 Task: Find connections with filter location Alajuela with filter topic #family with filter profile language French with filter current company Ericsson with filter school St. Mary's College with filter industry Semiconductor Manufacturing with filter service category Loans with filter keywords title Marketing Director
Action: Mouse moved to (556, 98)
Screenshot: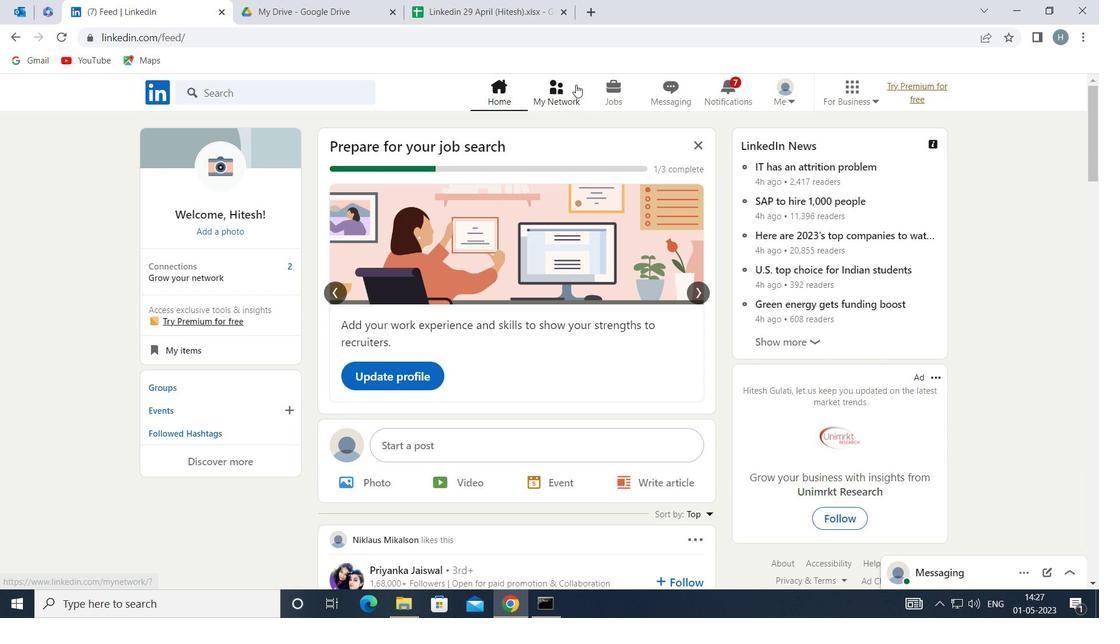 
Action: Mouse pressed left at (556, 98)
Screenshot: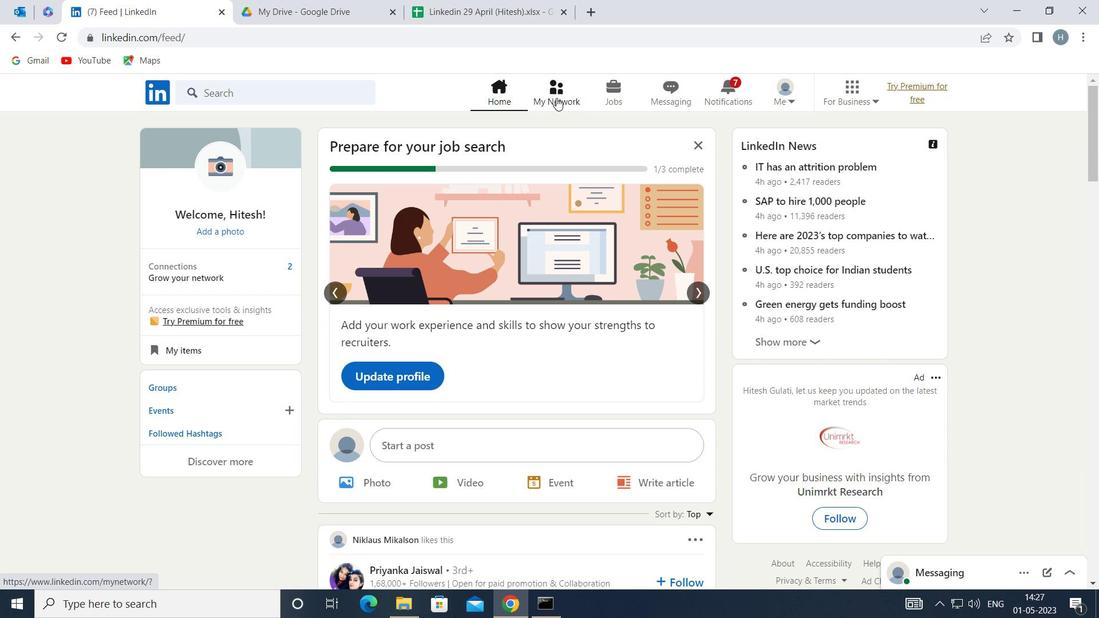 
Action: Mouse moved to (304, 171)
Screenshot: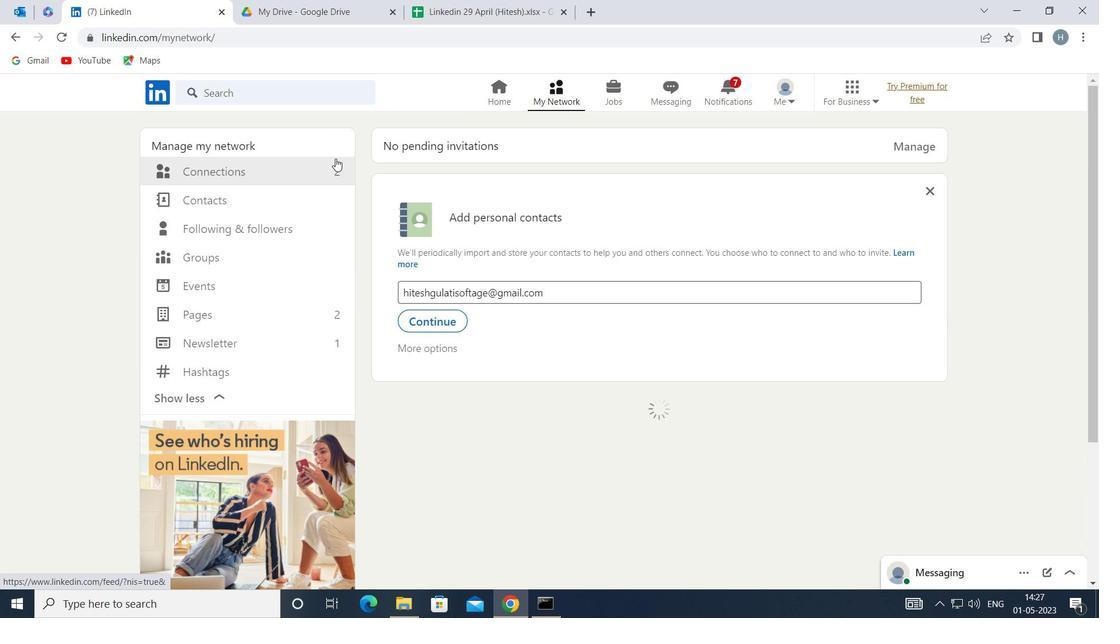 
Action: Mouse pressed left at (304, 171)
Screenshot: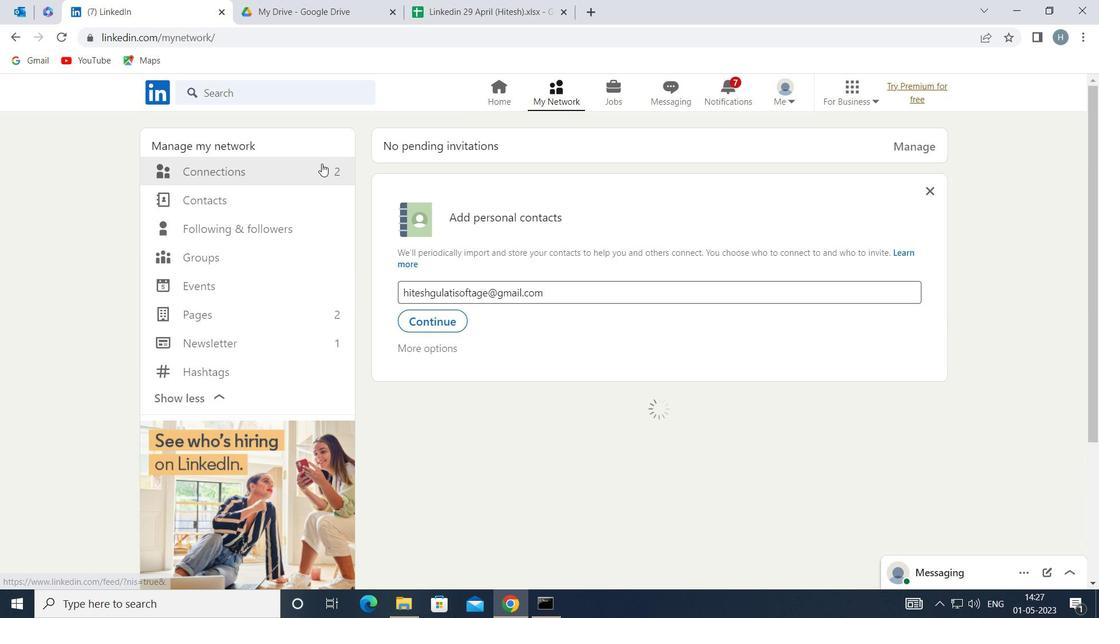 
Action: Mouse moved to (670, 170)
Screenshot: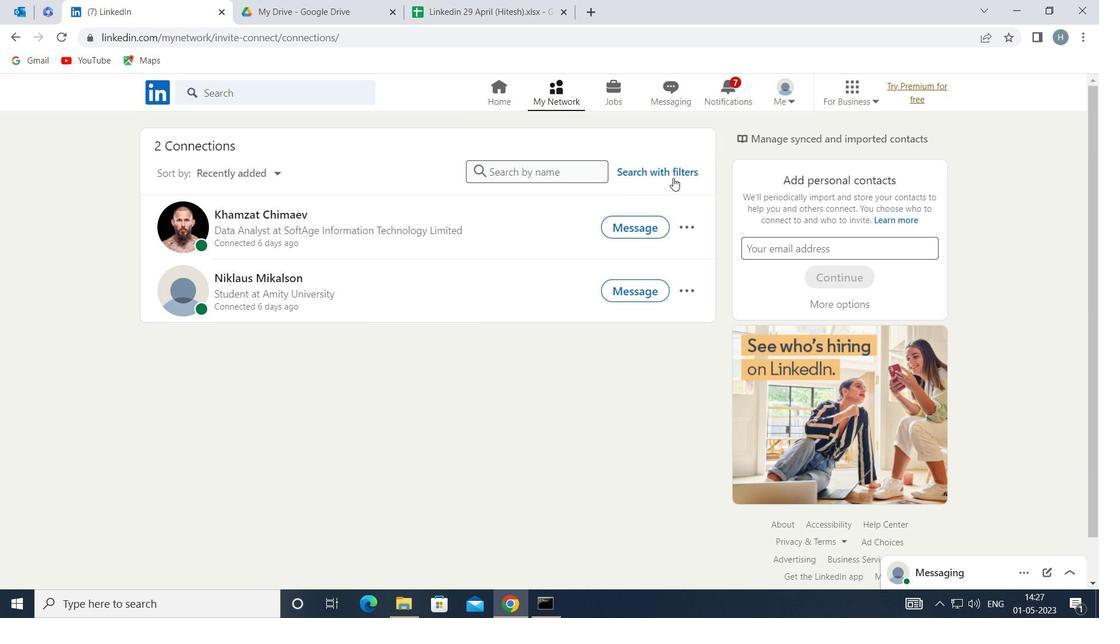 
Action: Mouse pressed left at (670, 170)
Screenshot: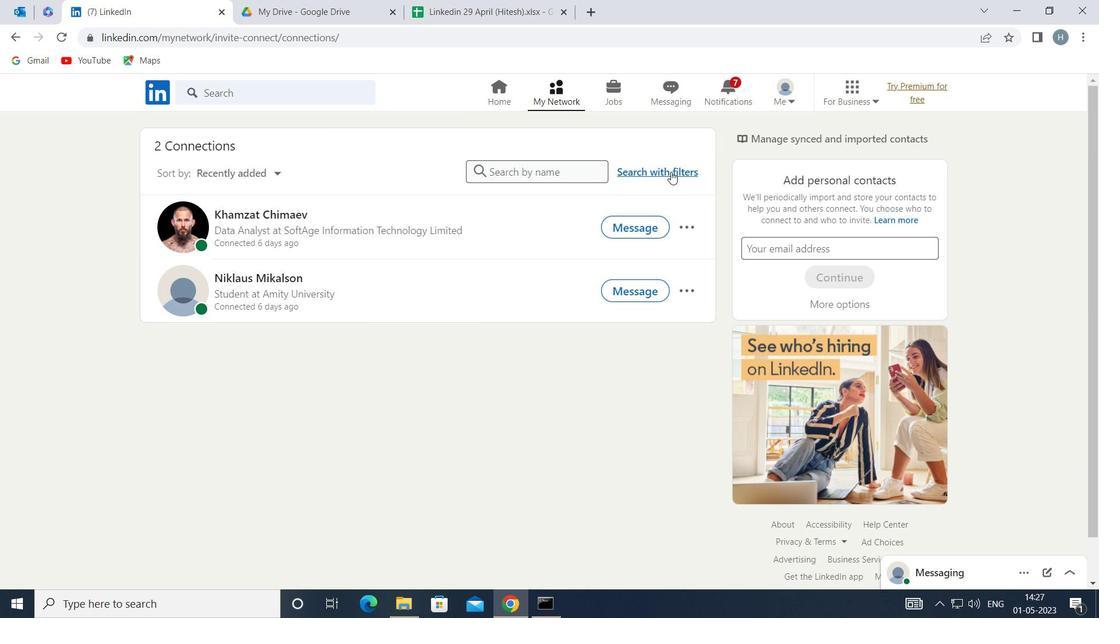 
Action: Mouse moved to (603, 133)
Screenshot: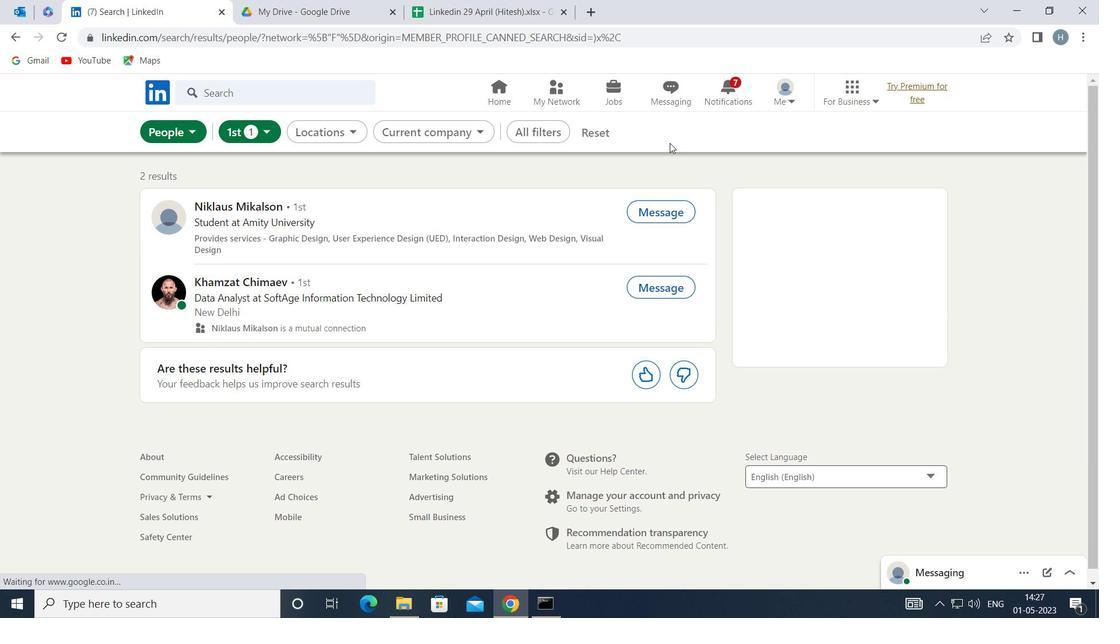 
Action: Mouse pressed left at (603, 133)
Screenshot: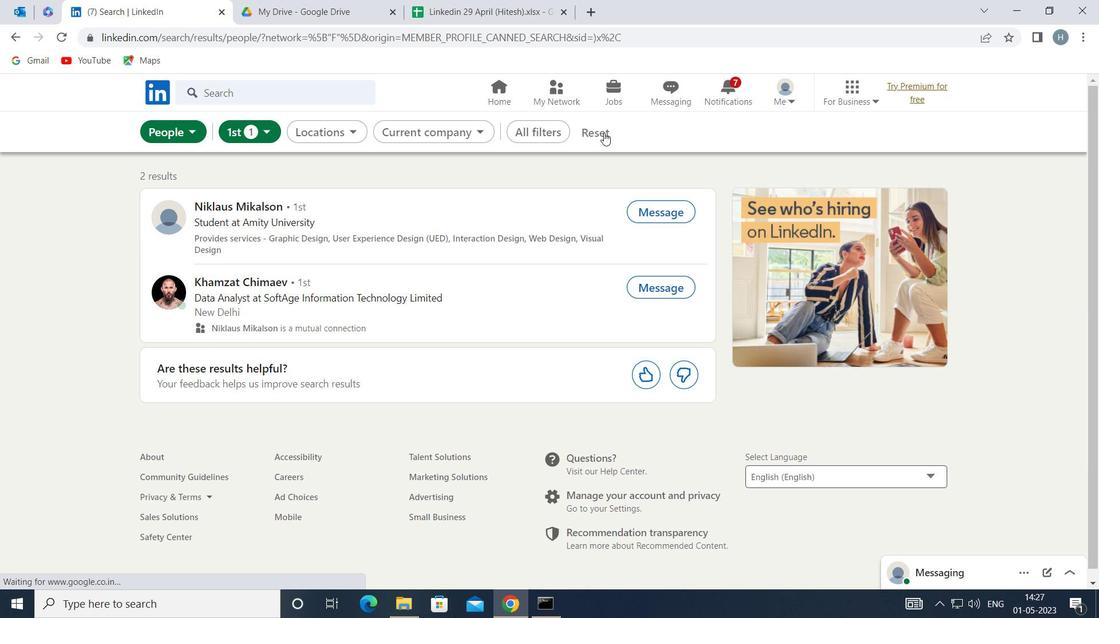
Action: Mouse moved to (570, 131)
Screenshot: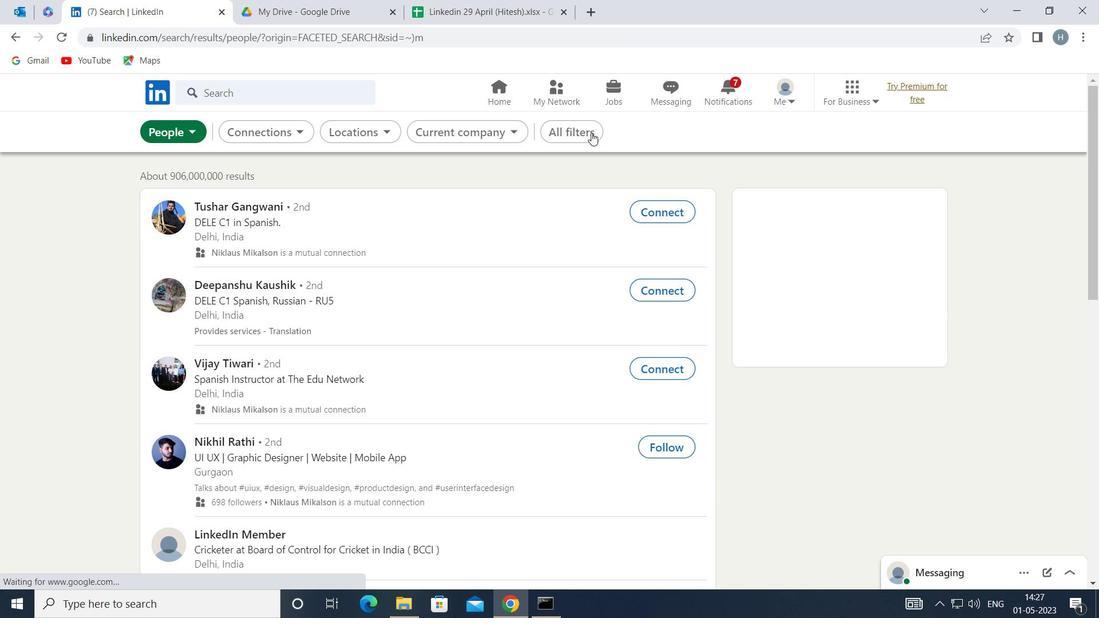 
Action: Mouse pressed left at (570, 131)
Screenshot: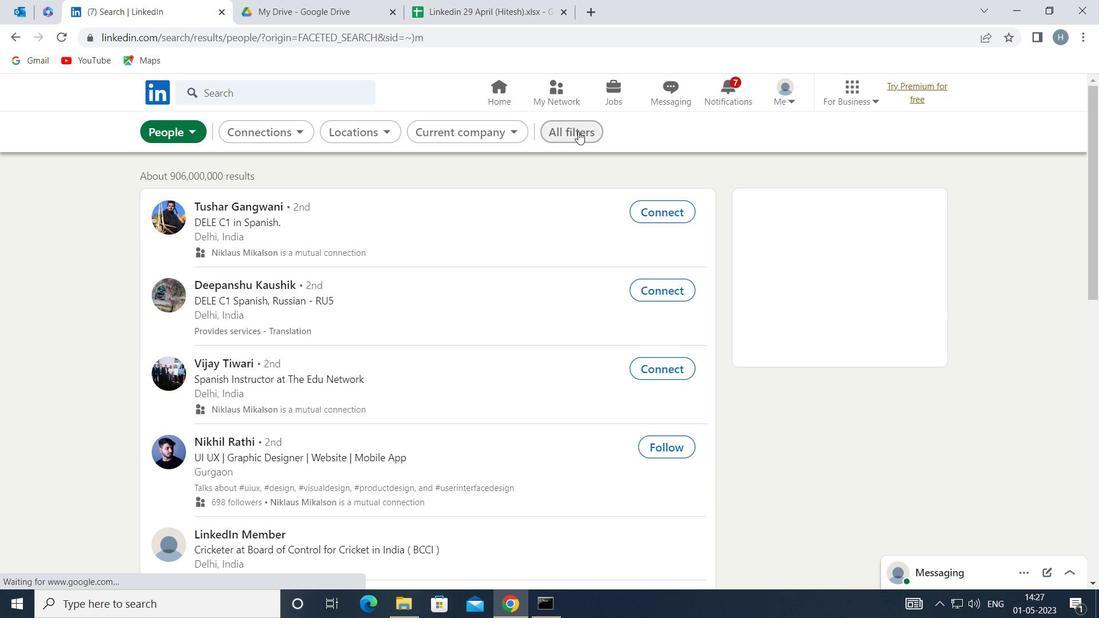 
Action: Mouse moved to (801, 324)
Screenshot: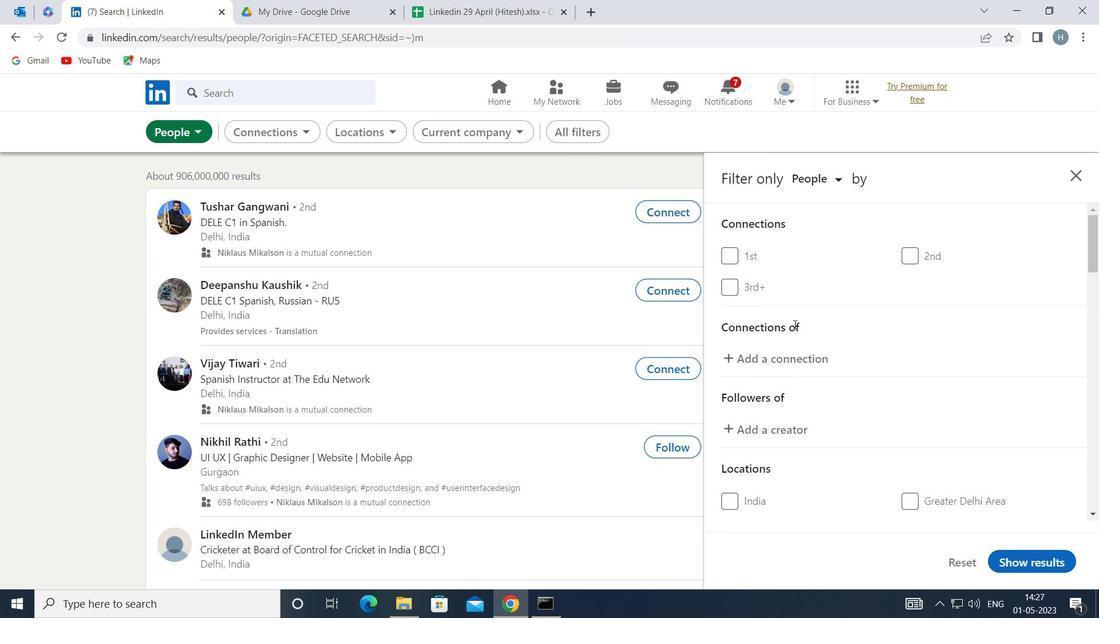 
Action: Mouse scrolled (801, 323) with delta (0, 0)
Screenshot: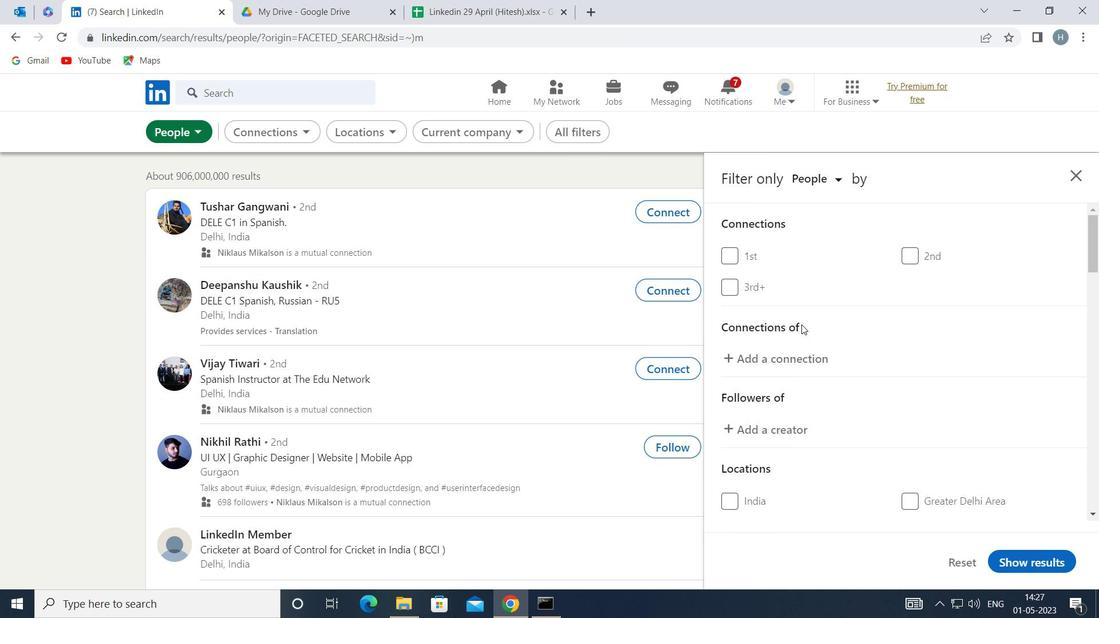
Action: Mouse scrolled (801, 323) with delta (0, 0)
Screenshot: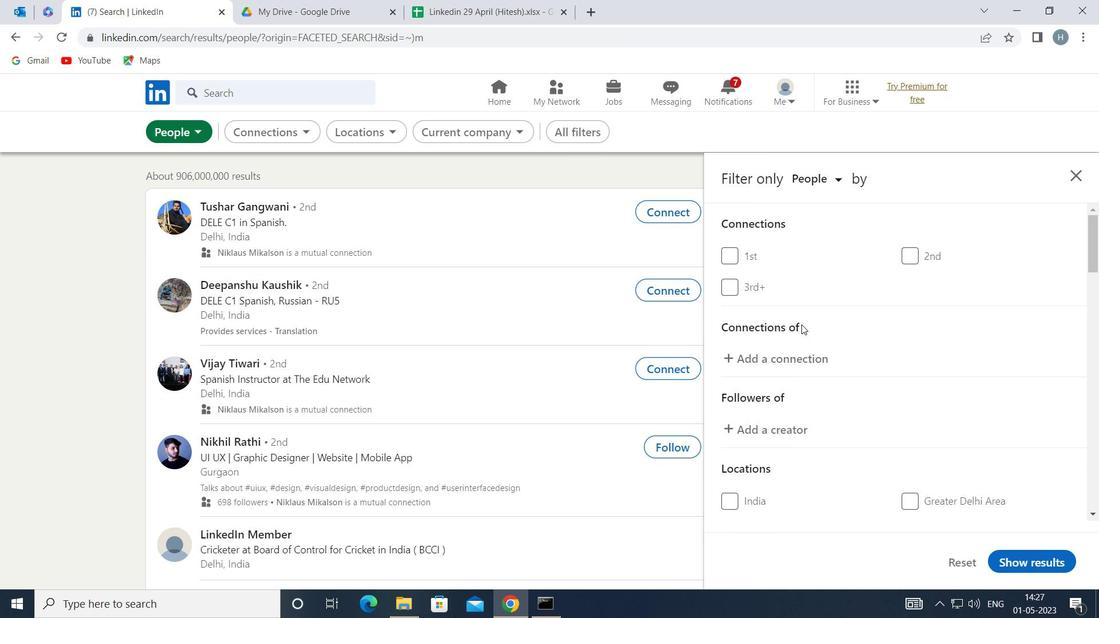 
Action: Mouse moved to (945, 420)
Screenshot: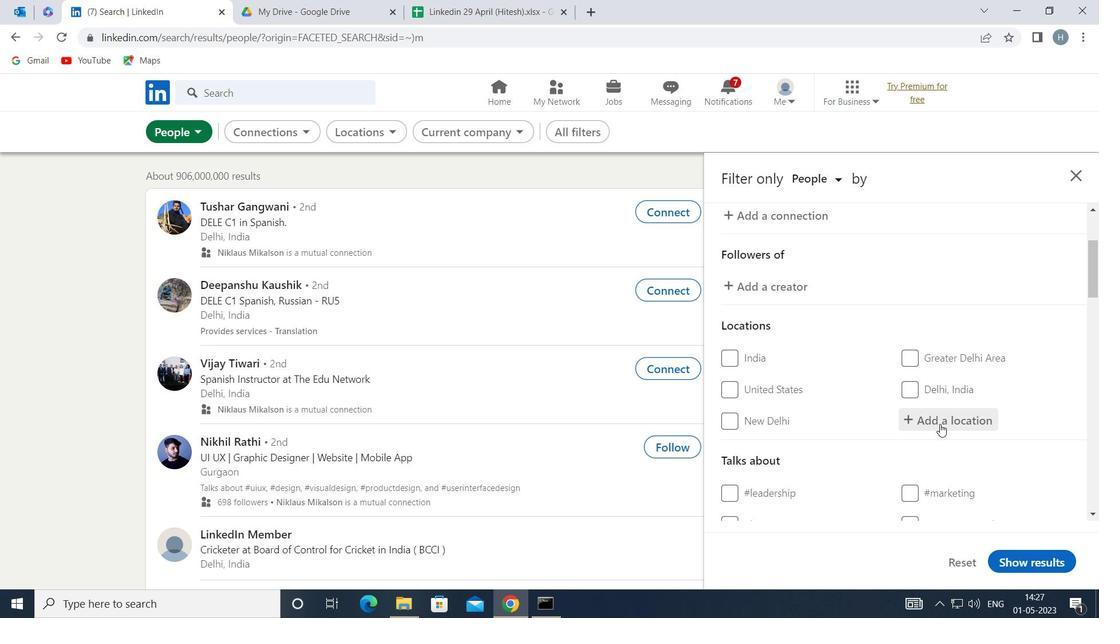 
Action: Mouse pressed left at (945, 420)
Screenshot: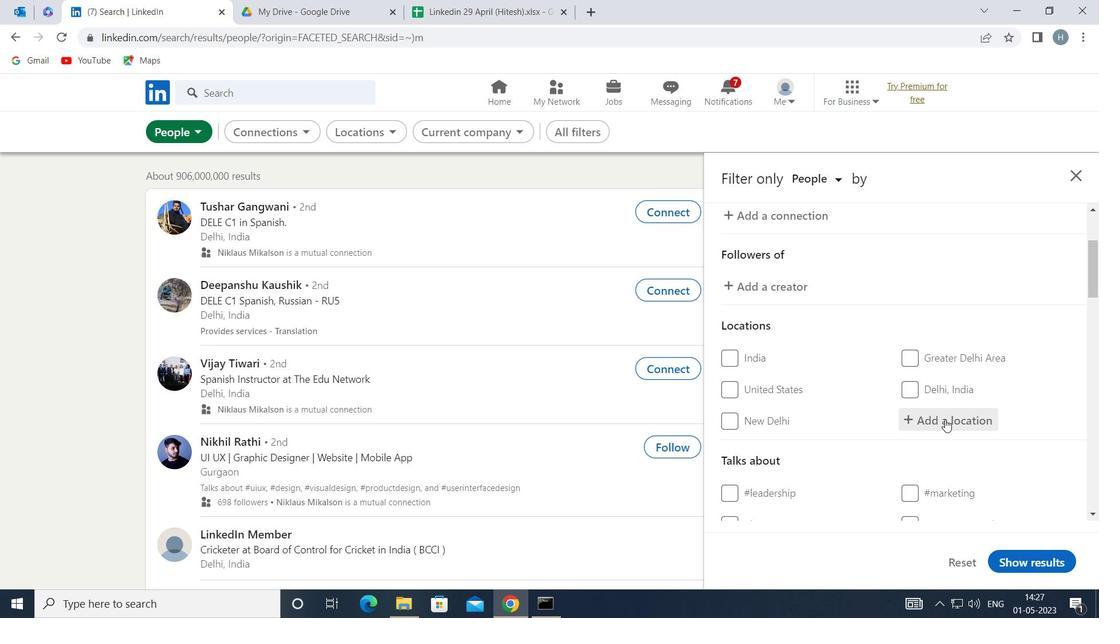 
Action: Key pressed <Key.shift>ALAJUELA
Screenshot: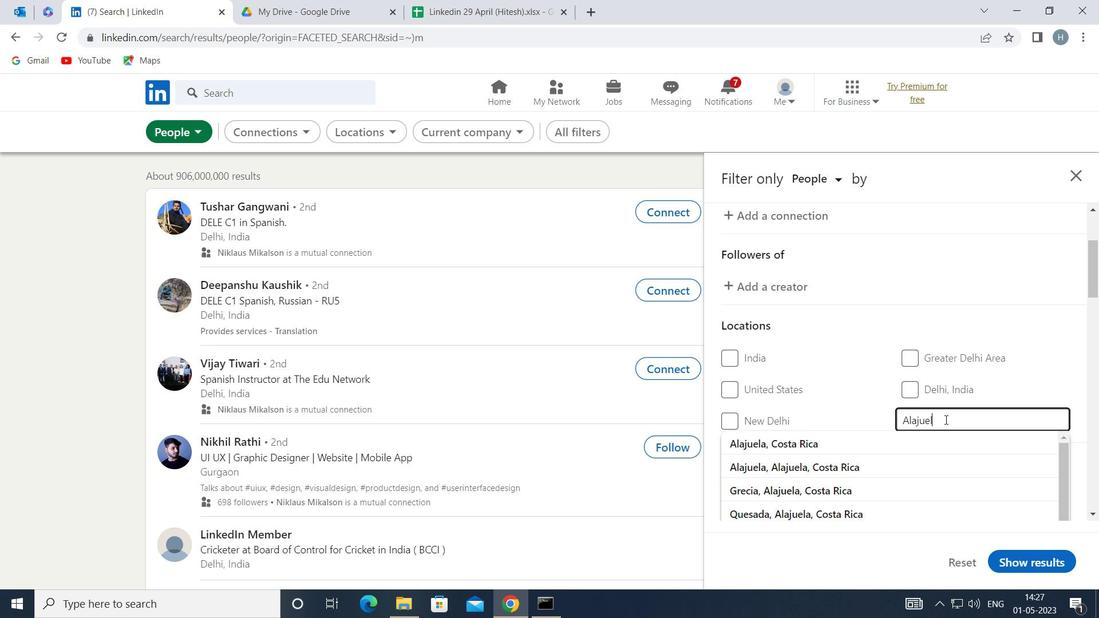
Action: Mouse moved to (904, 438)
Screenshot: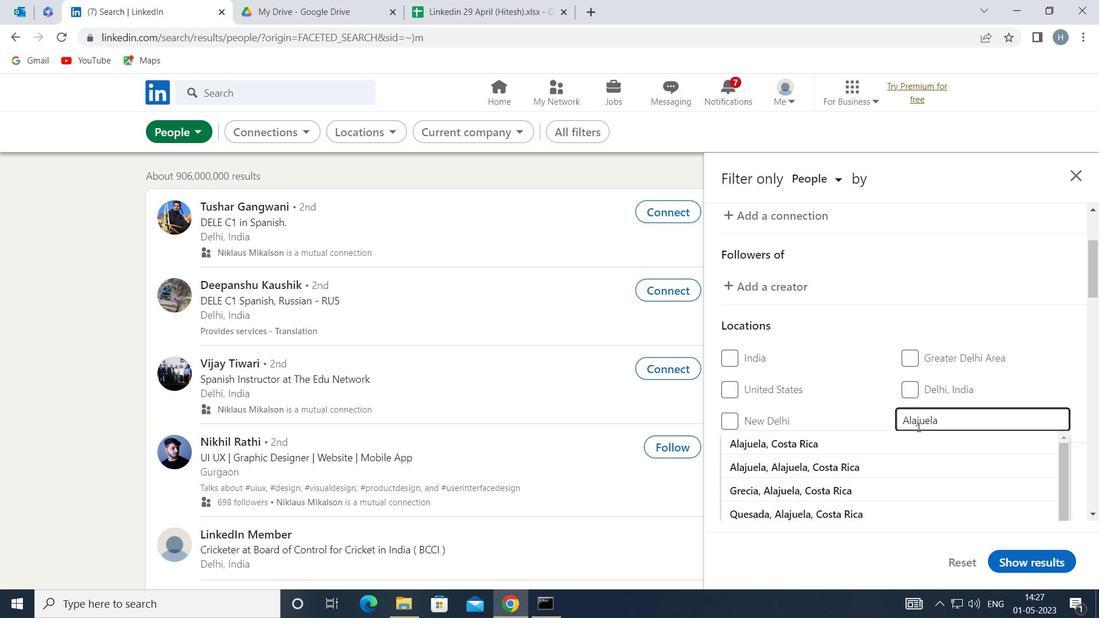 
Action: Mouse pressed left at (904, 438)
Screenshot: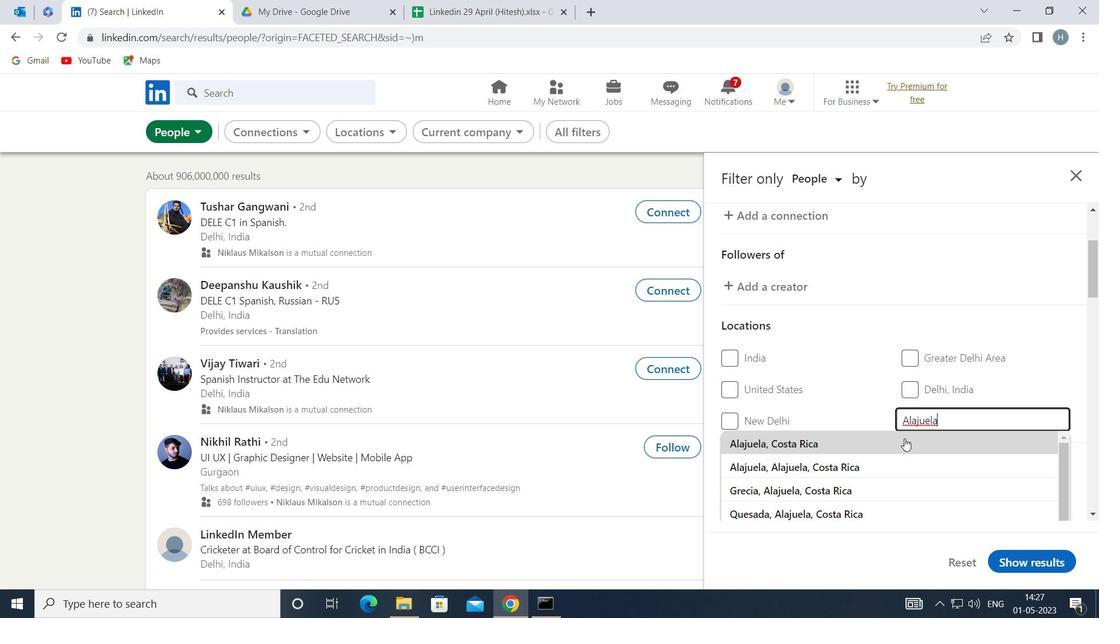 
Action: Mouse moved to (887, 392)
Screenshot: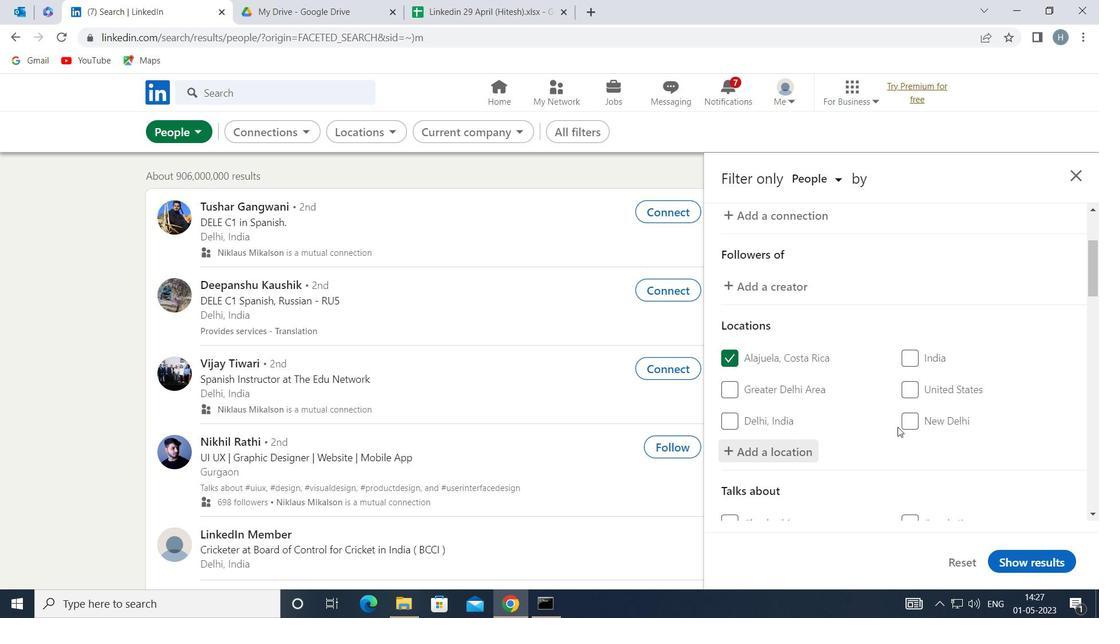 
Action: Mouse scrolled (887, 391) with delta (0, 0)
Screenshot: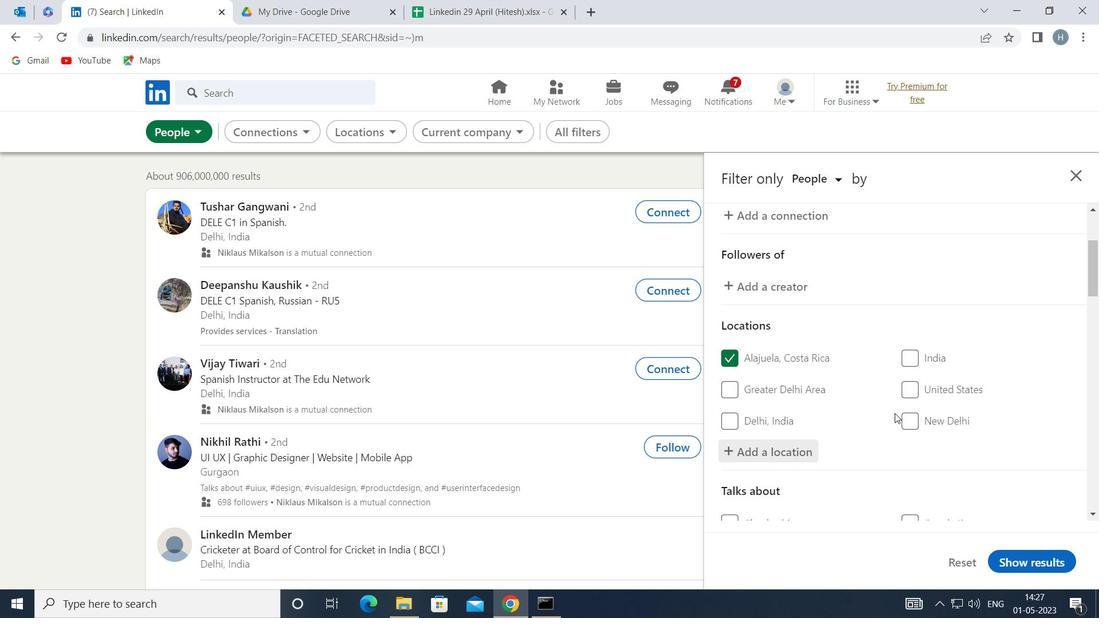 
Action: Mouse moved to (887, 391)
Screenshot: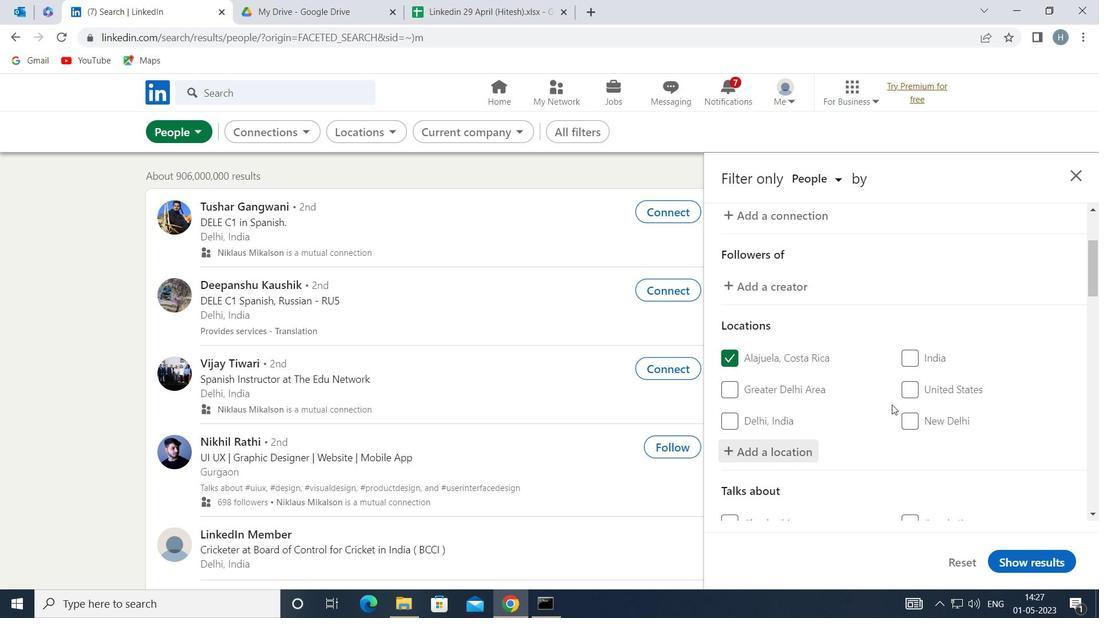 
Action: Mouse scrolled (887, 390) with delta (0, 0)
Screenshot: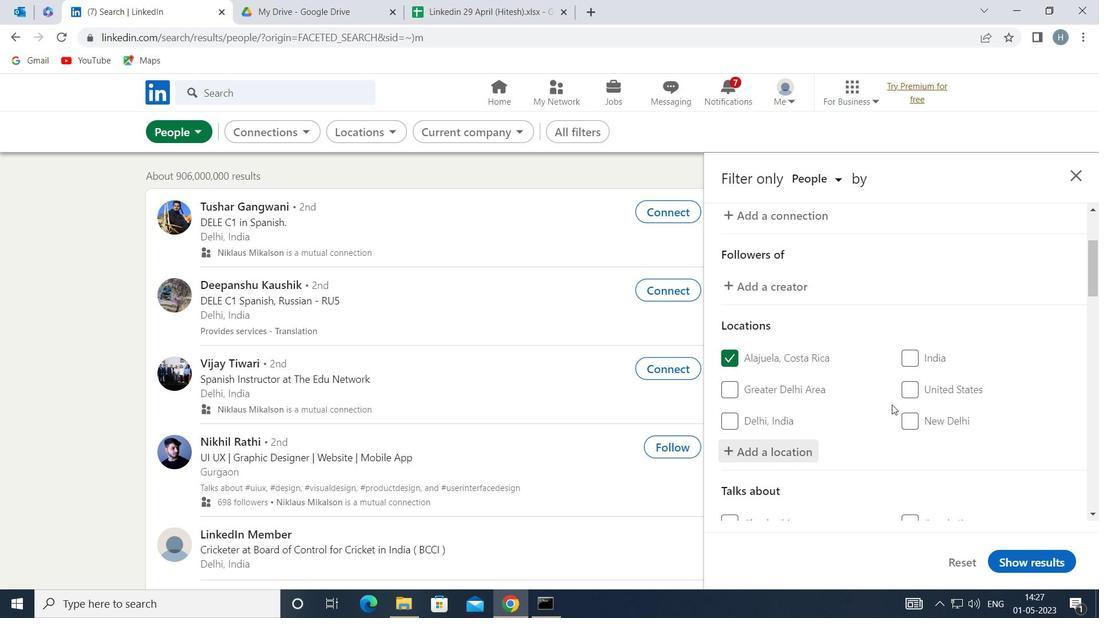 
Action: Mouse moved to (930, 440)
Screenshot: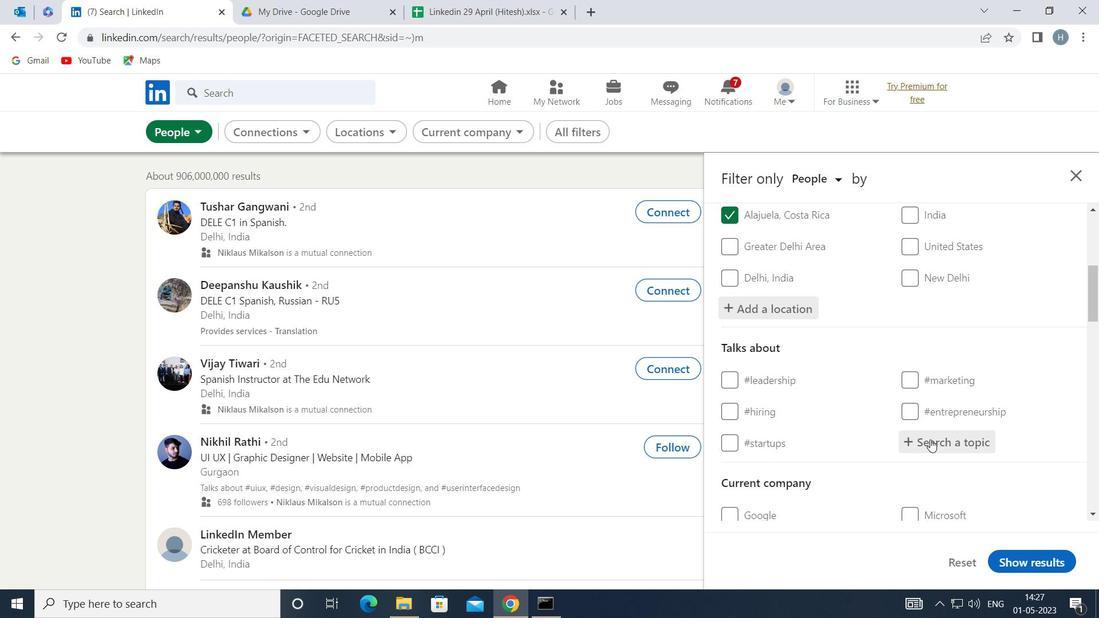 
Action: Mouse pressed left at (930, 440)
Screenshot: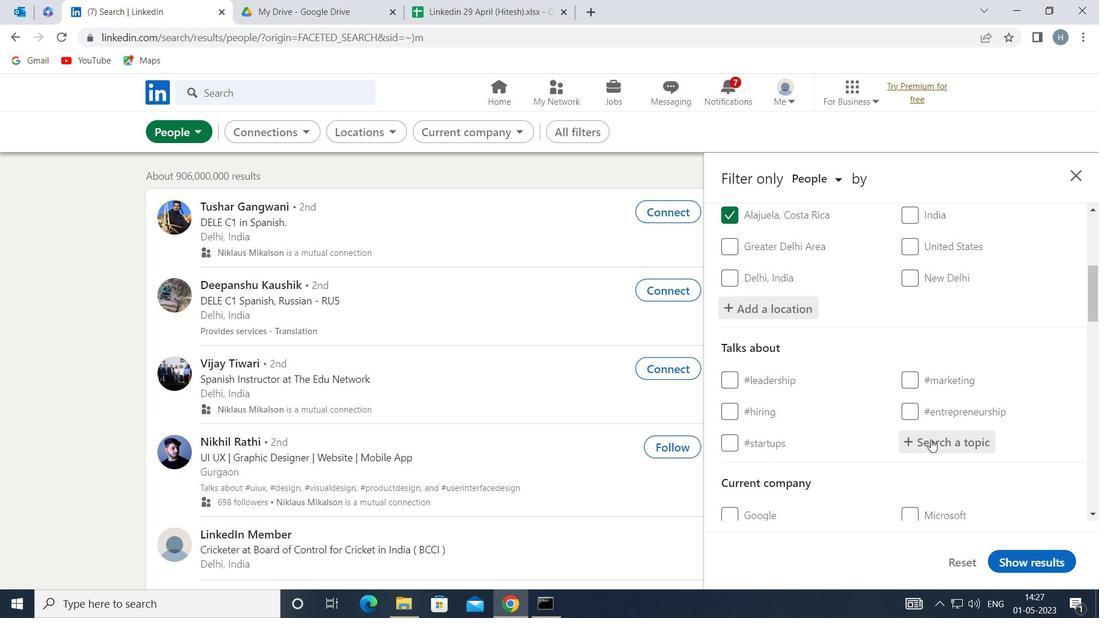 
Action: Key pressed <Key.shift><Key.shift><Key.shift><Key.shift><Key.shift><Key.shift><Key.shift><Key.shift><Key.shift><Key.shift><Key.shift><Key.shift><Key.shift>FAMILY
Screenshot: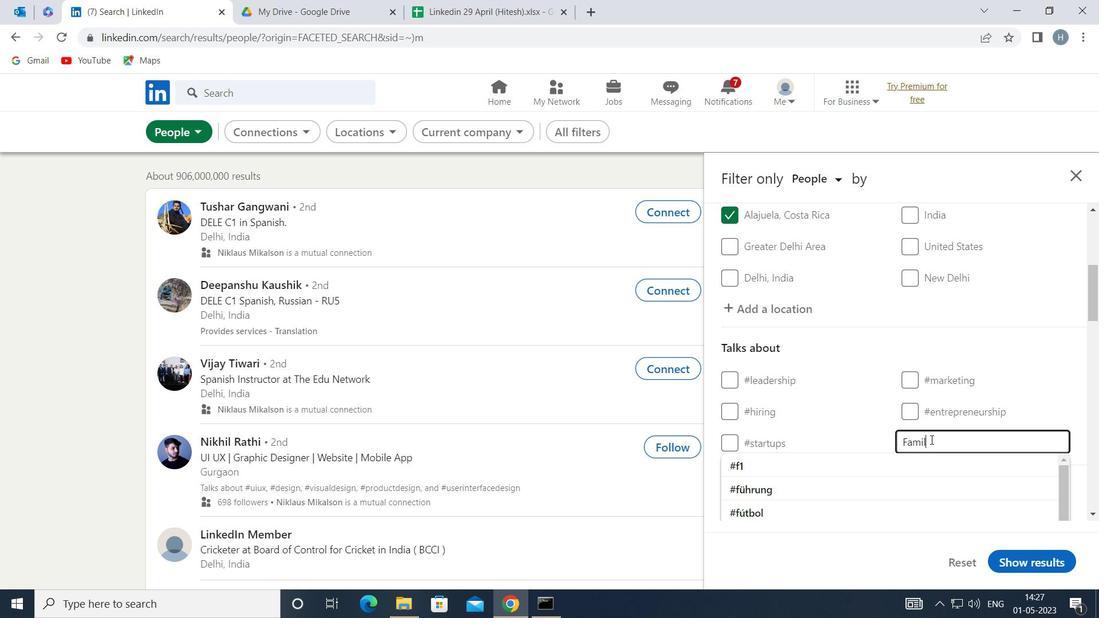 
Action: Mouse moved to (819, 467)
Screenshot: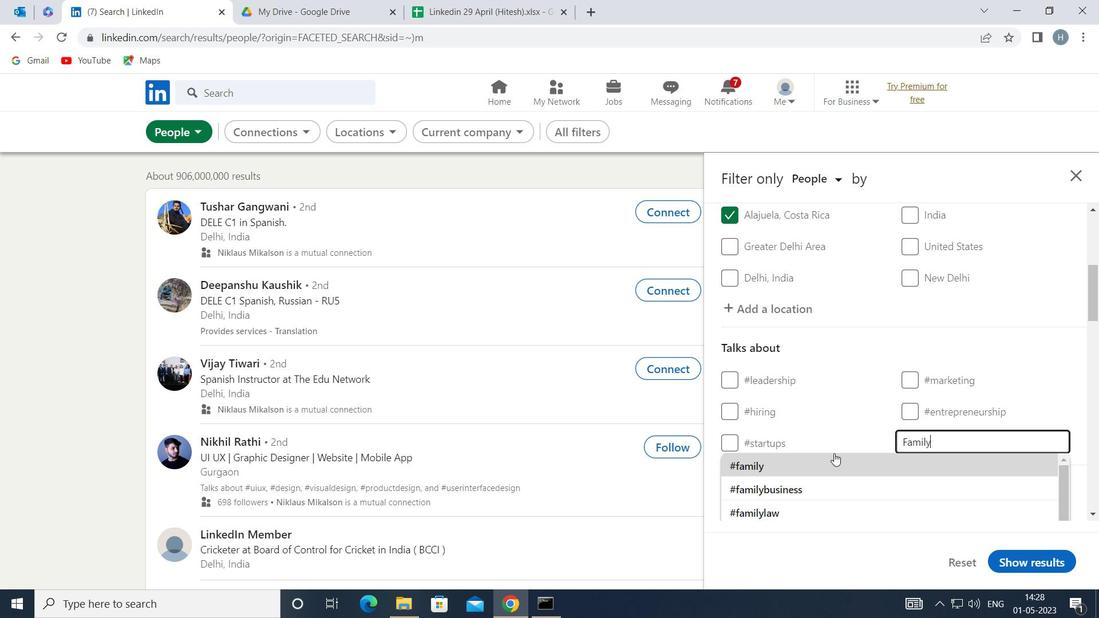 
Action: Mouse pressed left at (819, 467)
Screenshot: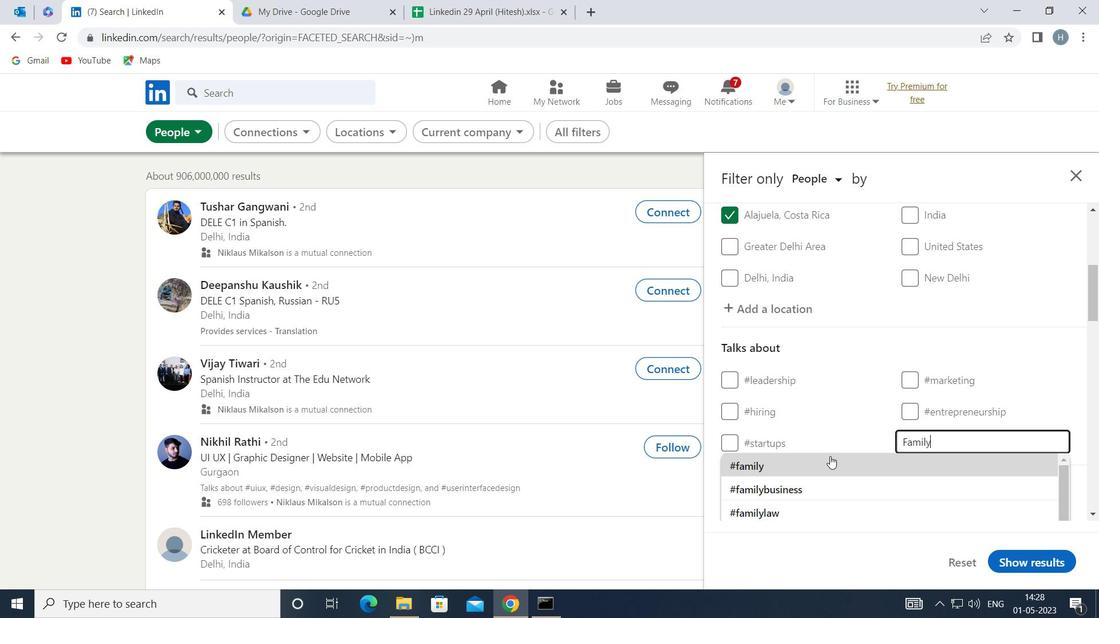 
Action: Mouse moved to (848, 405)
Screenshot: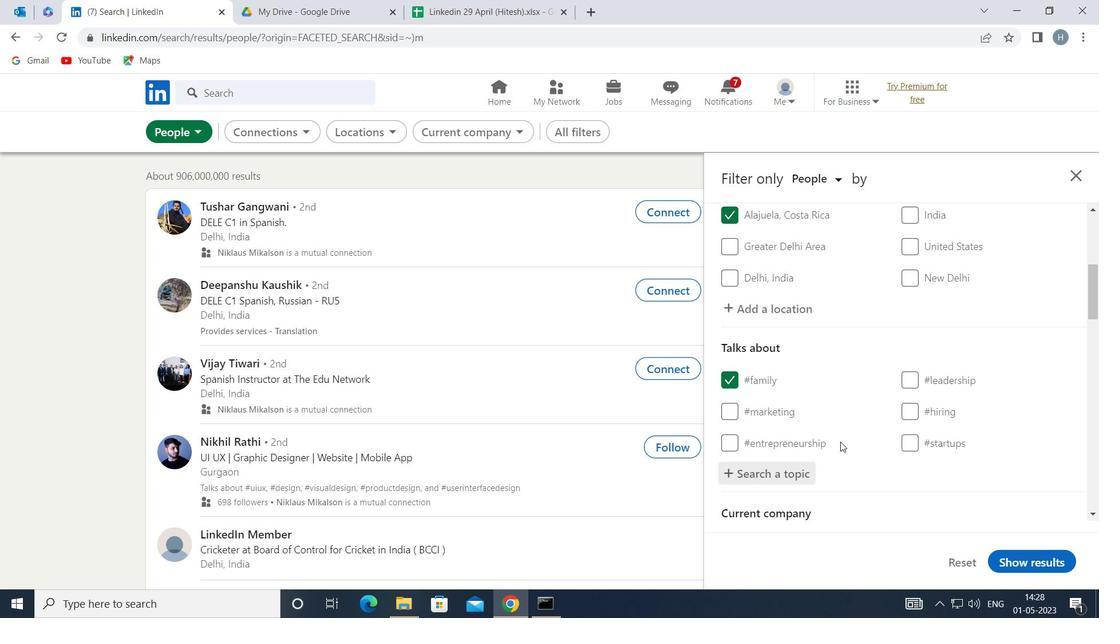 
Action: Mouse scrolled (848, 404) with delta (0, 0)
Screenshot: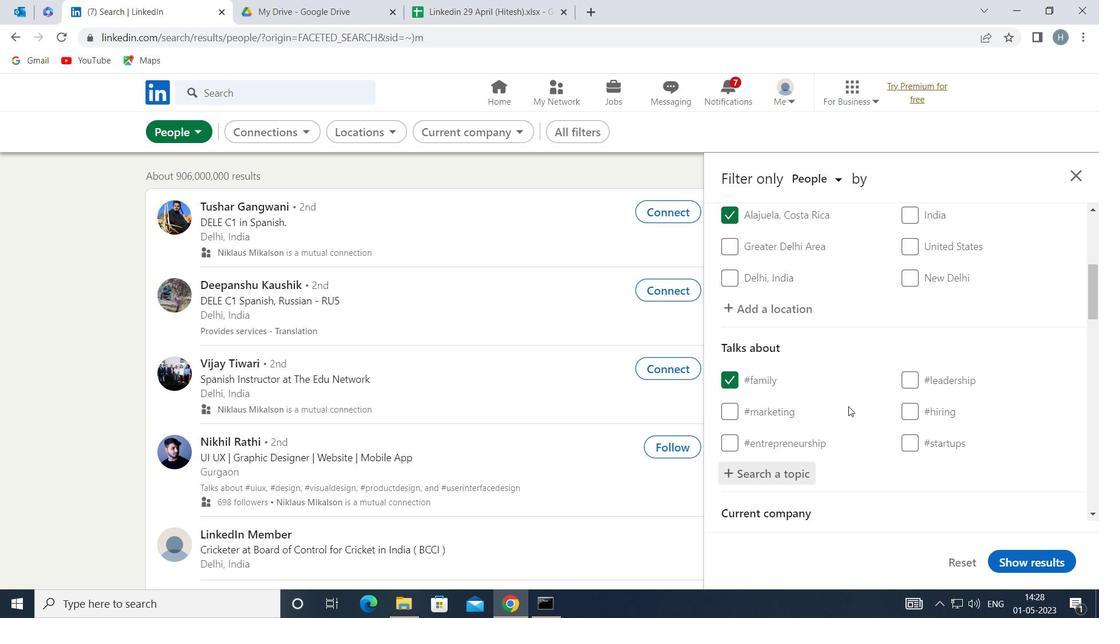 
Action: Mouse moved to (850, 403)
Screenshot: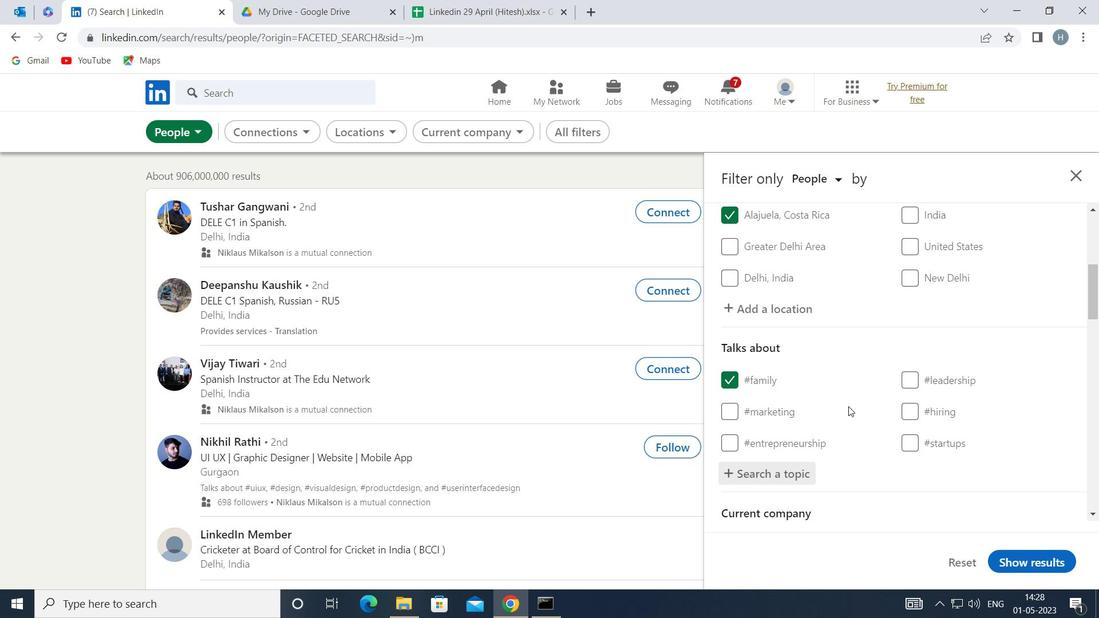 
Action: Mouse scrolled (850, 402) with delta (0, 0)
Screenshot: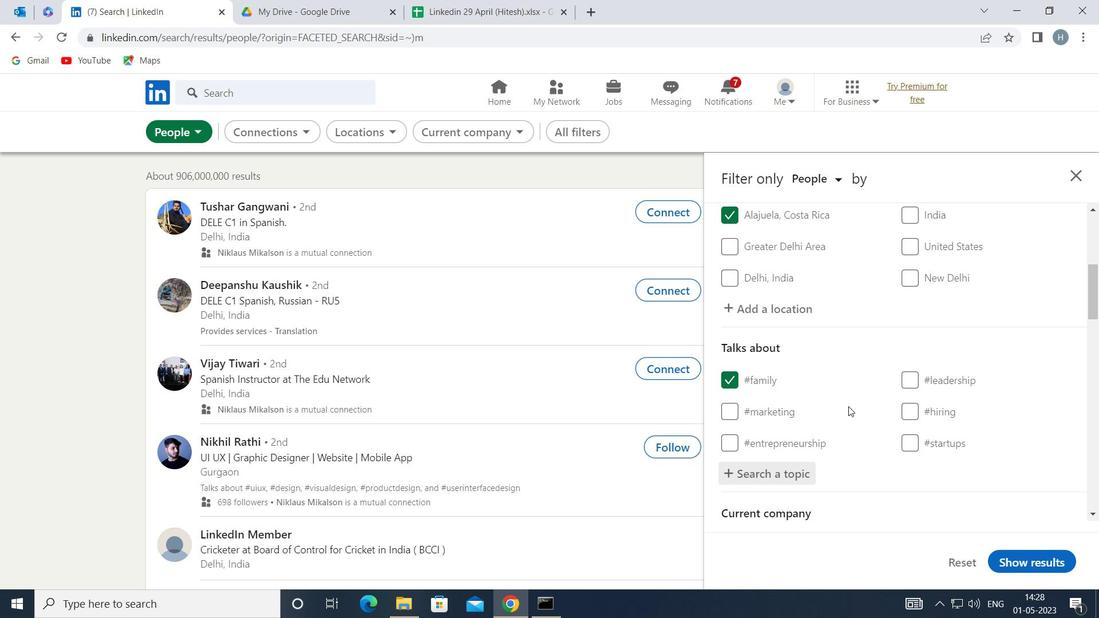 
Action: Mouse moved to (851, 393)
Screenshot: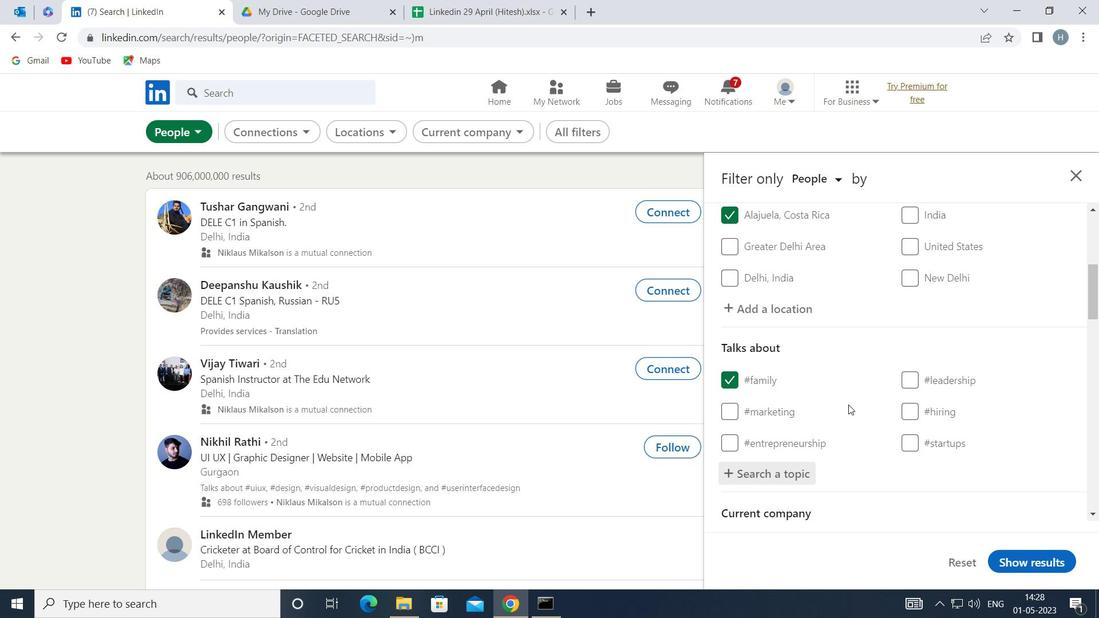 
Action: Mouse scrolled (851, 392) with delta (0, 0)
Screenshot: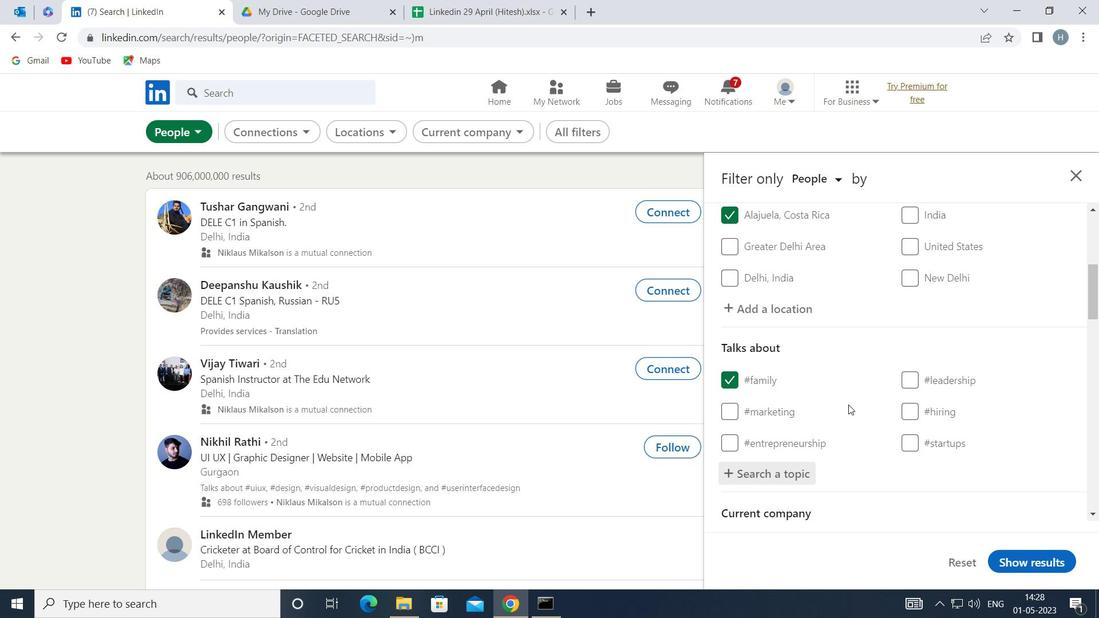 
Action: Mouse moved to (863, 337)
Screenshot: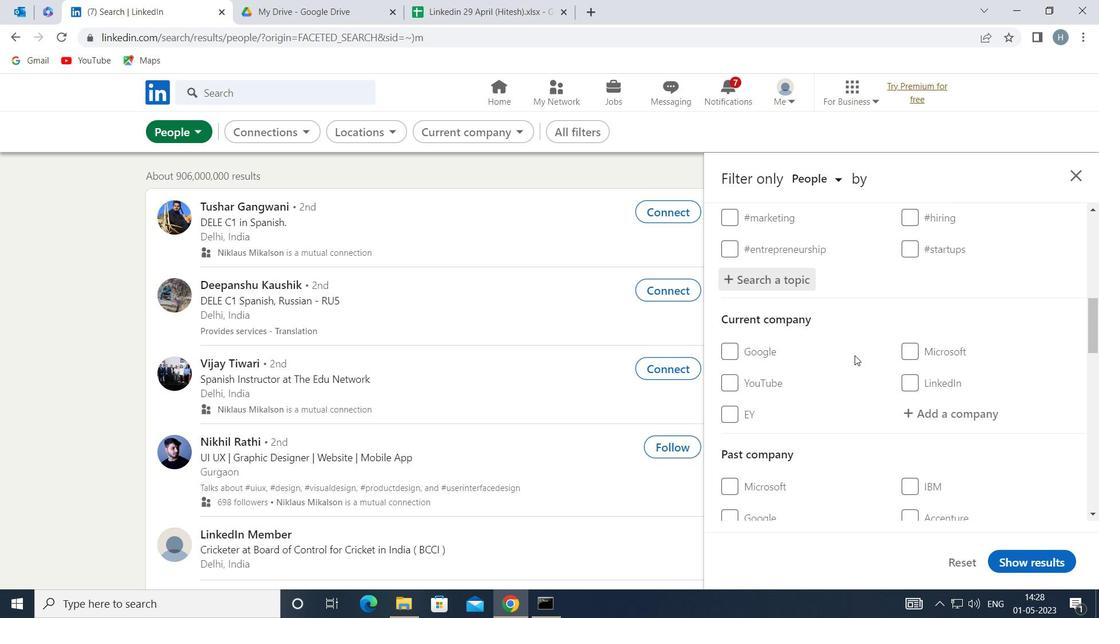 
Action: Mouse scrolled (863, 336) with delta (0, 0)
Screenshot: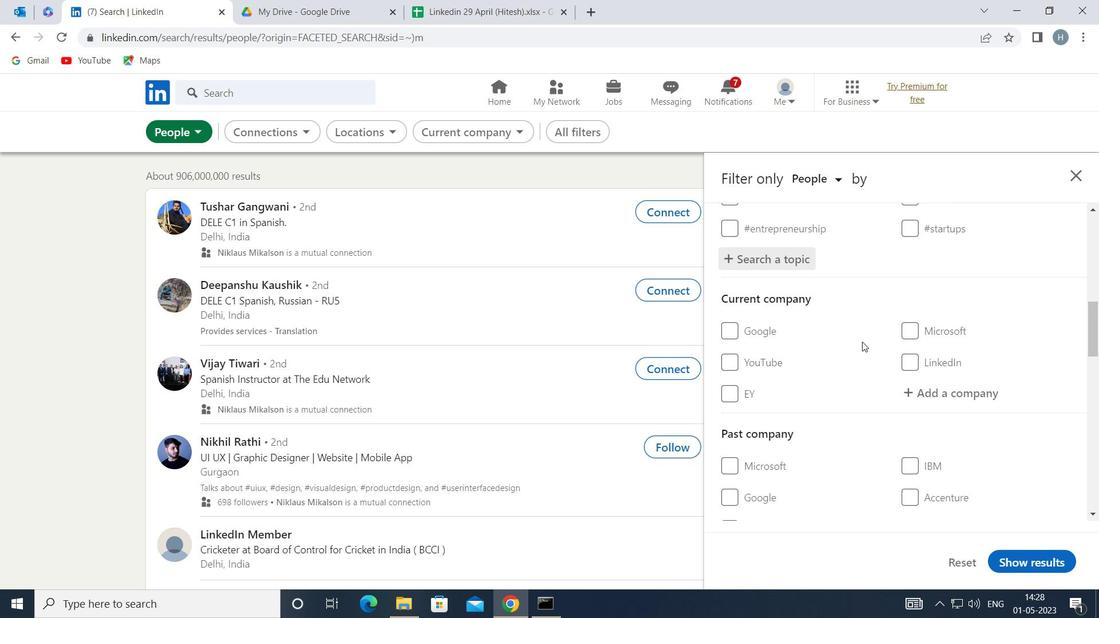
Action: Mouse scrolled (863, 336) with delta (0, 0)
Screenshot: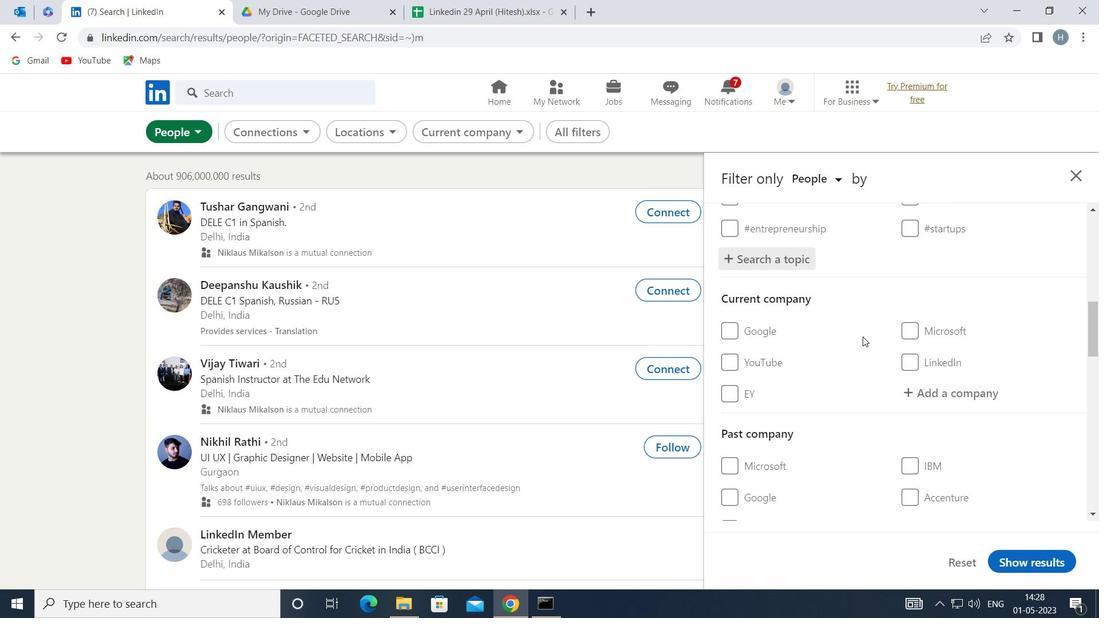 
Action: Mouse scrolled (863, 336) with delta (0, 0)
Screenshot: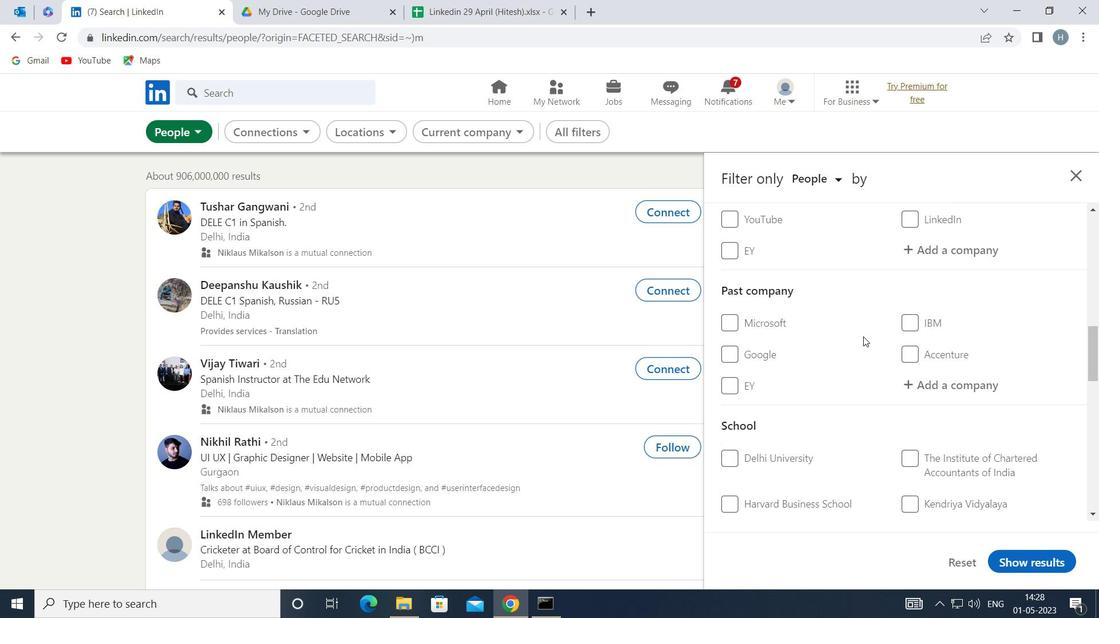 
Action: Mouse scrolled (863, 336) with delta (0, 0)
Screenshot: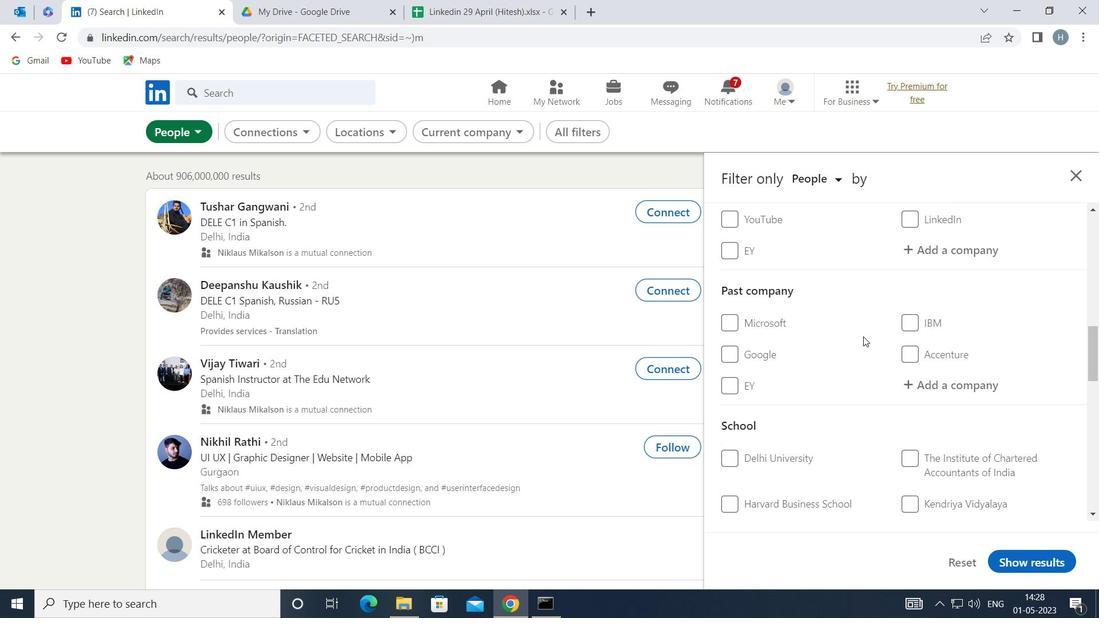 
Action: Mouse moved to (863, 335)
Screenshot: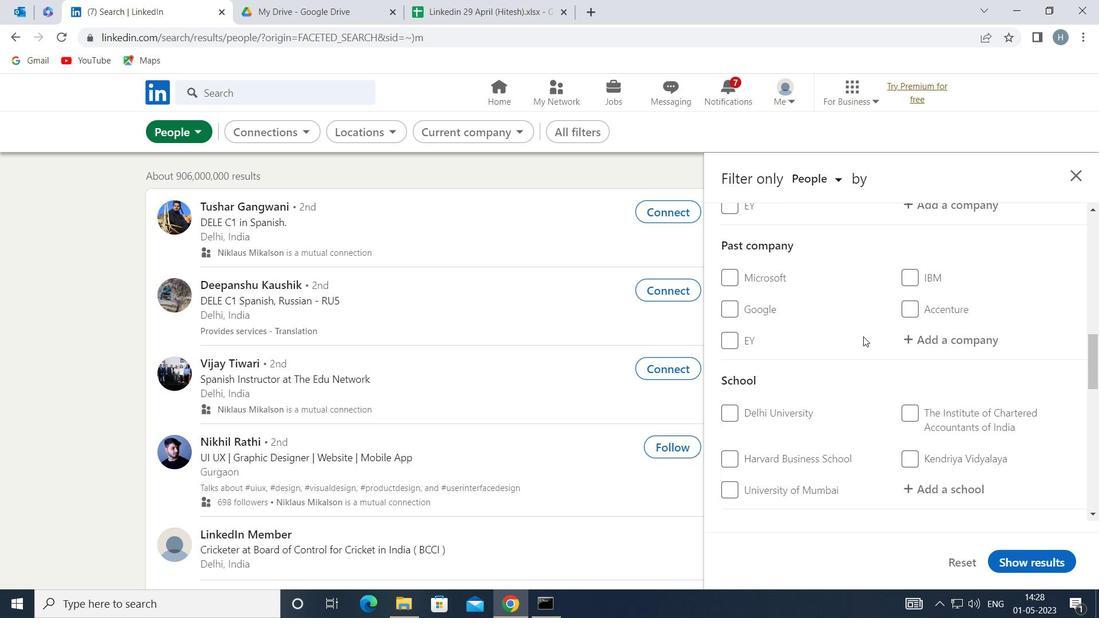 
Action: Mouse scrolled (863, 334) with delta (0, 0)
Screenshot: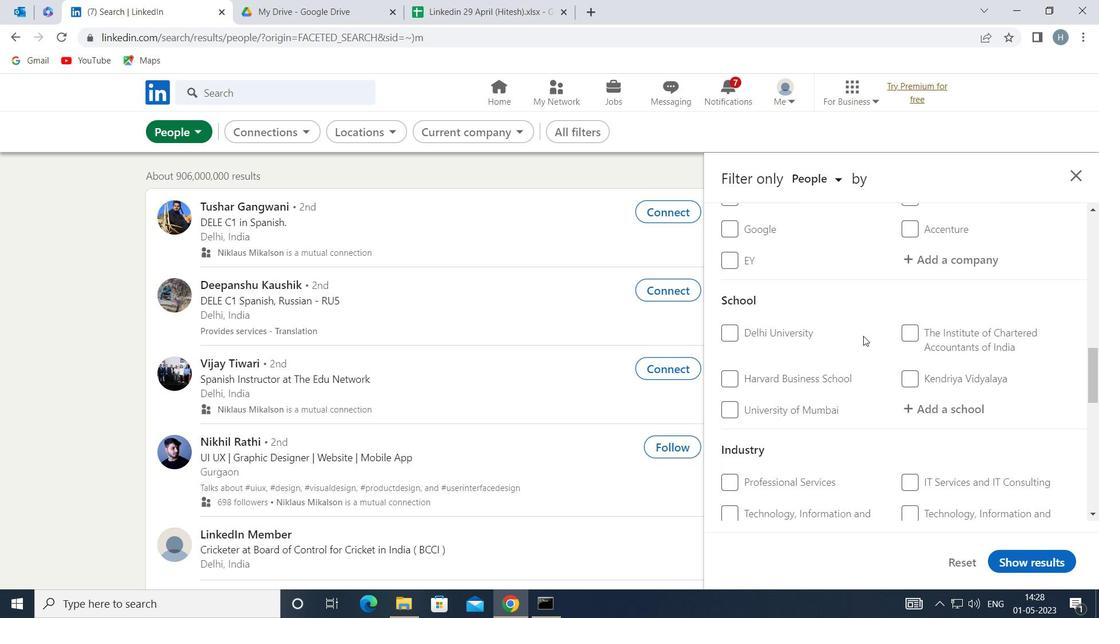 
Action: Mouse scrolled (863, 334) with delta (0, 0)
Screenshot: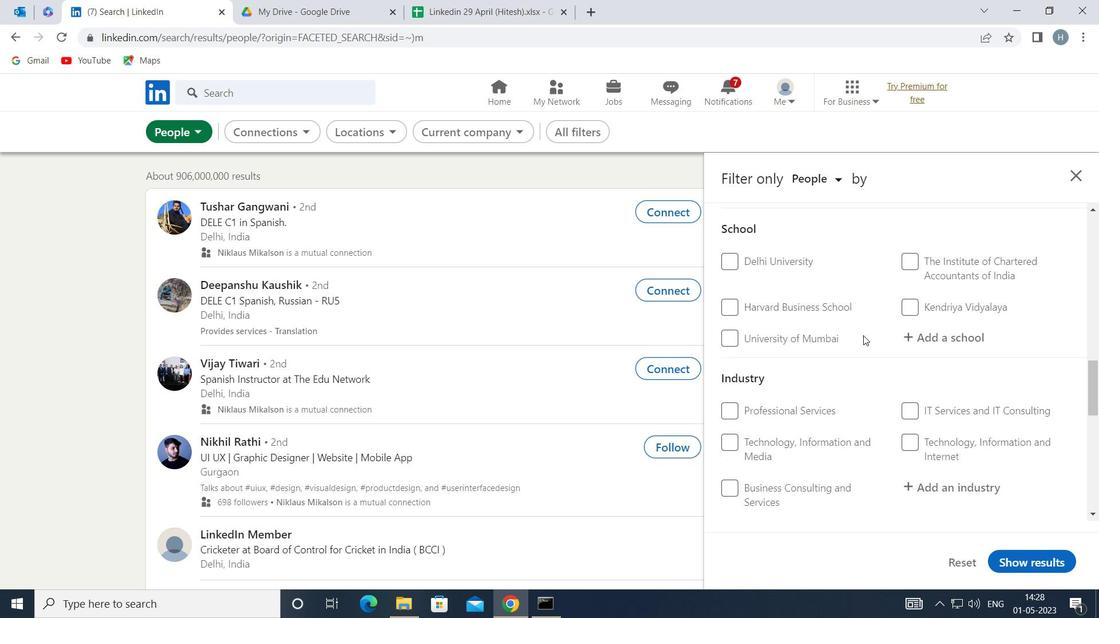 
Action: Mouse scrolled (863, 334) with delta (0, 0)
Screenshot: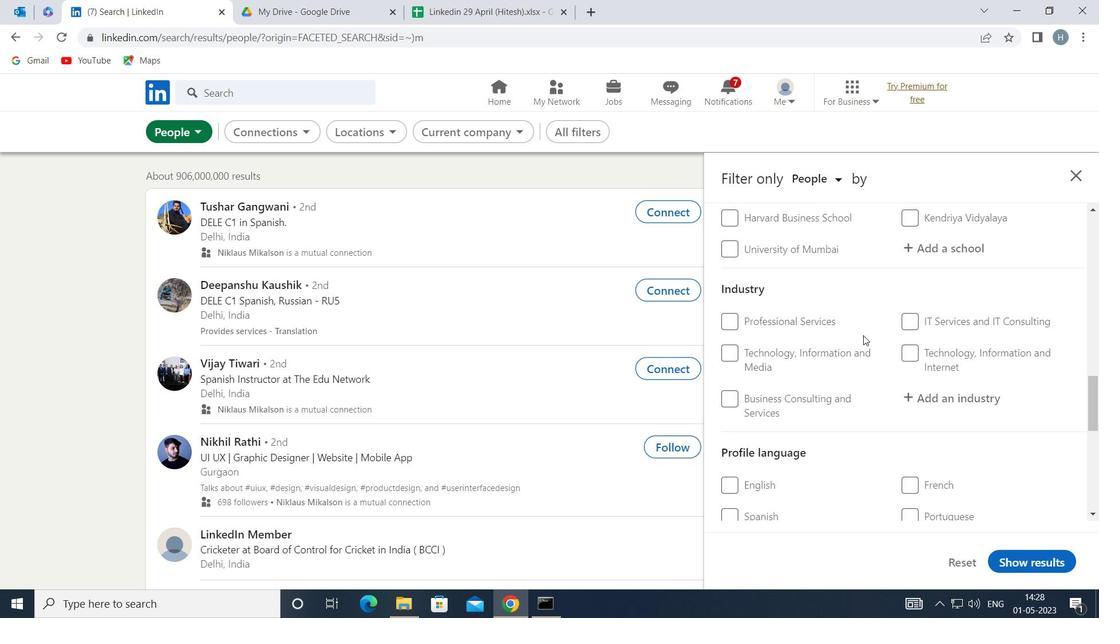 
Action: Mouse moved to (904, 424)
Screenshot: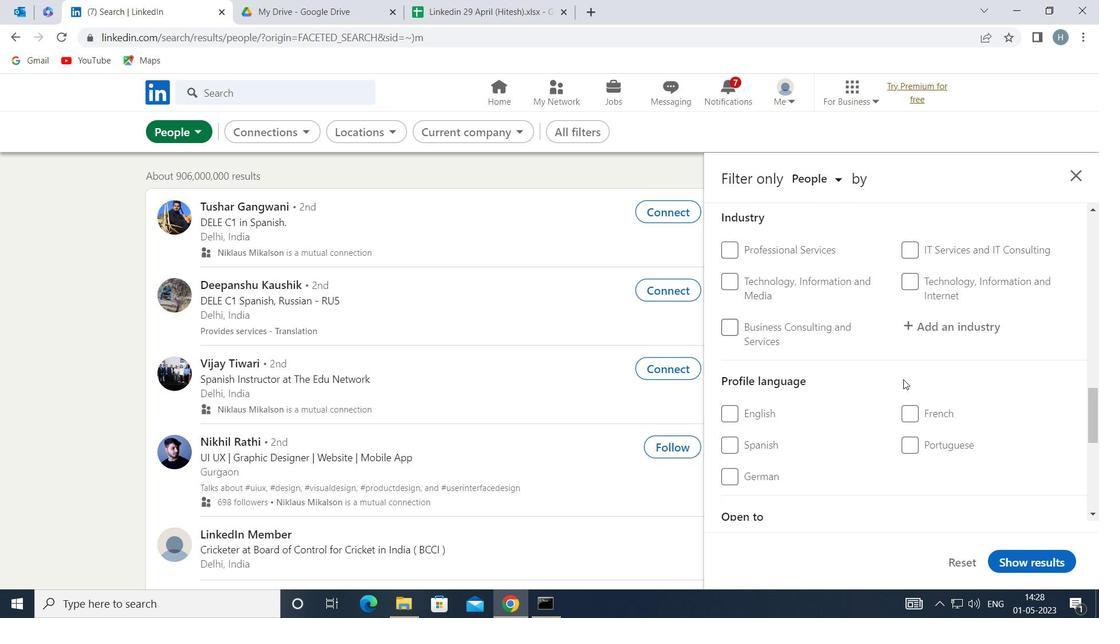 
Action: Mouse pressed left at (904, 424)
Screenshot: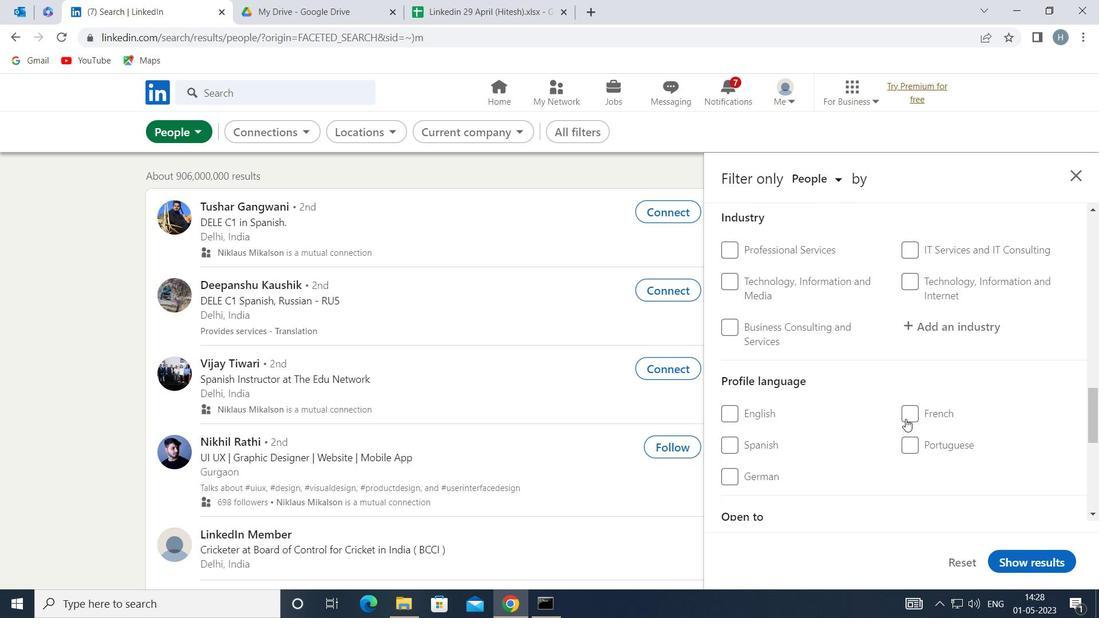 
Action: Mouse moved to (907, 413)
Screenshot: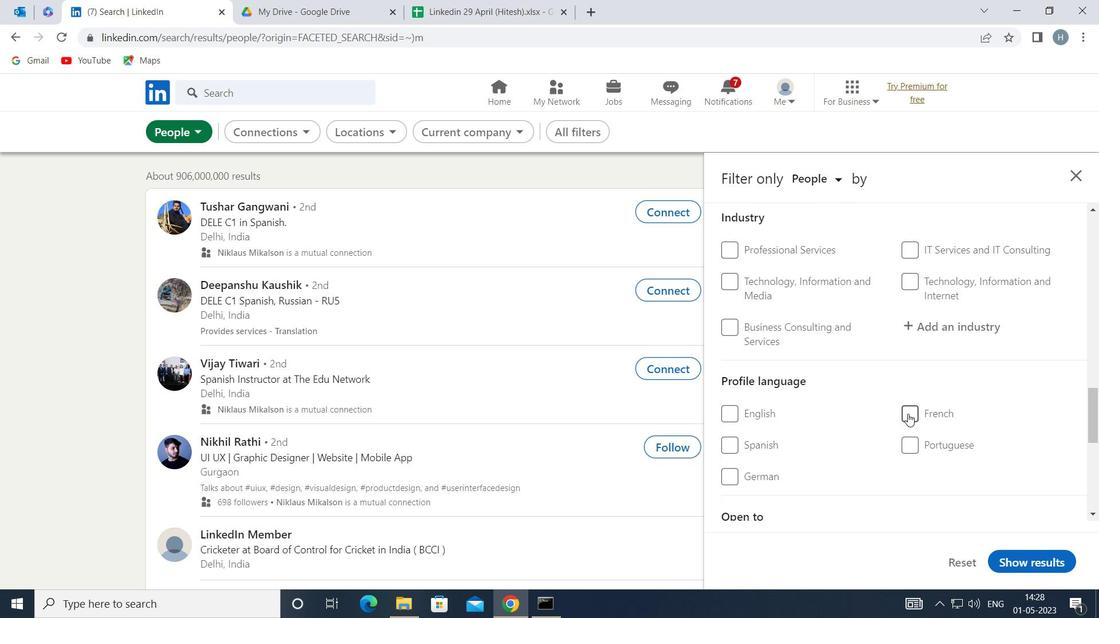 
Action: Mouse pressed left at (907, 413)
Screenshot: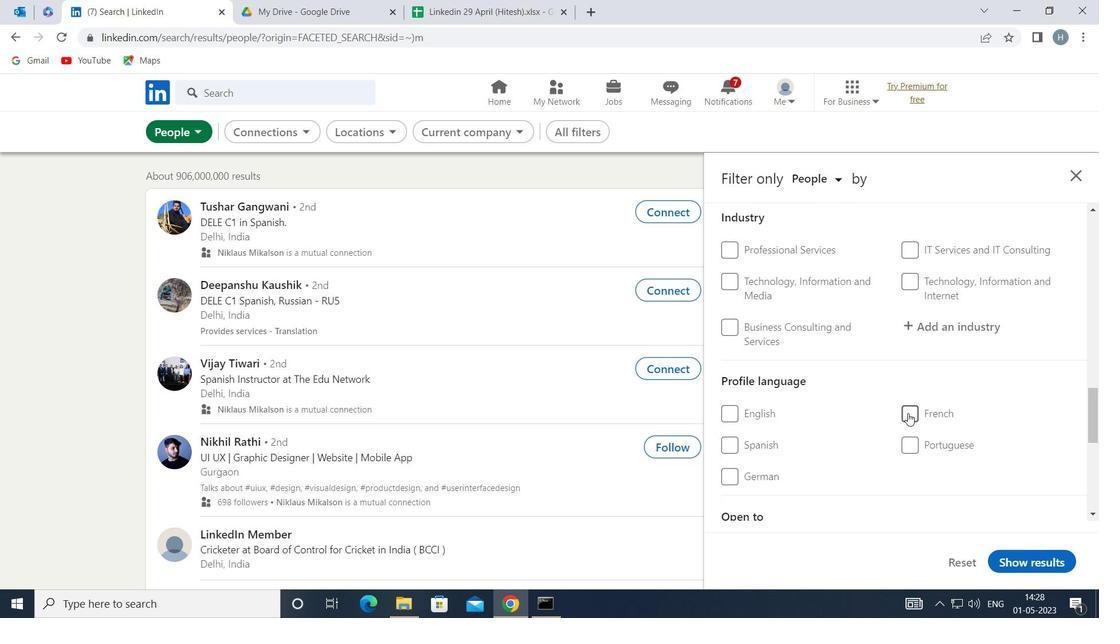 
Action: Mouse moved to (862, 376)
Screenshot: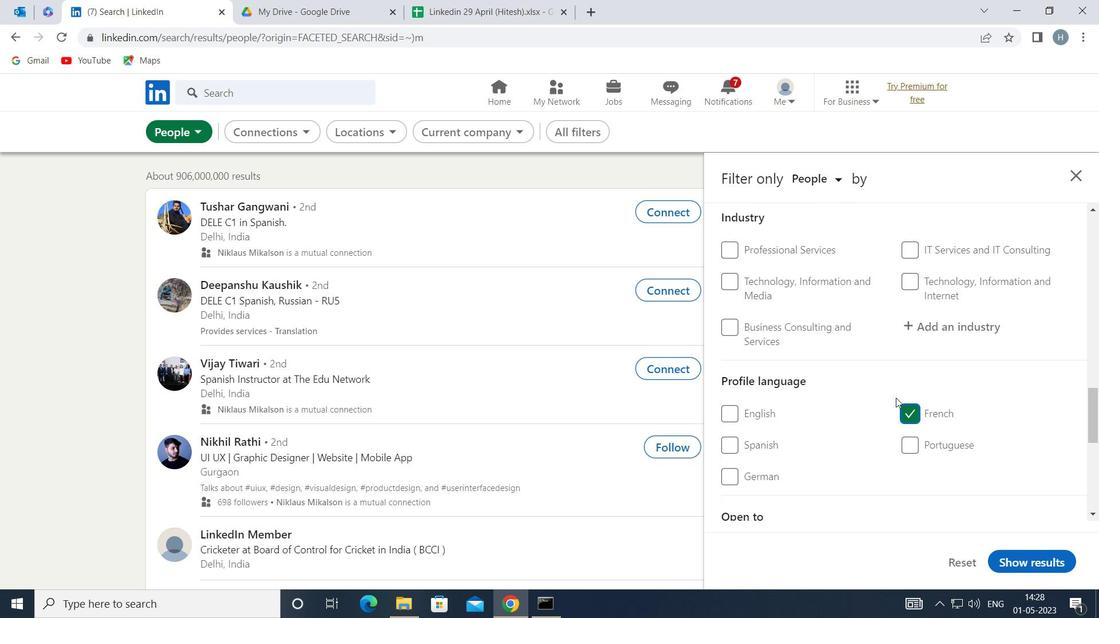 
Action: Mouse scrolled (862, 377) with delta (0, 0)
Screenshot: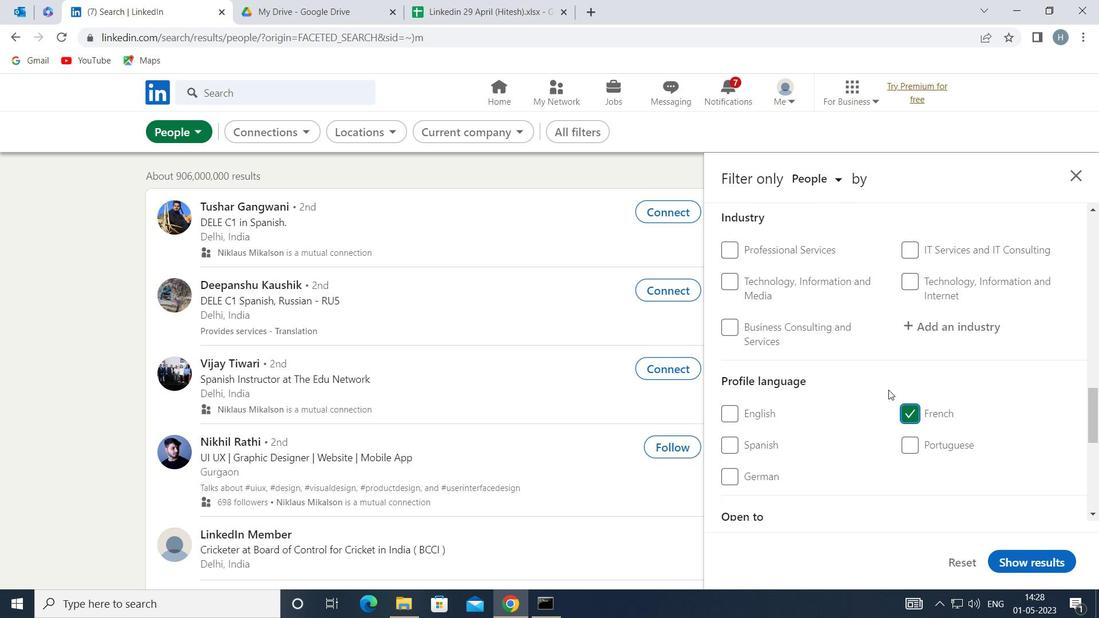 
Action: Mouse scrolled (862, 377) with delta (0, 0)
Screenshot: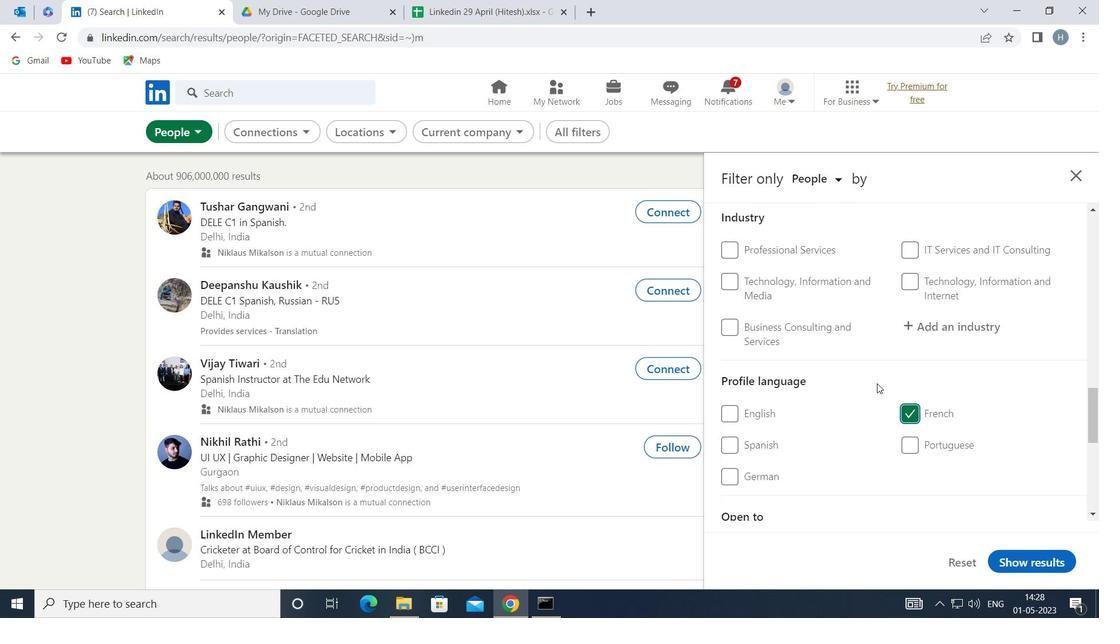 
Action: Mouse scrolled (862, 377) with delta (0, 0)
Screenshot: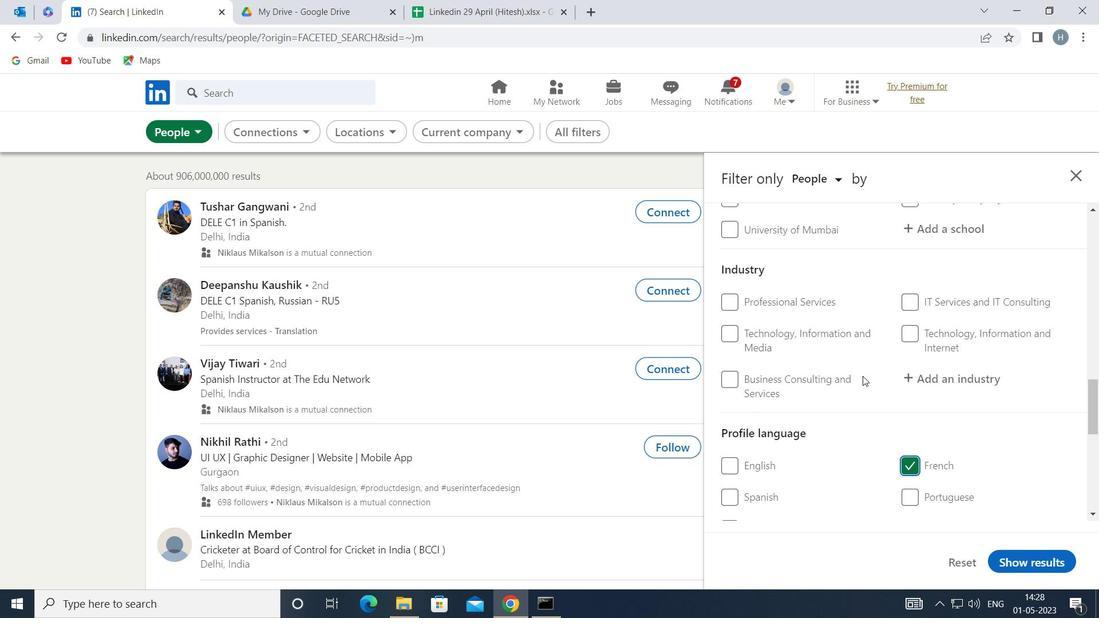 
Action: Mouse scrolled (862, 377) with delta (0, 0)
Screenshot: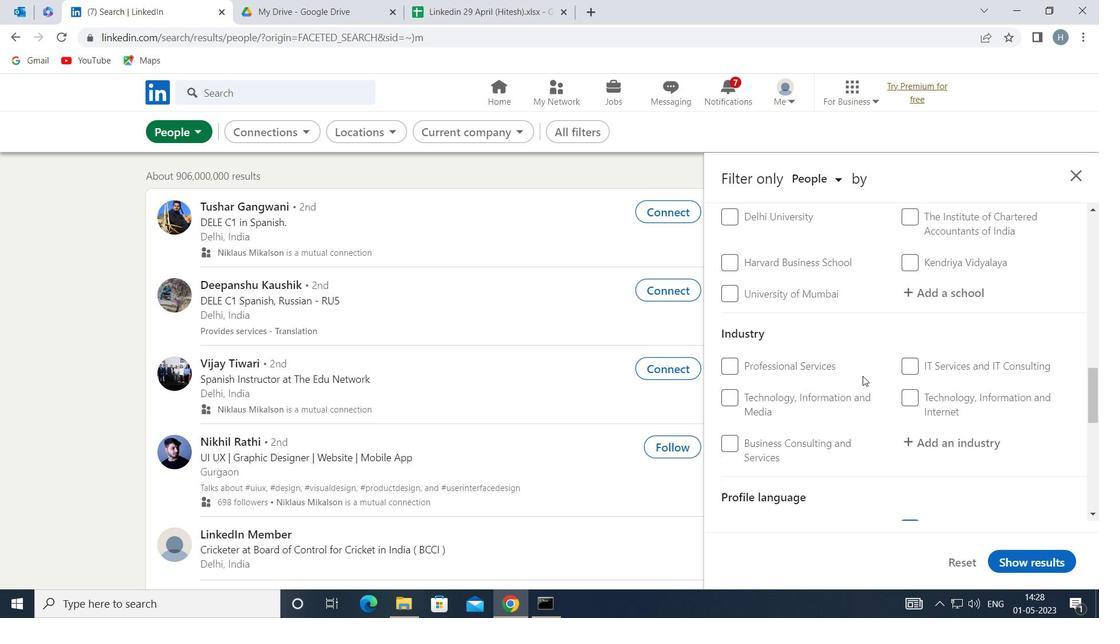 
Action: Mouse scrolled (862, 377) with delta (0, 0)
Screenshot: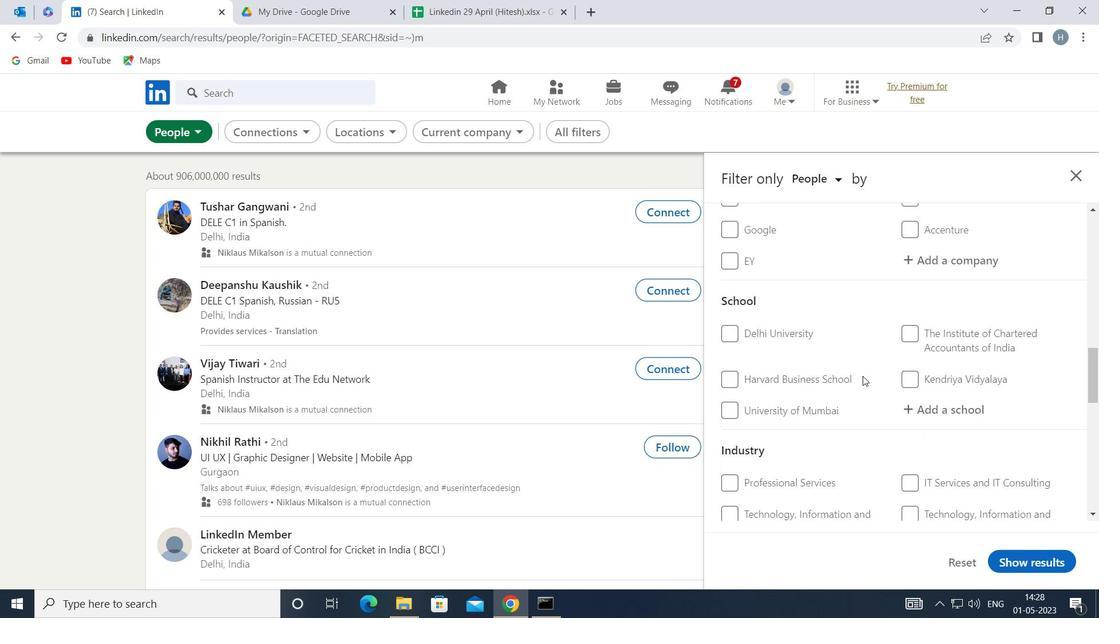 
Action: Mouse scrolled (862, 377) with delta (0, 0)
Screenshot: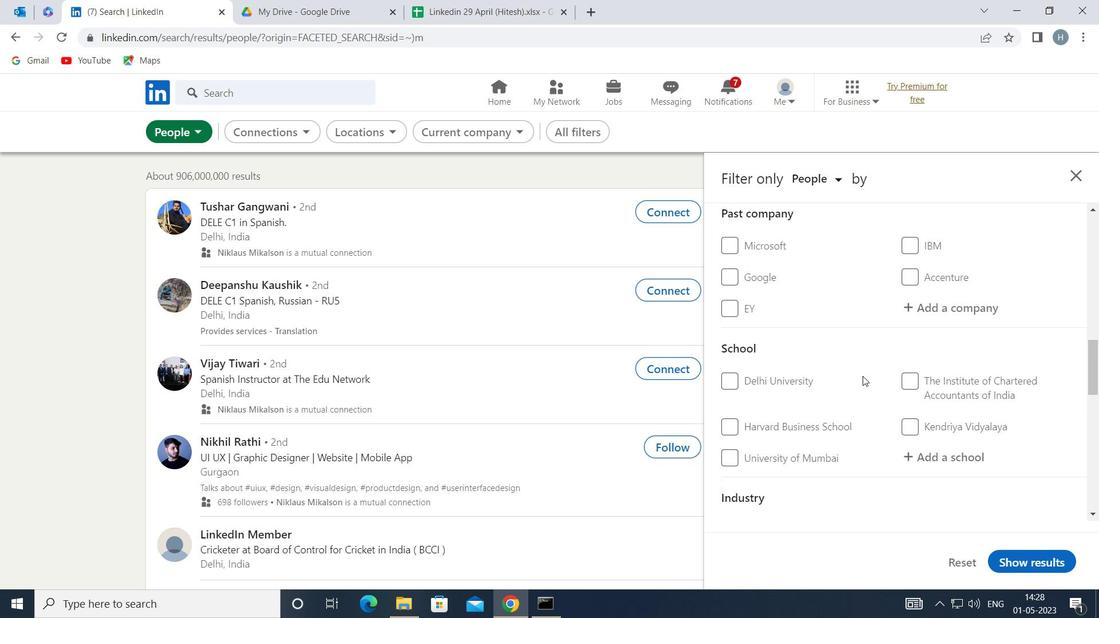 
Action: Mouse moved to (951, 320)
Screenshot: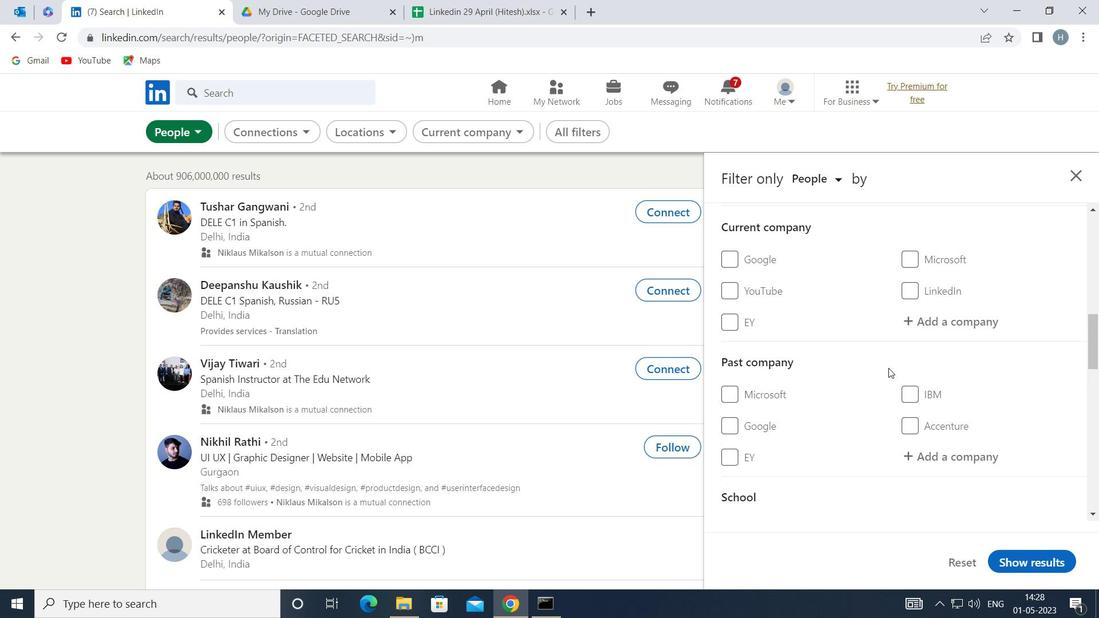 
Action: Mouse pressed left at (951, 320)
Screenshot: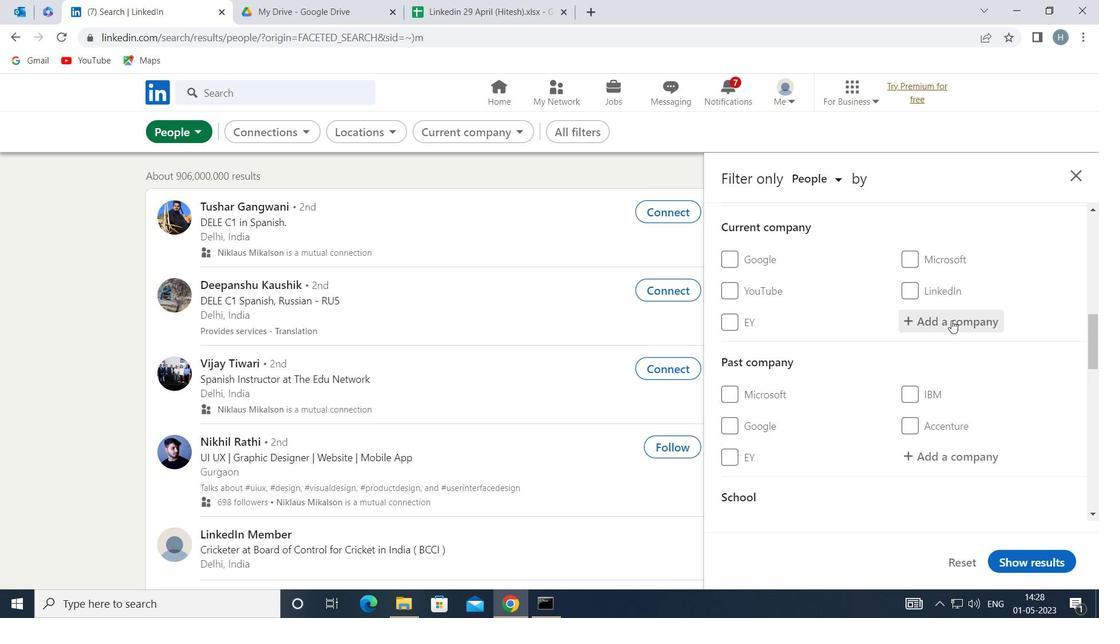 
Action: Key pressed <Key.shift>ERICSSON
Screenshot: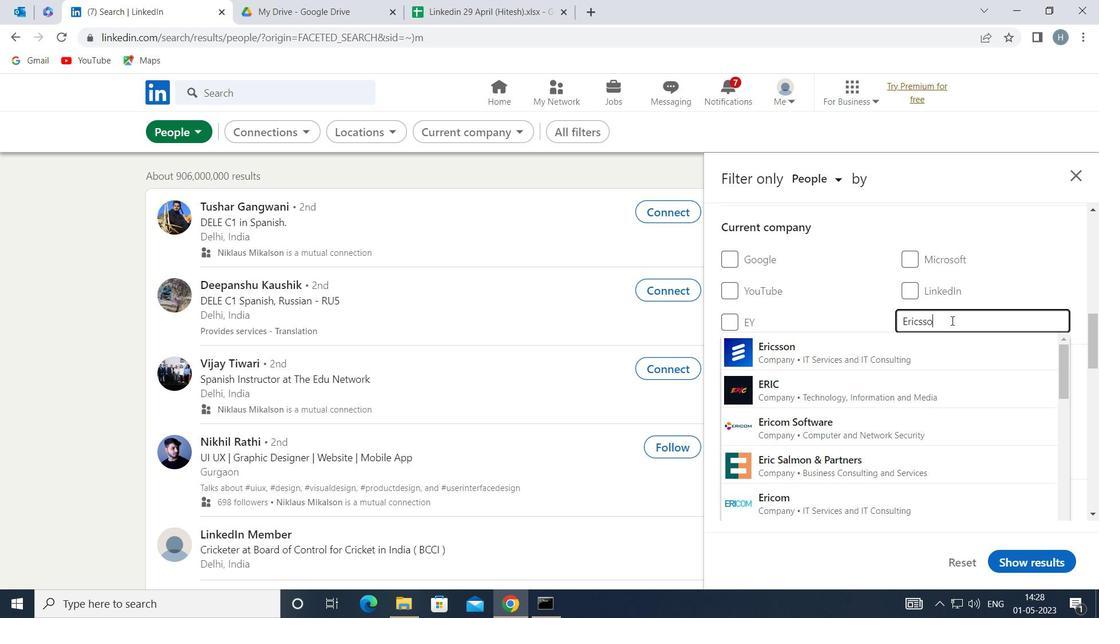 
Action: Mouse moved to (884, 344)
Screenshot: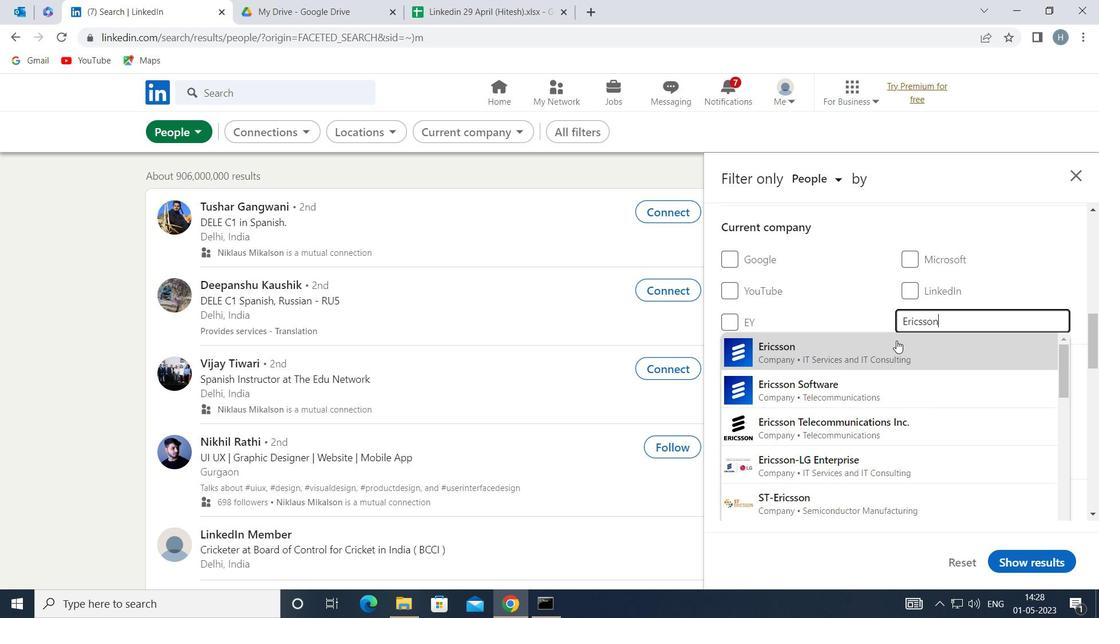 
Action: Mouse pressed left at (884, 344)
Screenshot: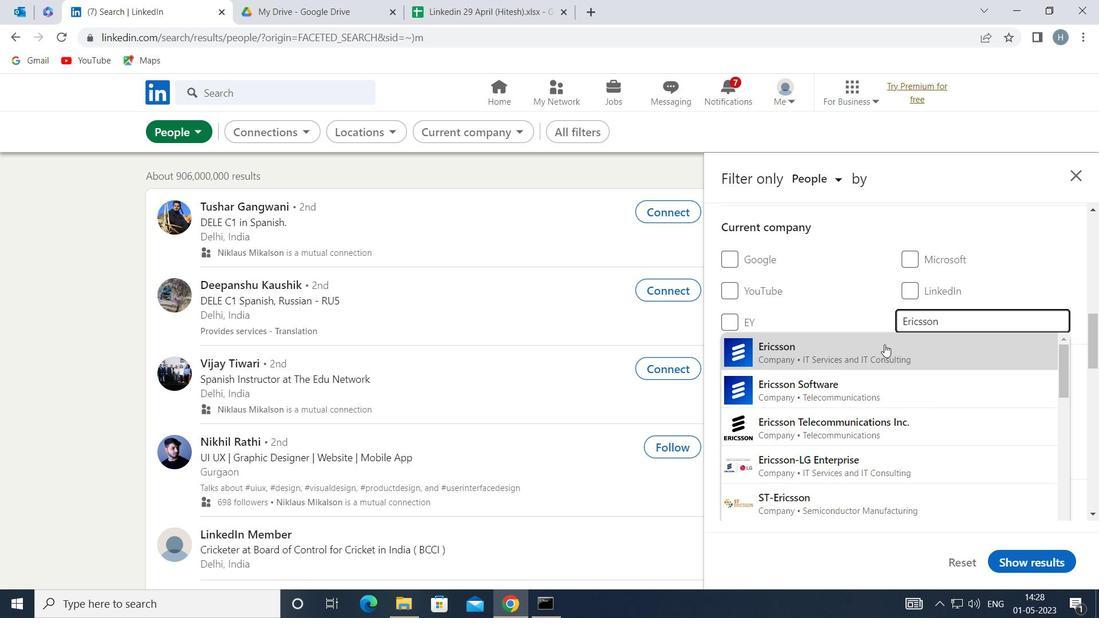 
Action: Mouse moved to (856, 345)
Screenshot: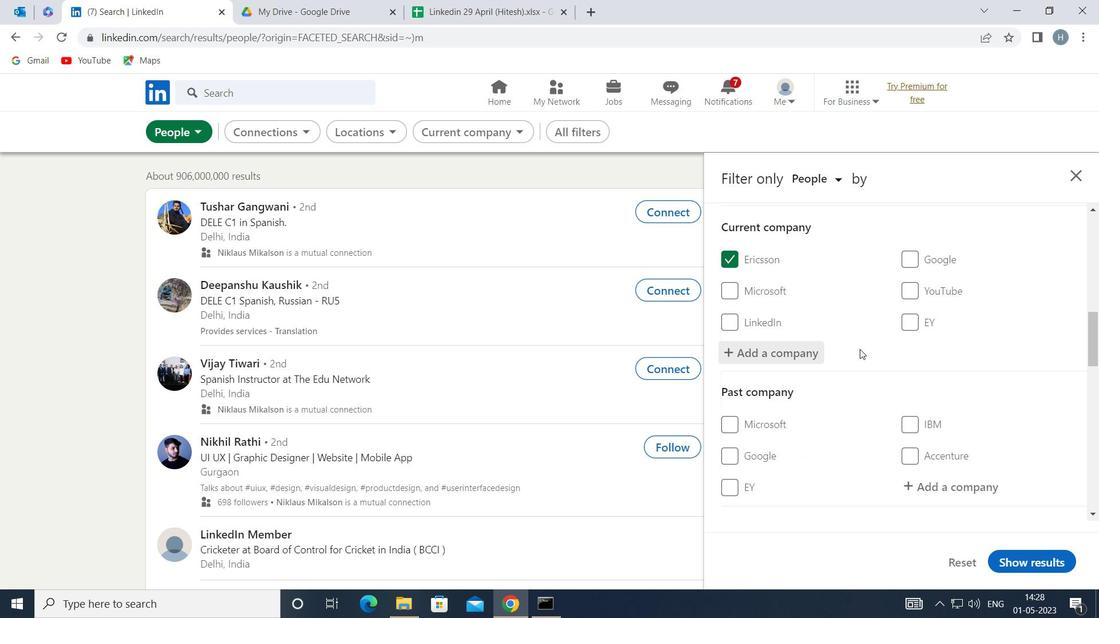 
Action: Mouse scrolled (856, 345) with delta (0, 0)
Screenshot: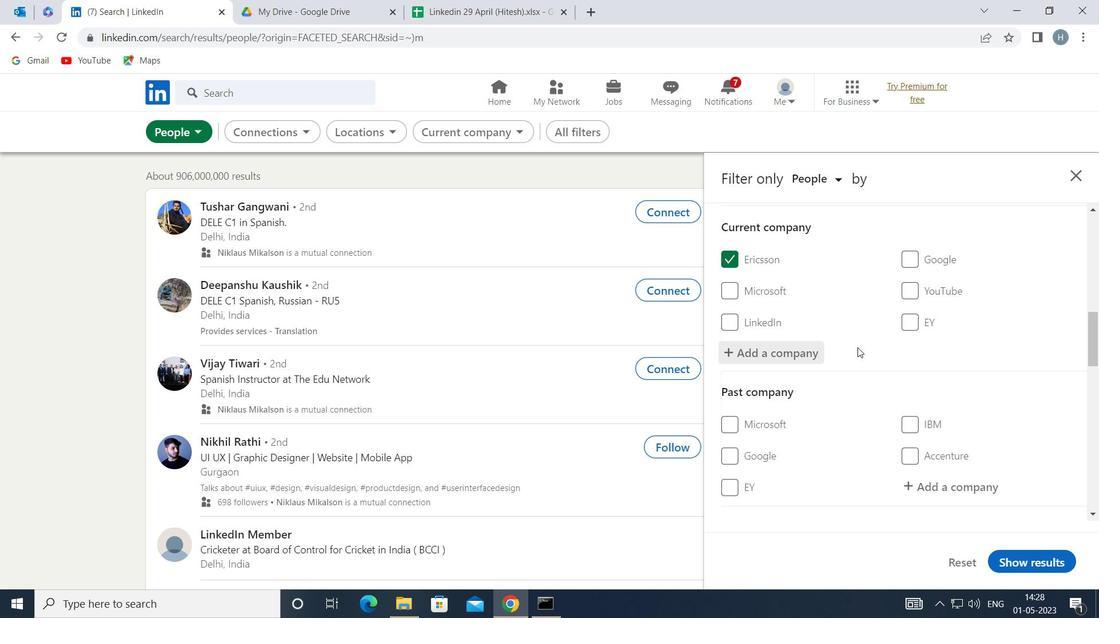 
Action: Mouse scrolled (856, 345) with delta (0, 0)
Screenshot: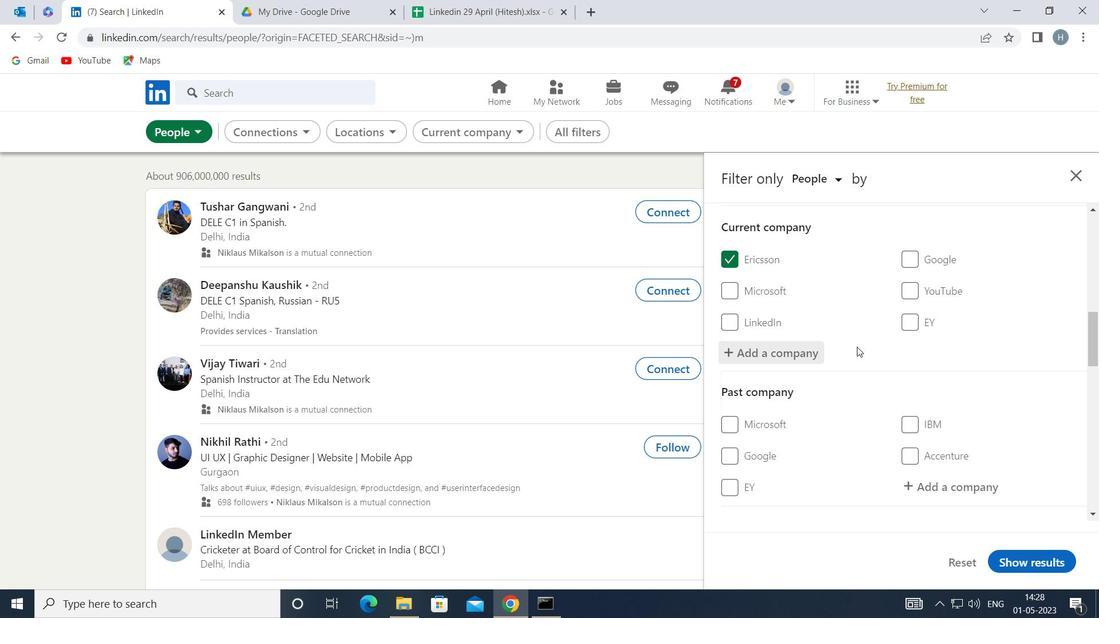 
Action: Mouse moved to (859, 336)
Screenshot: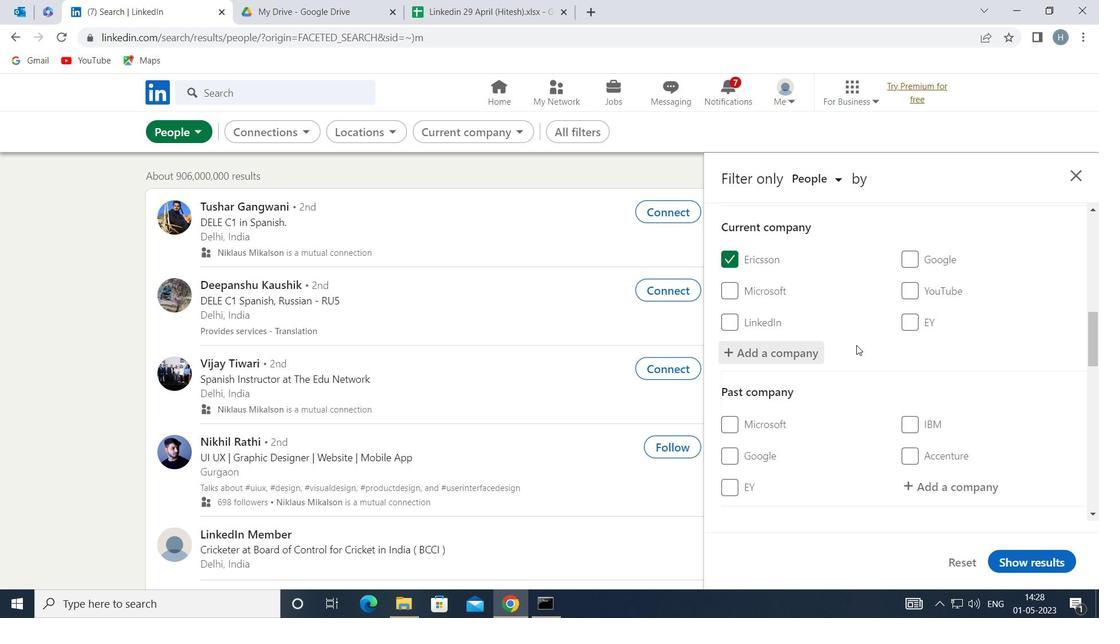 
Action: Mouse scrolled (859, 335) with delta (0, 0)
Screenshot: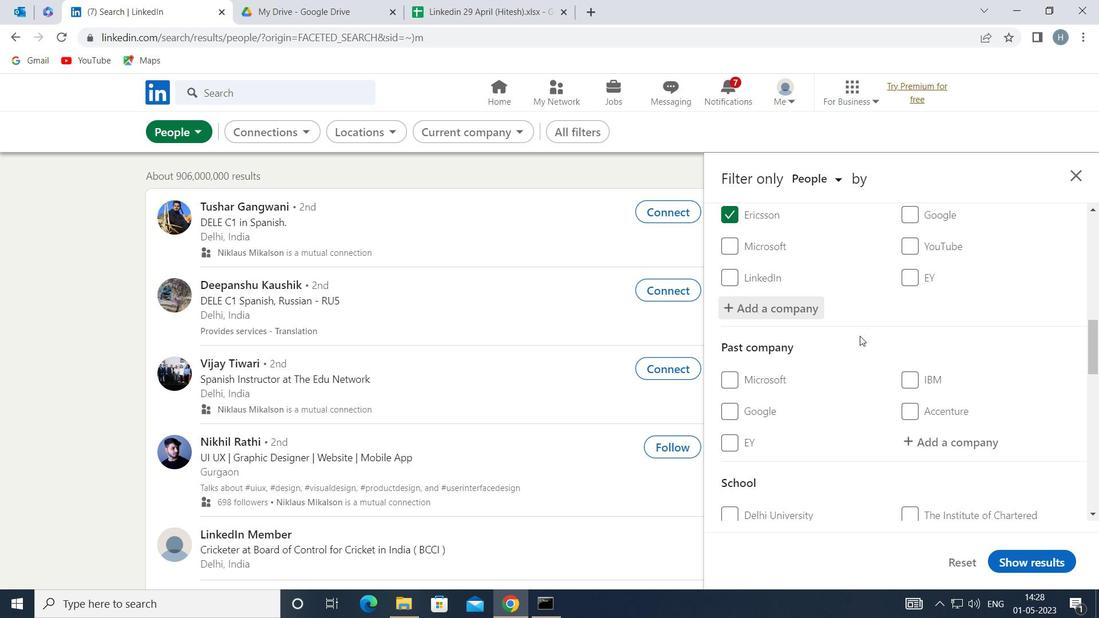 
Action: Mouse moved to (861, 334)
Screenshot: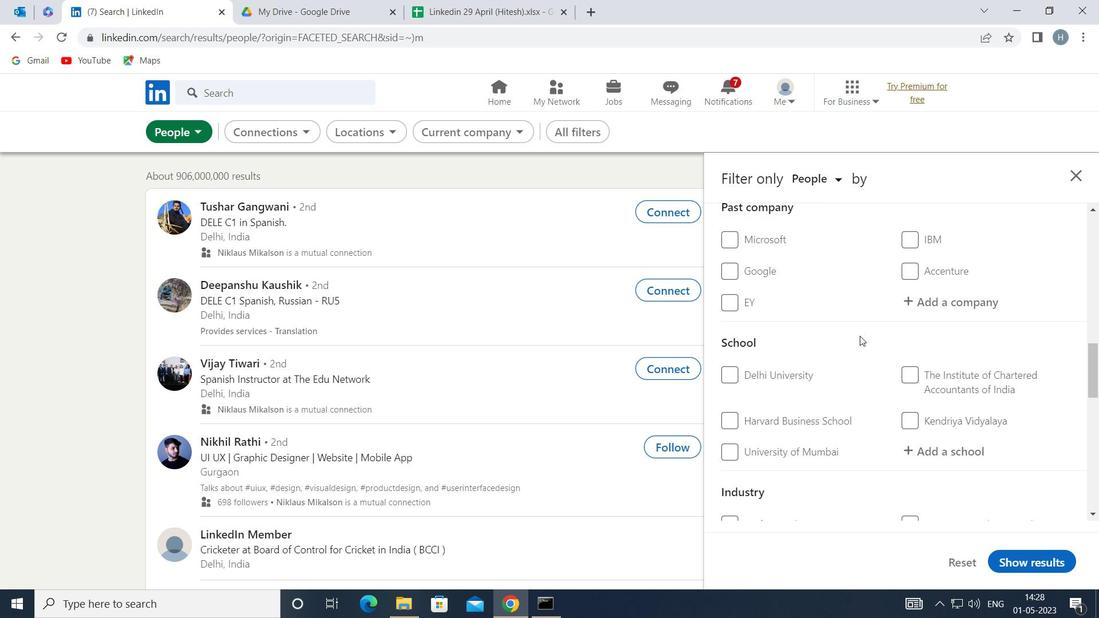 
Action: Mouse scrolled (861, 334) with delta (0, 0)
Screenshot: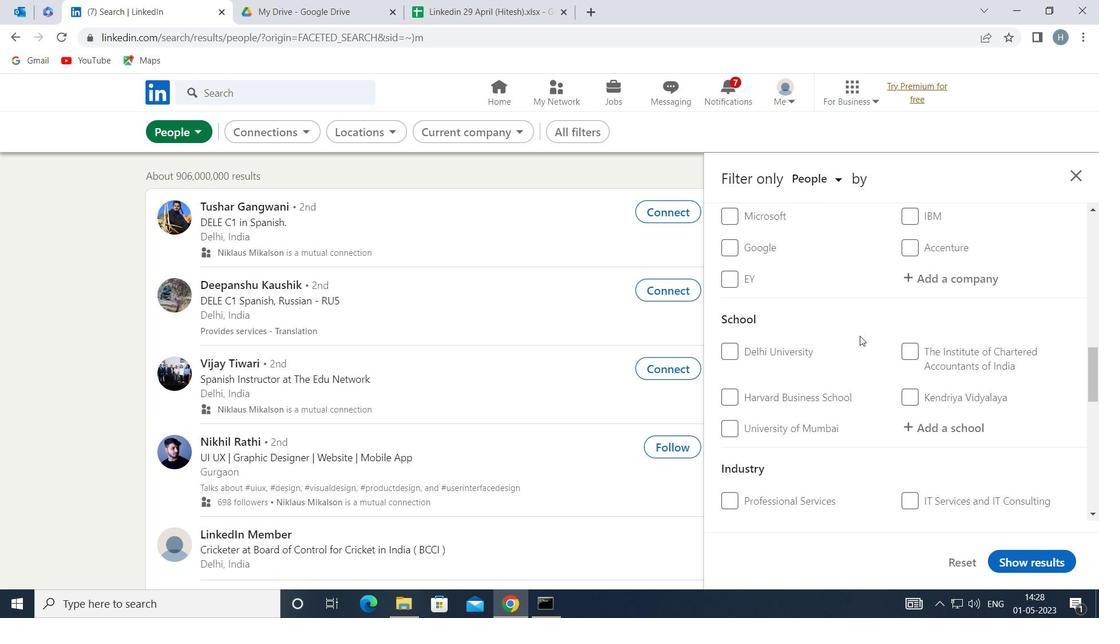 
Action: Mouse scrolled (861, 334) with delta (0, 0)
Screenshot: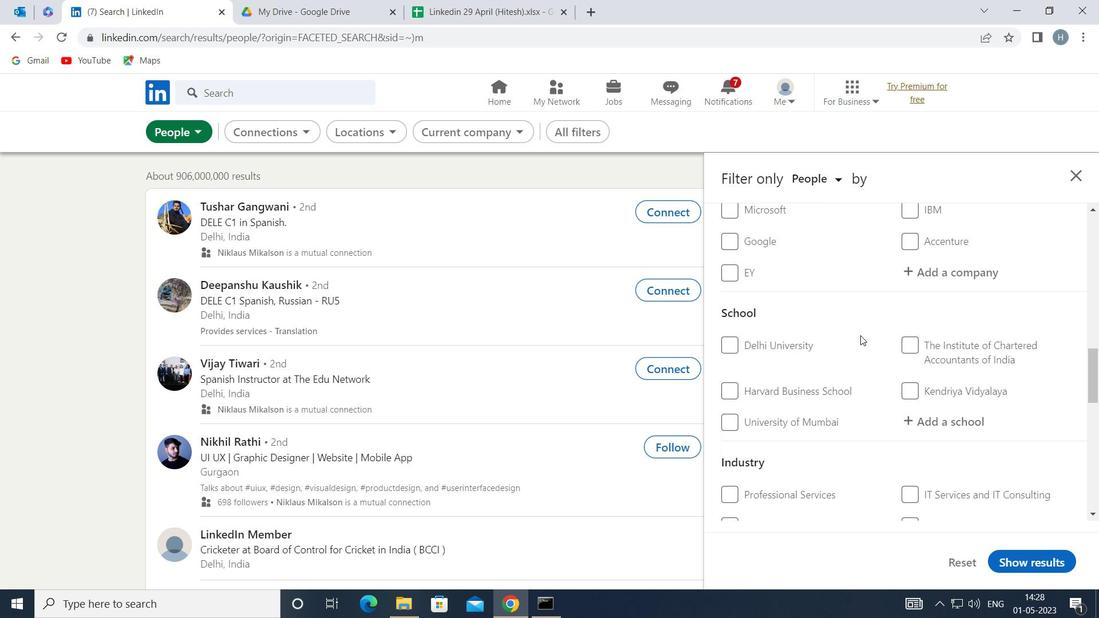
Action: Mouse moved to (862, 335)
Screenshot: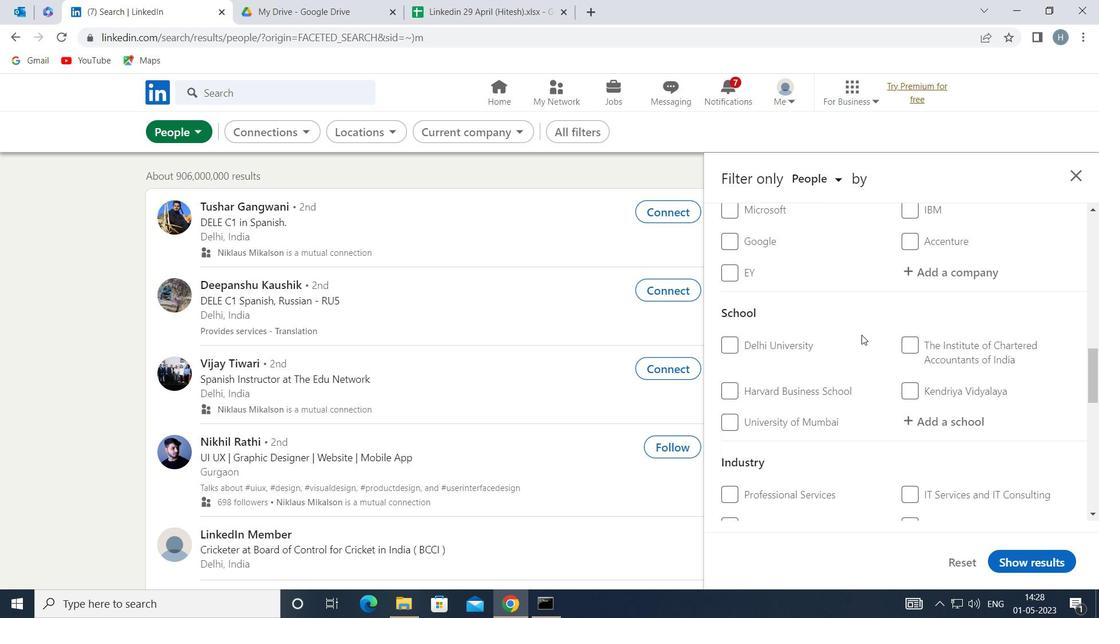 
Action: Mouse scrolled (862, 336) with delta (0, 0)
Screenshot: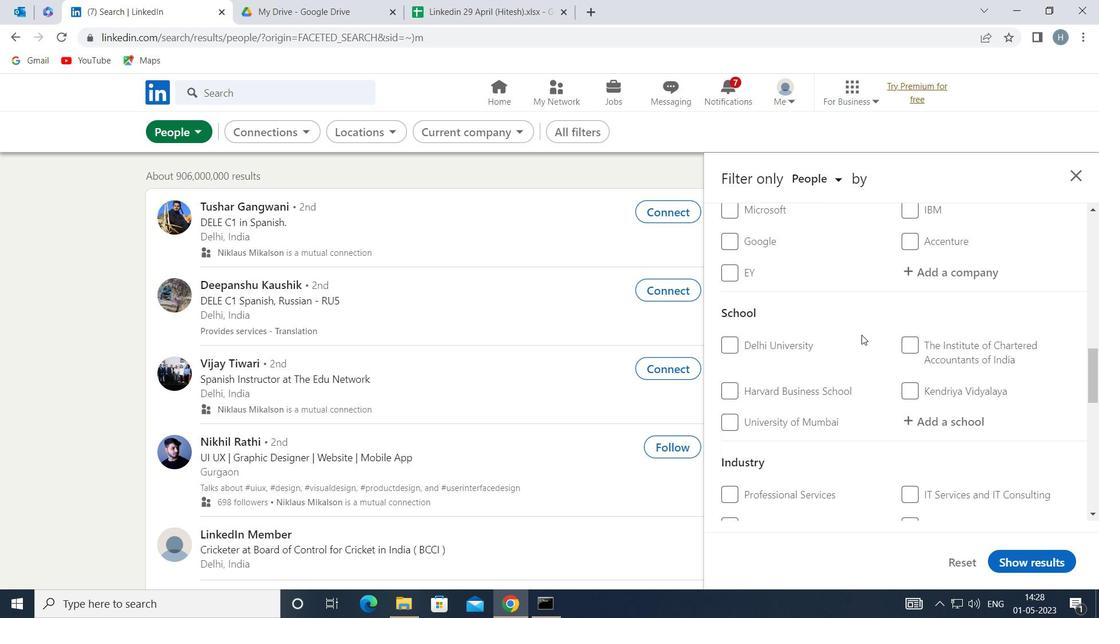 
Action: Mouse moved to (892, 367)
Screenshot: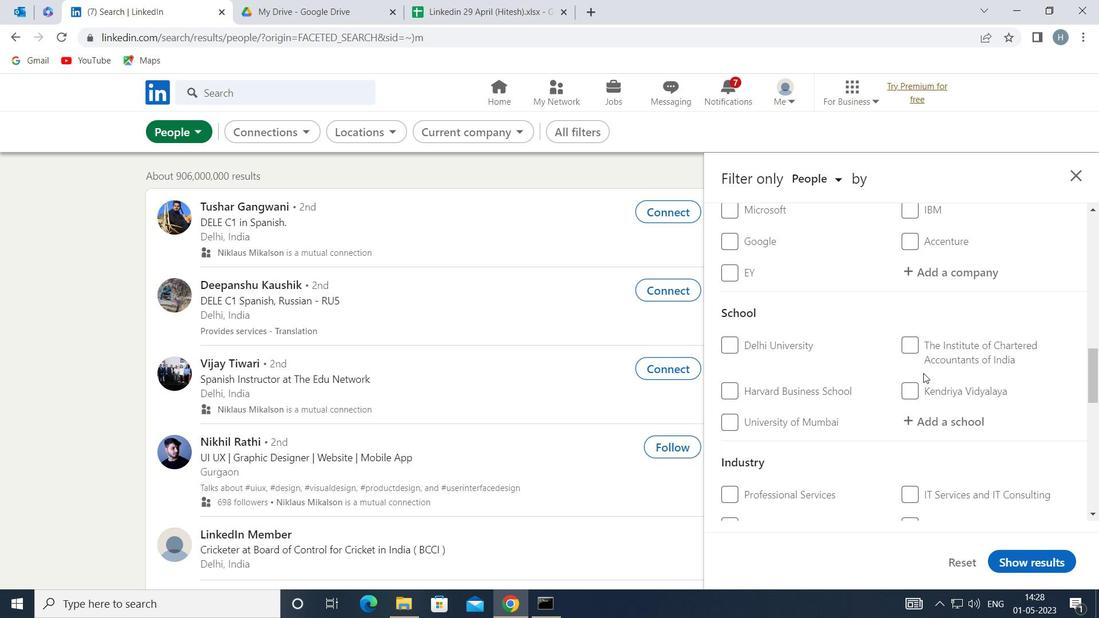 
Action: Mouse scrolled (892, 366) with delta (0, 0)
Screenshot: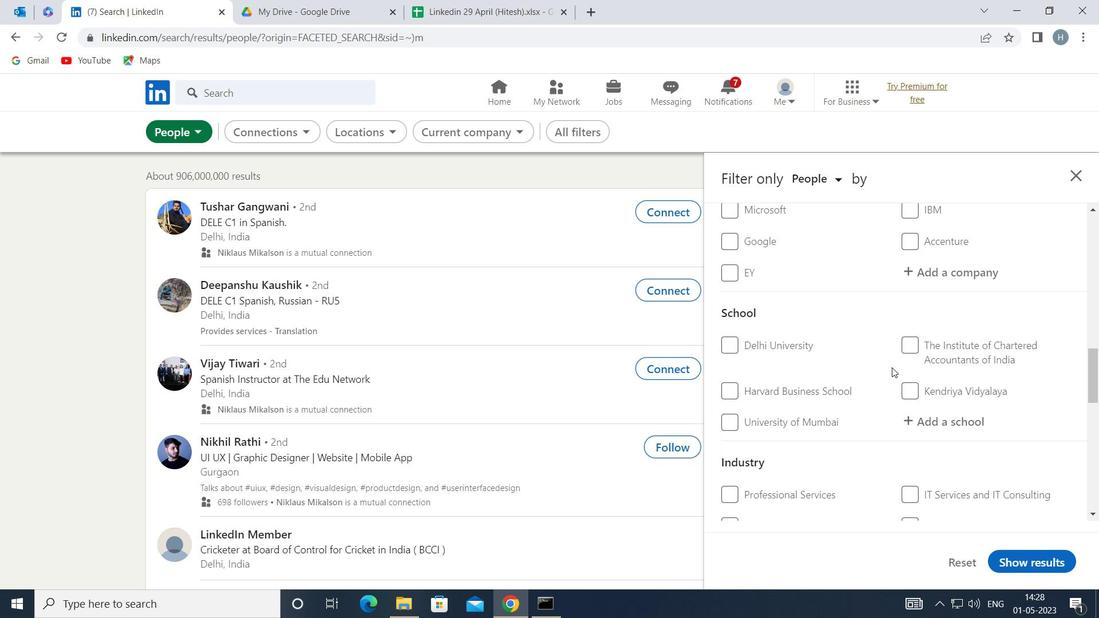 
Action: Mouse moved to (941, 278)
Screenshot: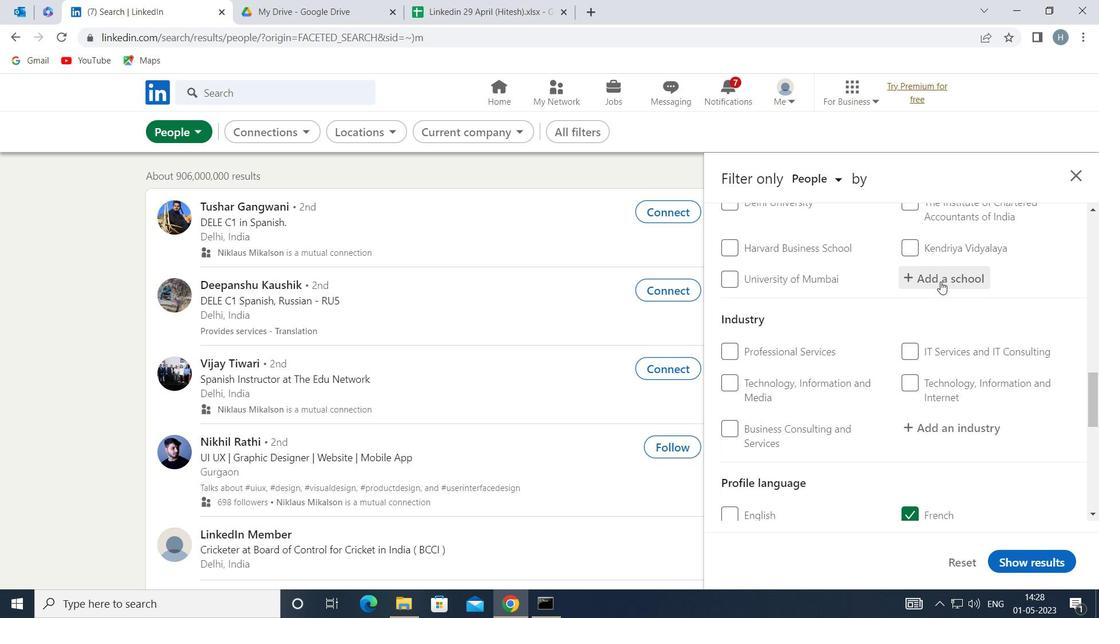 
Action: Mouse pressed left at (941, 278)
Screenshot: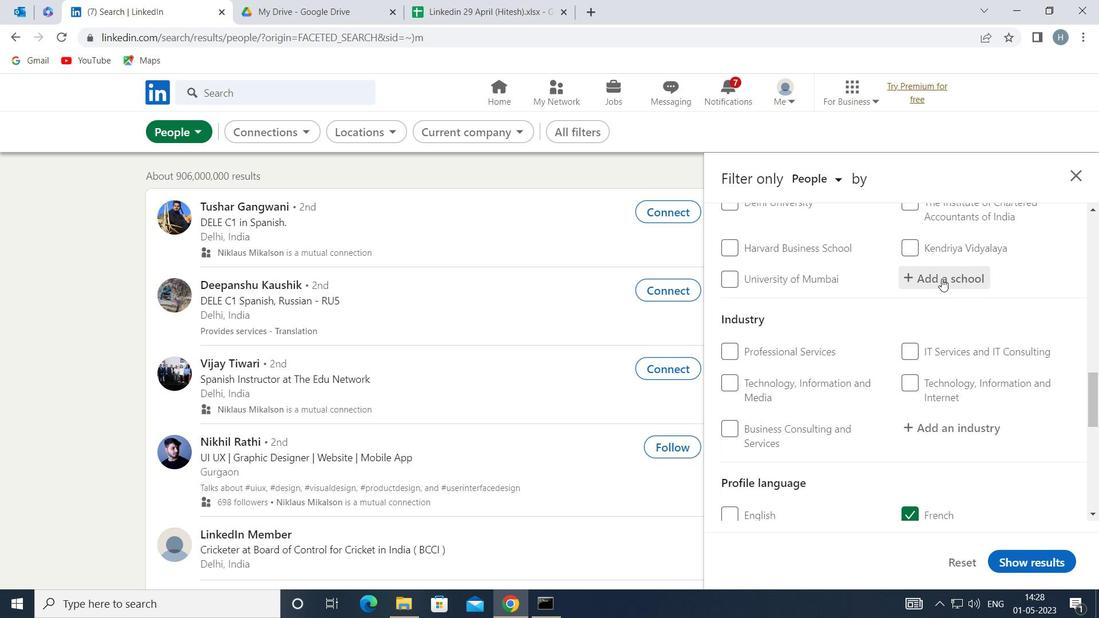 
Action: Key pressed <Key.shift>ST<Key.space><Key.shift>MARY<Key.space><Key.shift>CO
Screenshot: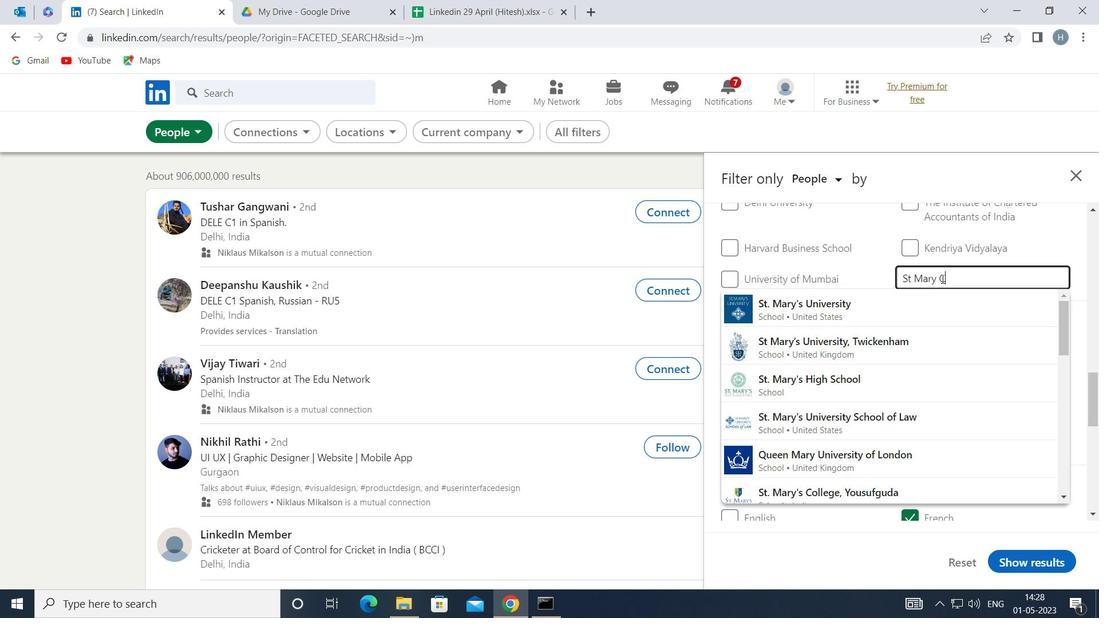 
Action: Mouse moved to (902, 323)
Screenshot: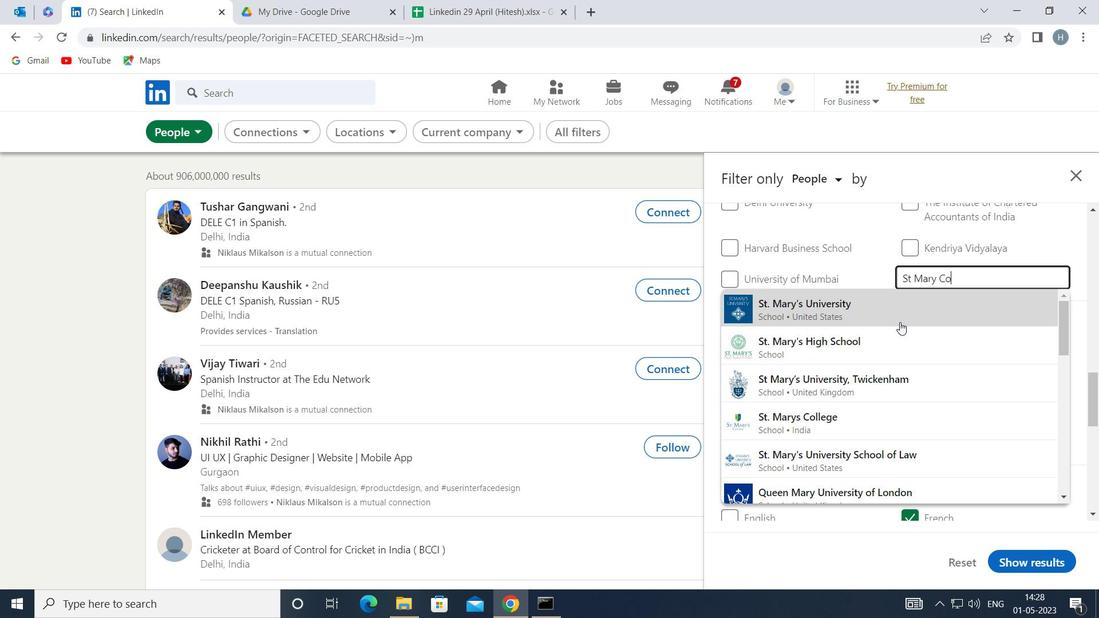 
Action: Key pressed LL
Screenshot: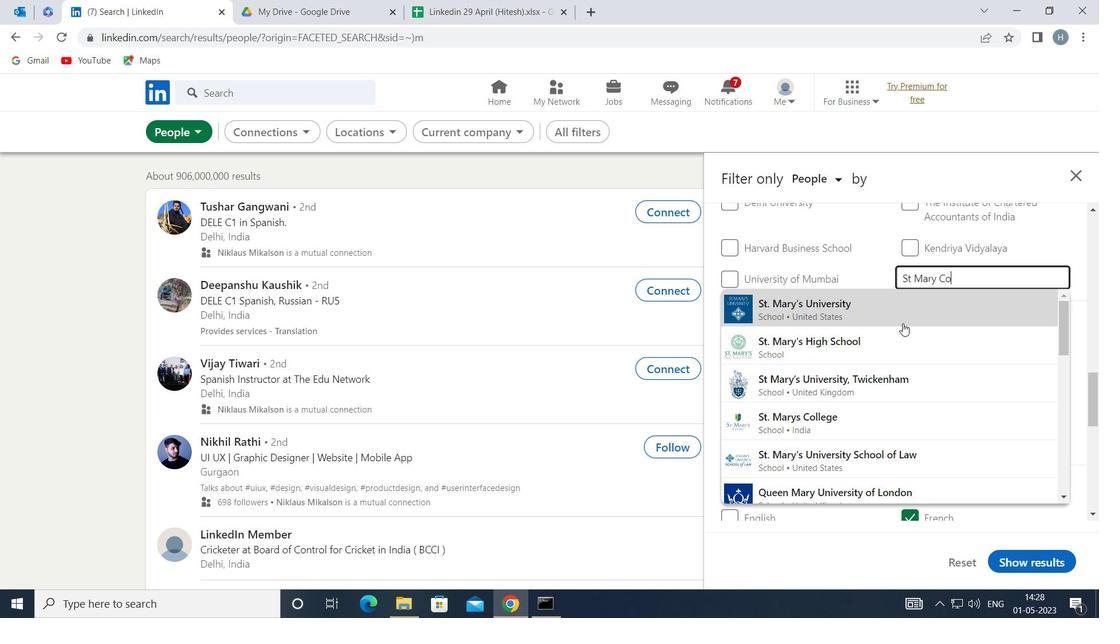 
Action: Mouse moved to (904, 318)
Screenshot: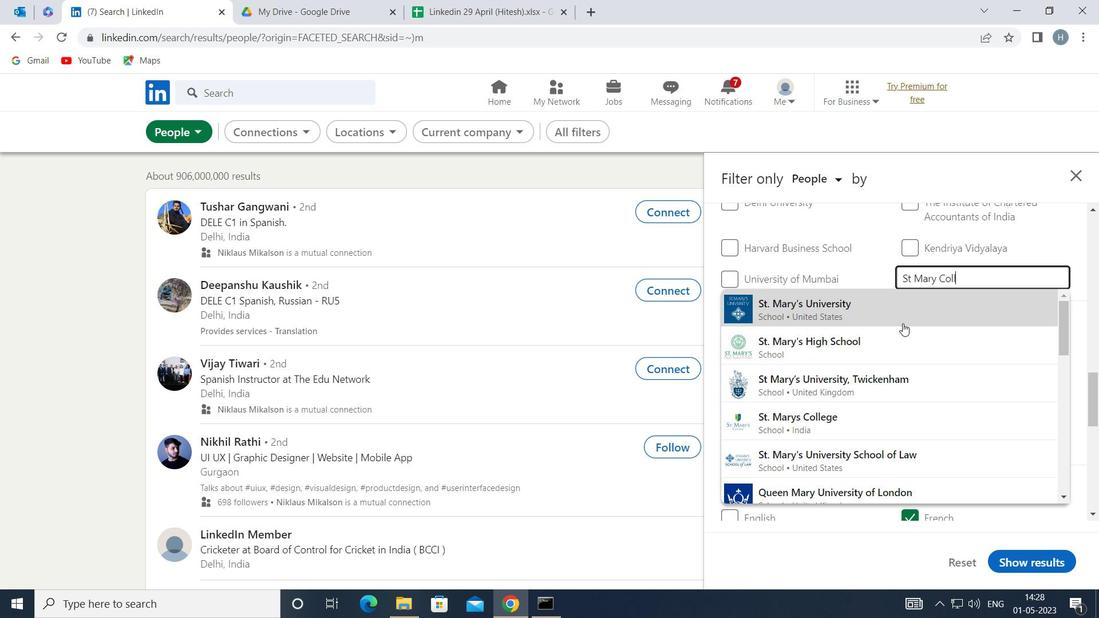 
Action: Key pressed EGE
Screenshot: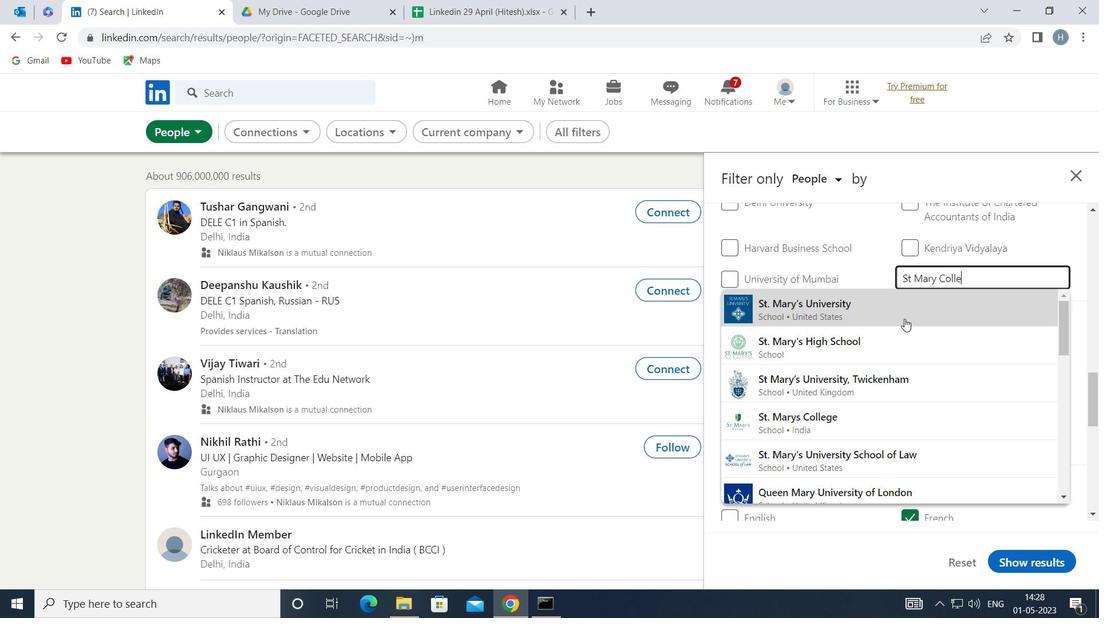 
Action: Mouse moved to (877, 415)
Screenshot: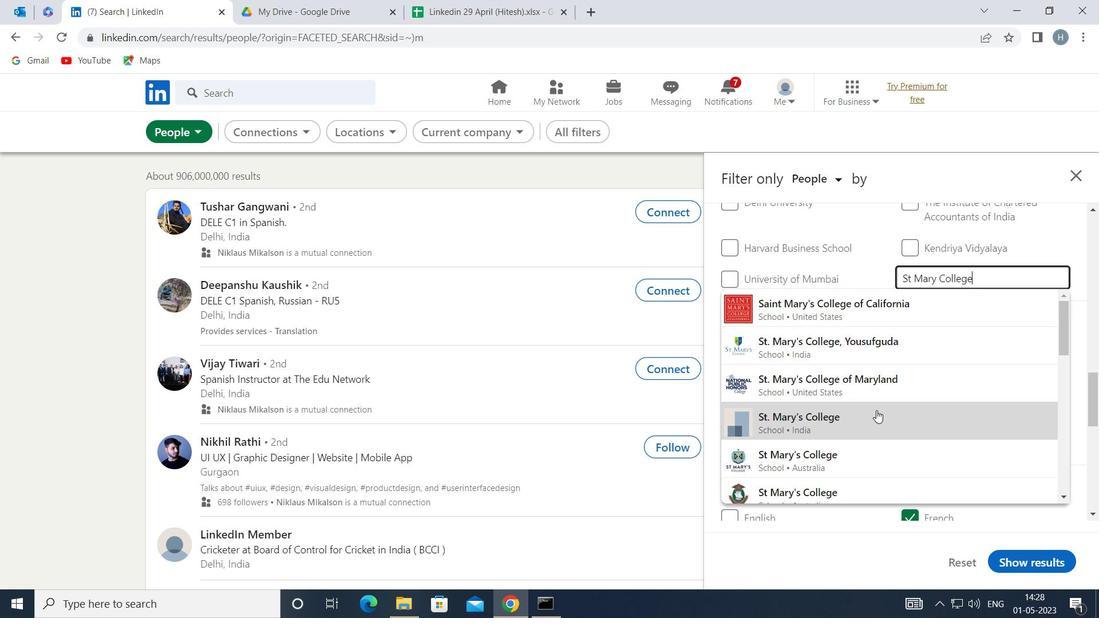
Action: Mouse pressed left at (877, 415)
Screenshot: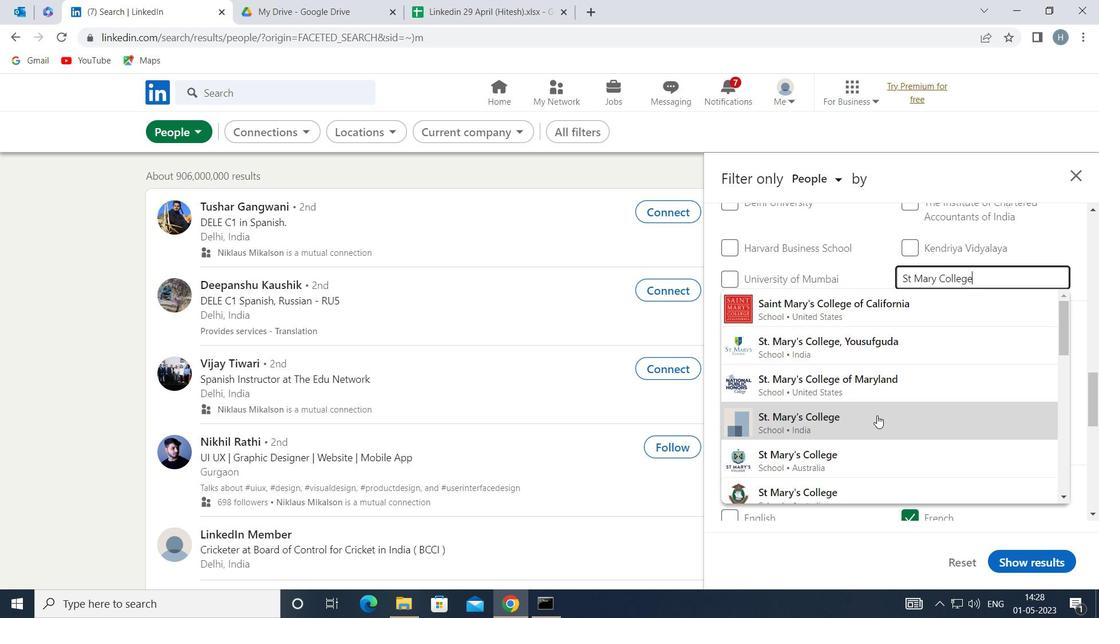 
Action: Mouse moved to (843, 312)
Screenshot: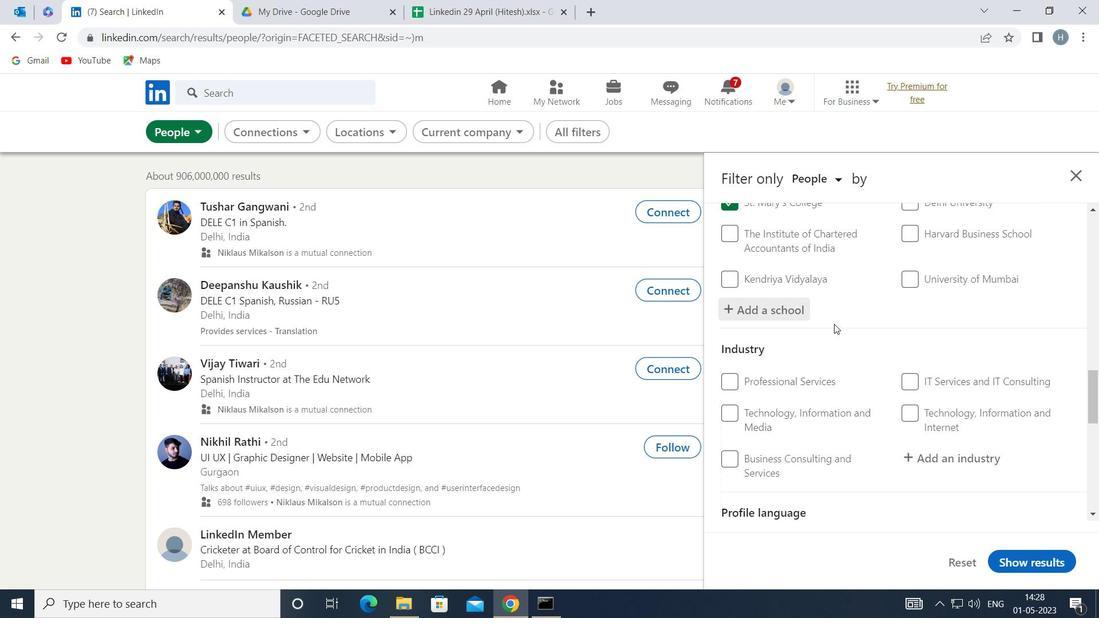 
Action: Mouse scrolled (843, 311) with delta (0, 0)
Screenshot: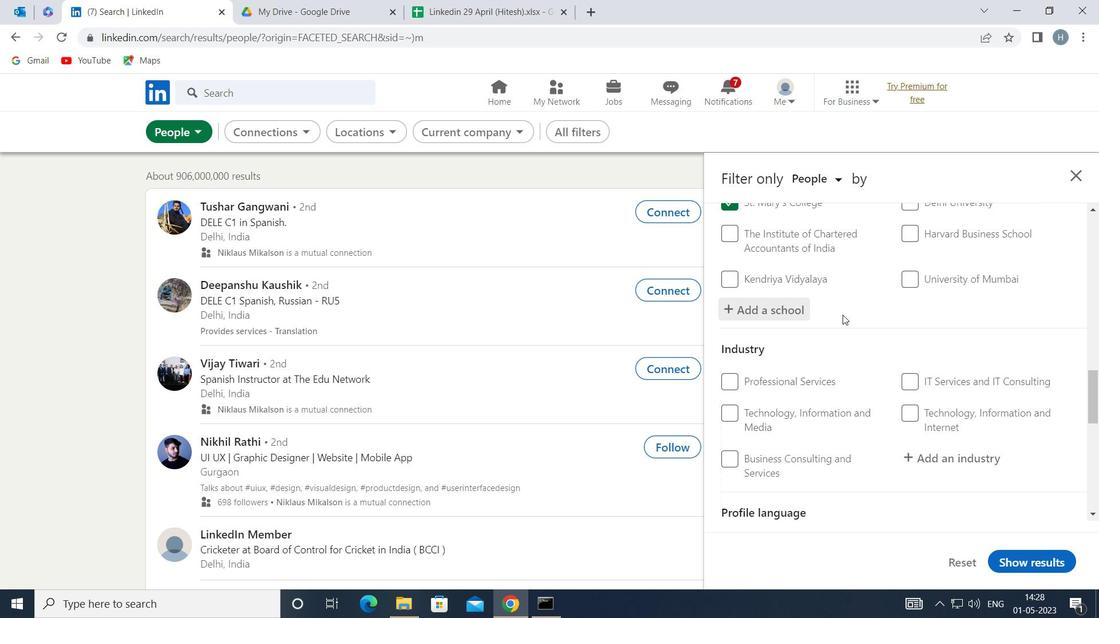 
Action: Mouse moved to (938, 384)
Screenshot: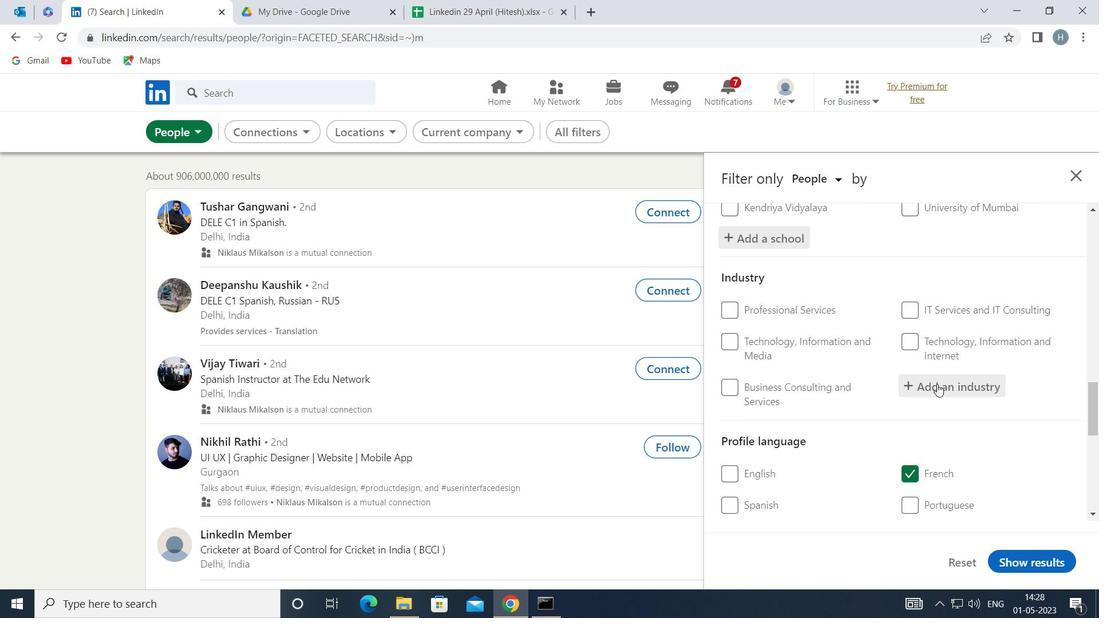 
Action: Mouse pressed left at (938, 384)
Screenshot: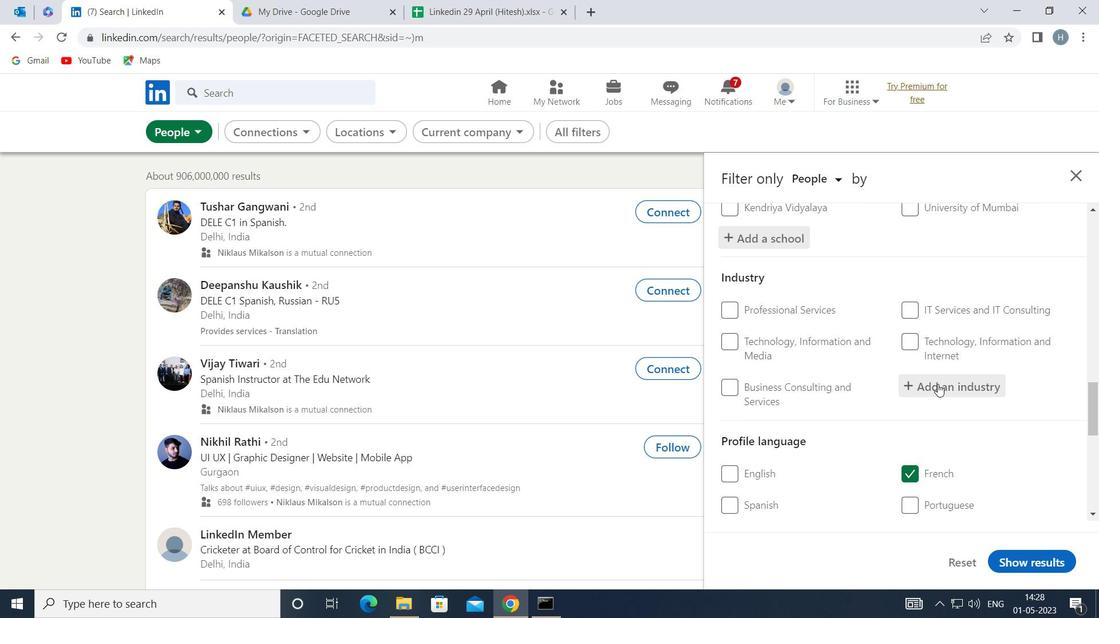 
Action: Mouse moved to (936, 381)
Screenshot: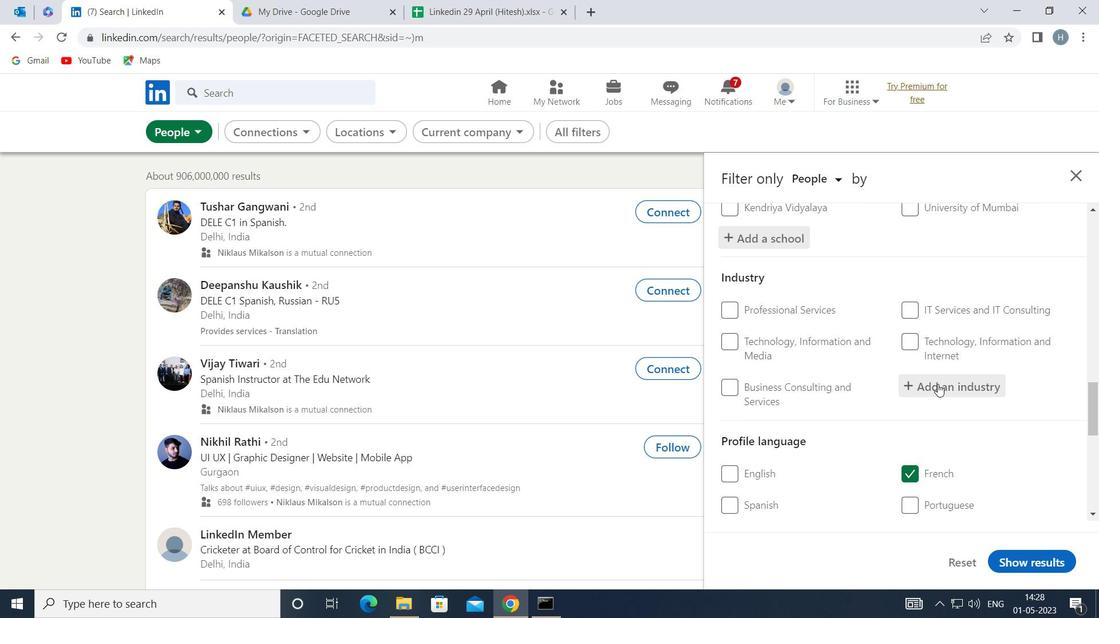 
Action: Key pressed <Key.shift>SEMI
Screenshot: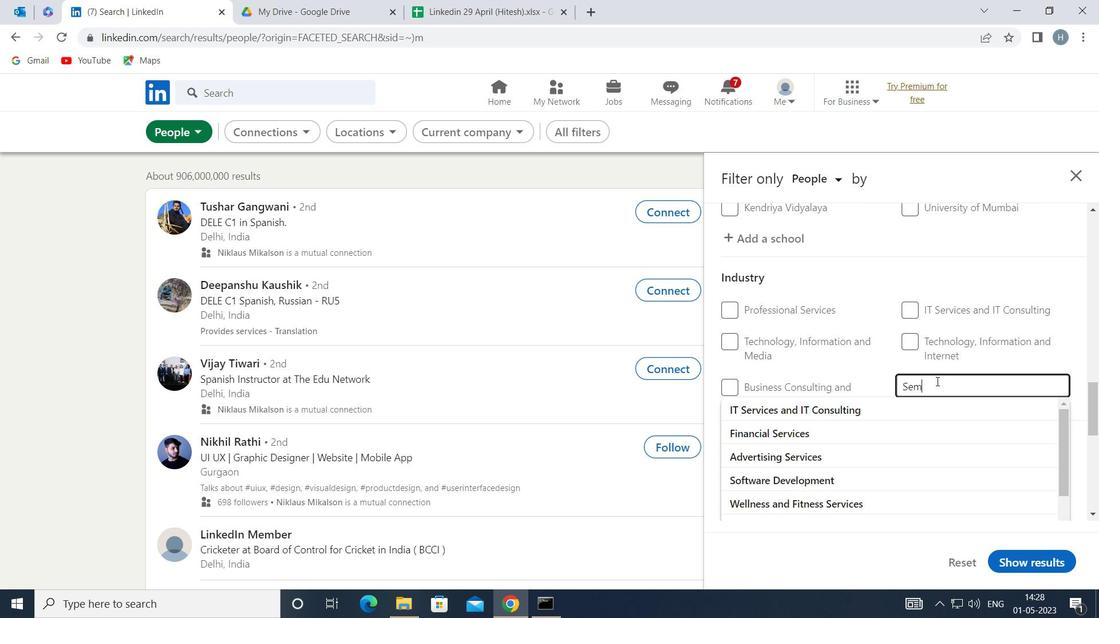 
Action: Mouse moved to (854, 424)
Screenshot: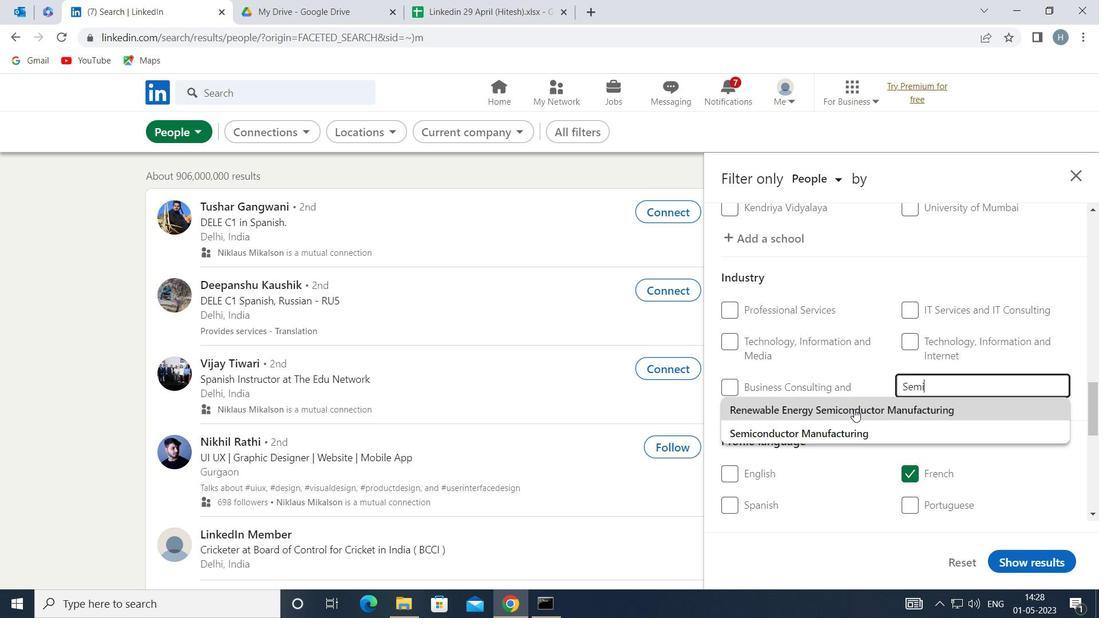 
Action: Mouse pressed left at (854, 424)
Screenshot: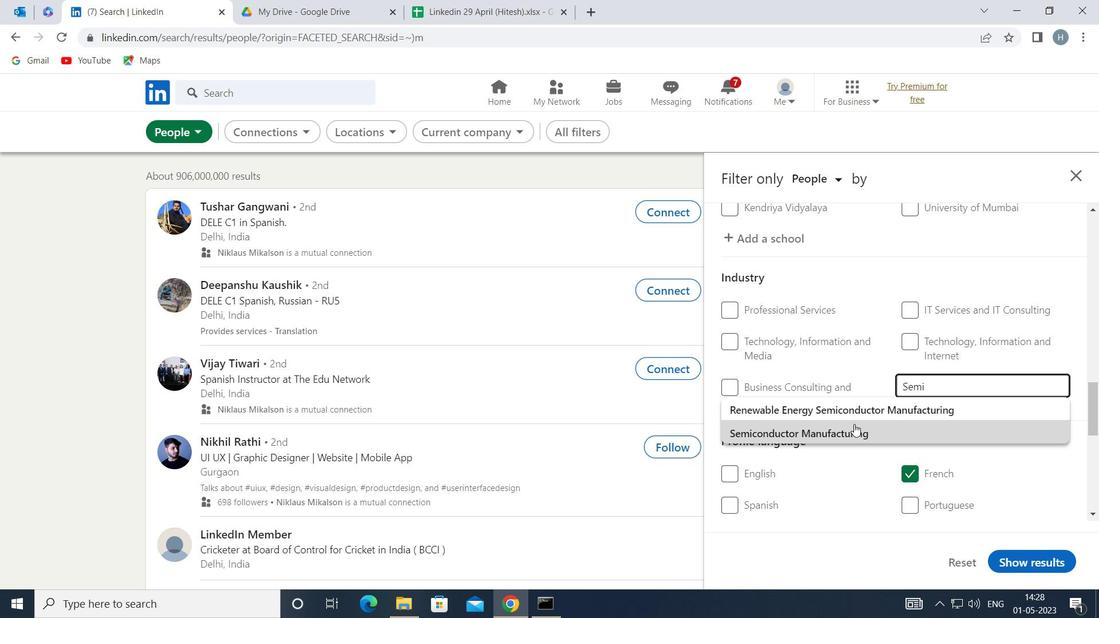 
Action: Mouse moved to (860, 444)
Screenshot: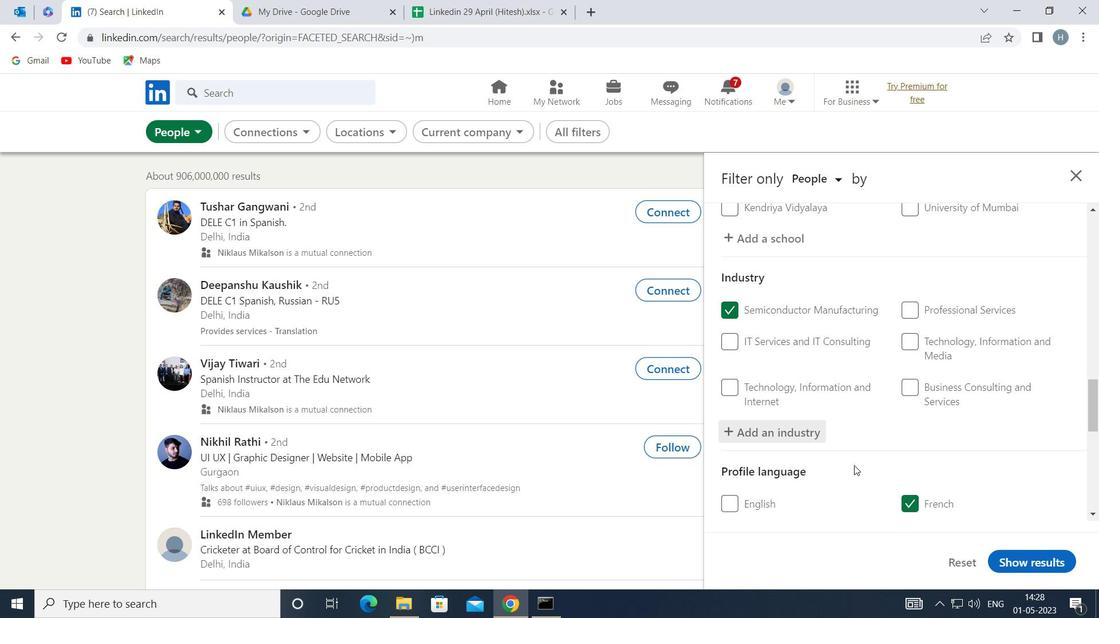 
Action: Mouse scrolled (860, 443) with delta (0, 0)
Screenshot: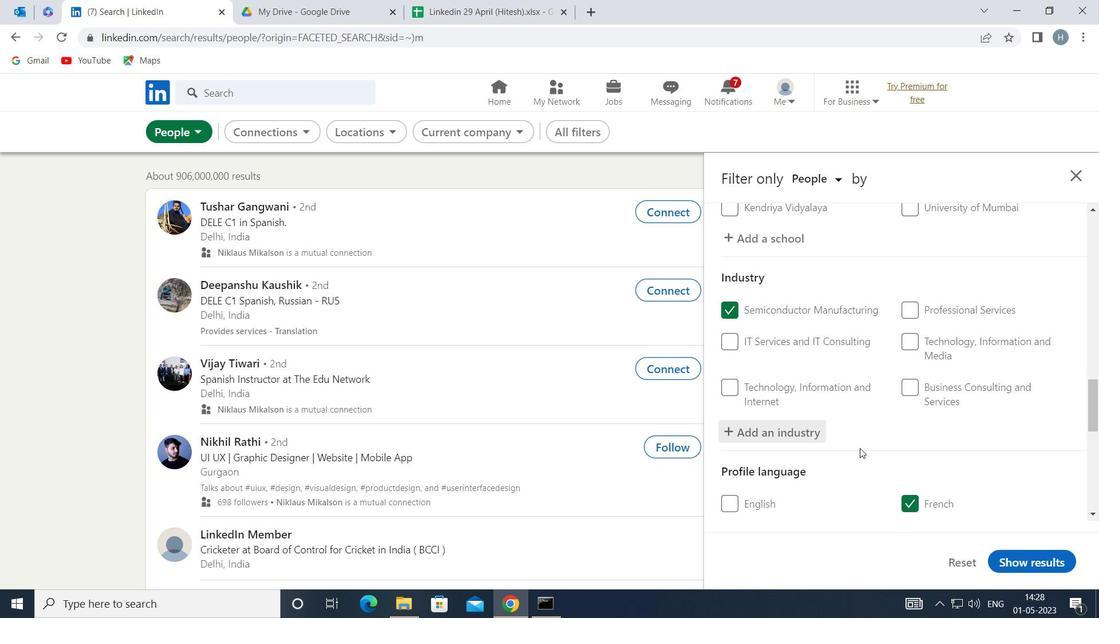 
Action: Mouse moved to (848, 391)
Screenshot: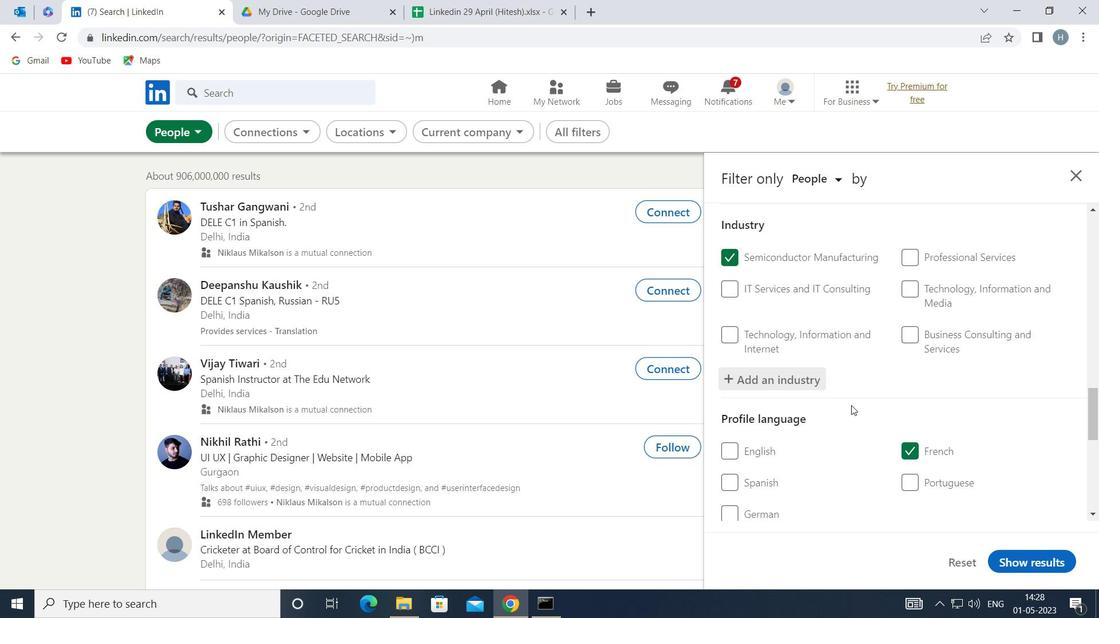
Action: Mouse scrolled (848, 390) with delta (0, 0)
Screenshot: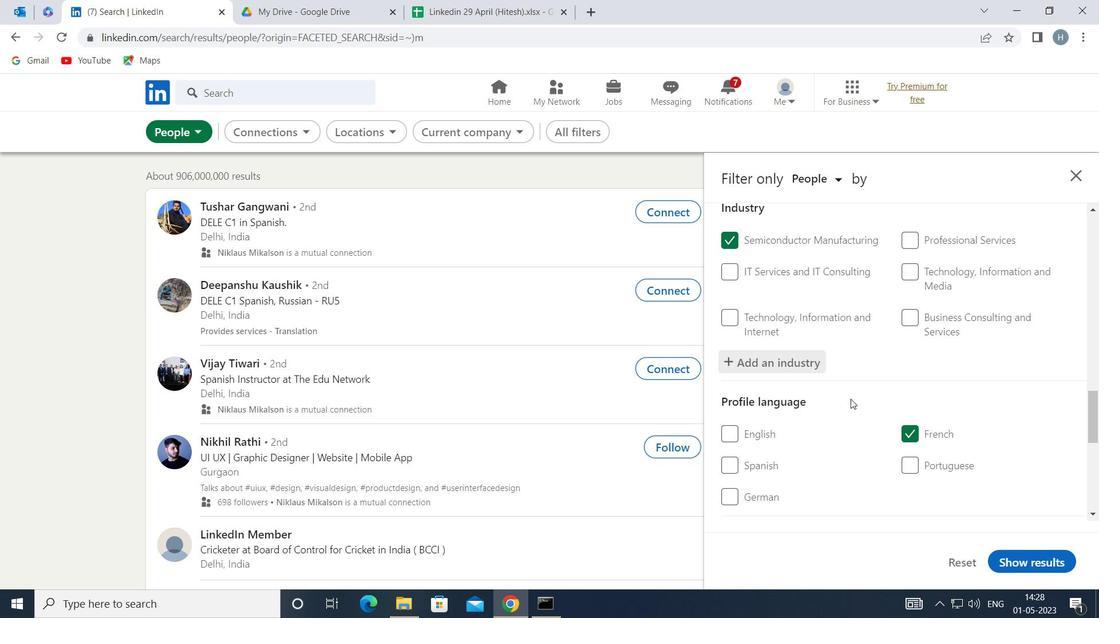 
Action: Mouse moved to (848, 383)
Screenshot: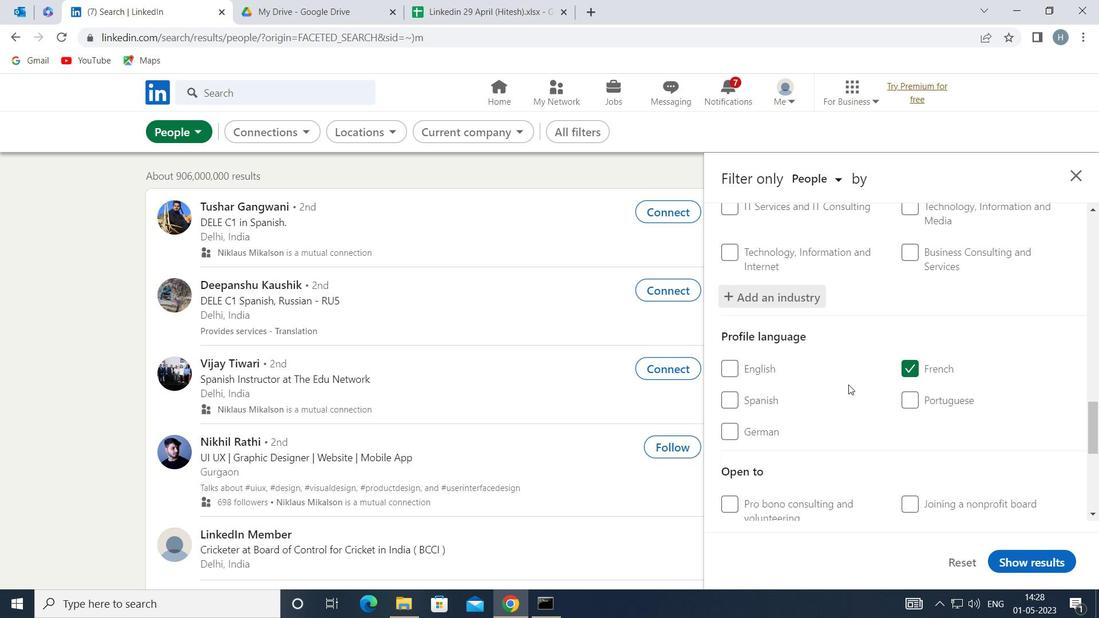 
Action: Mouse scrolled (848, 382) with delta (0, 0)
Screenshot: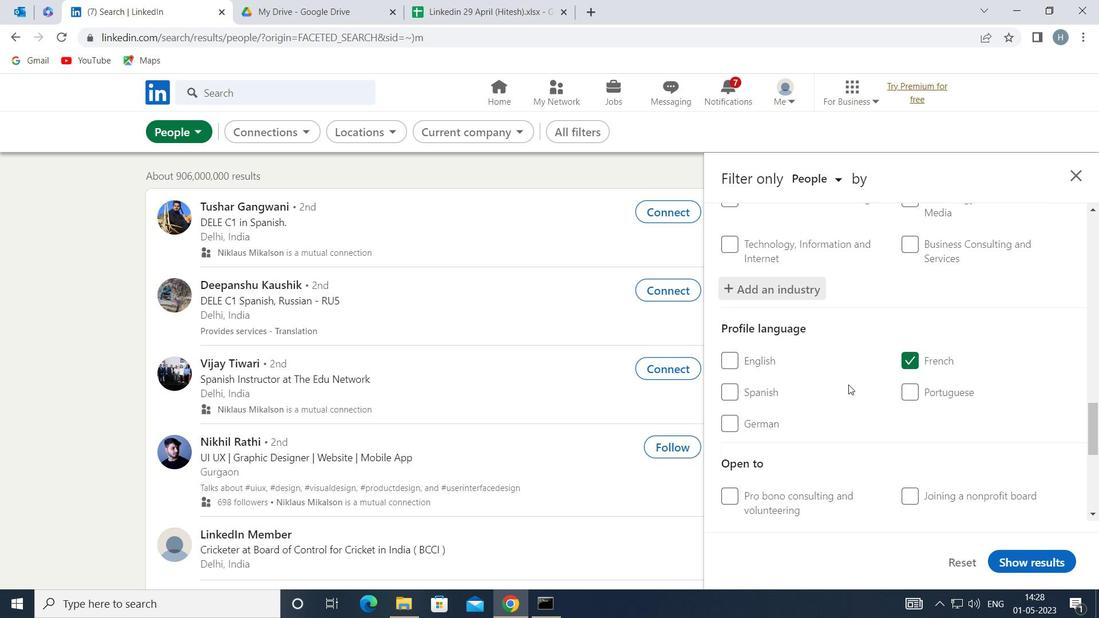 
Action: Mouse scrolled (848, 382) with delta (0, 0)
Screenshot: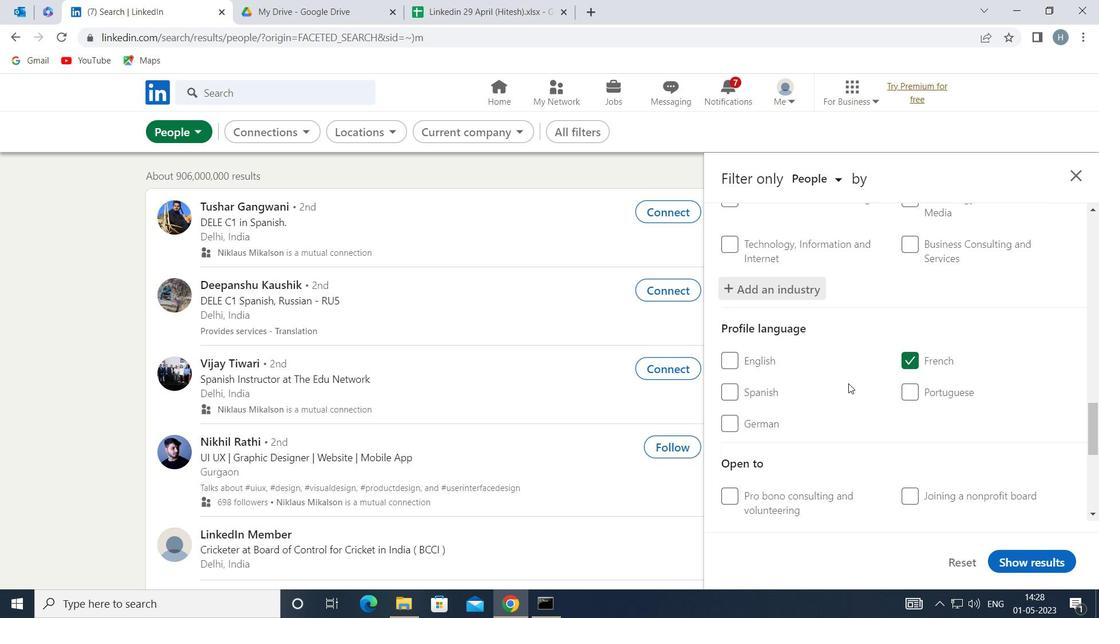 
Action: Mouse moved to (849, 376)
Screenshot: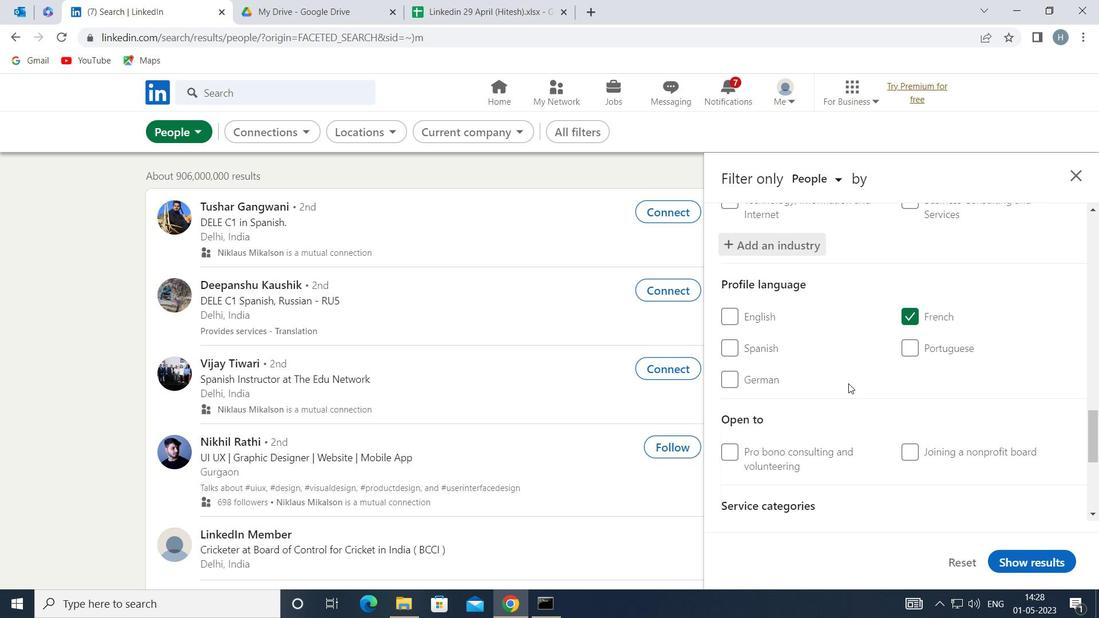 
Action: Mouse scrolled (849, 376) with delta (0, 0)
Screenshot: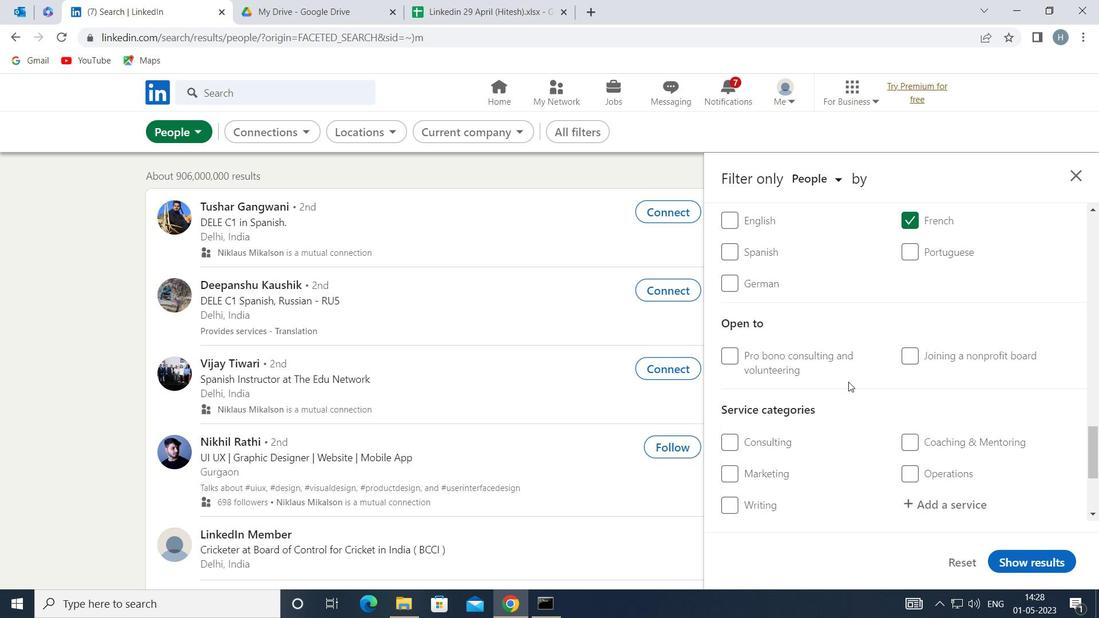 
Action: Mouse moved to (947, 425)
Screenshot: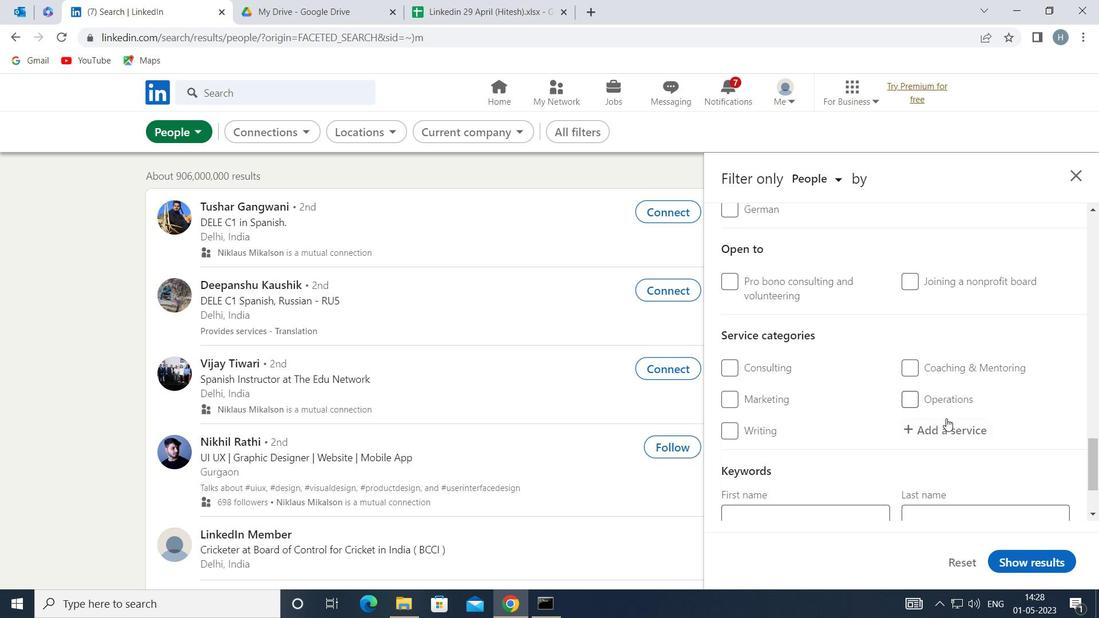 
Action: Mouse pressed left at (947, 425)
Screenshot: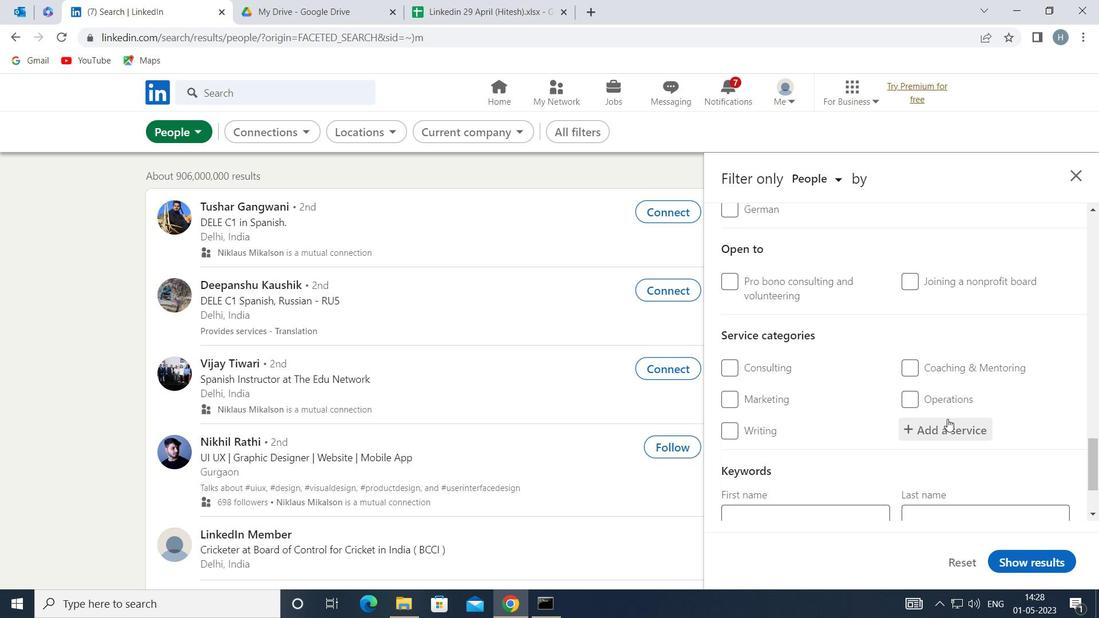
Action: Mouse moved to (944, 425)
Screenshot: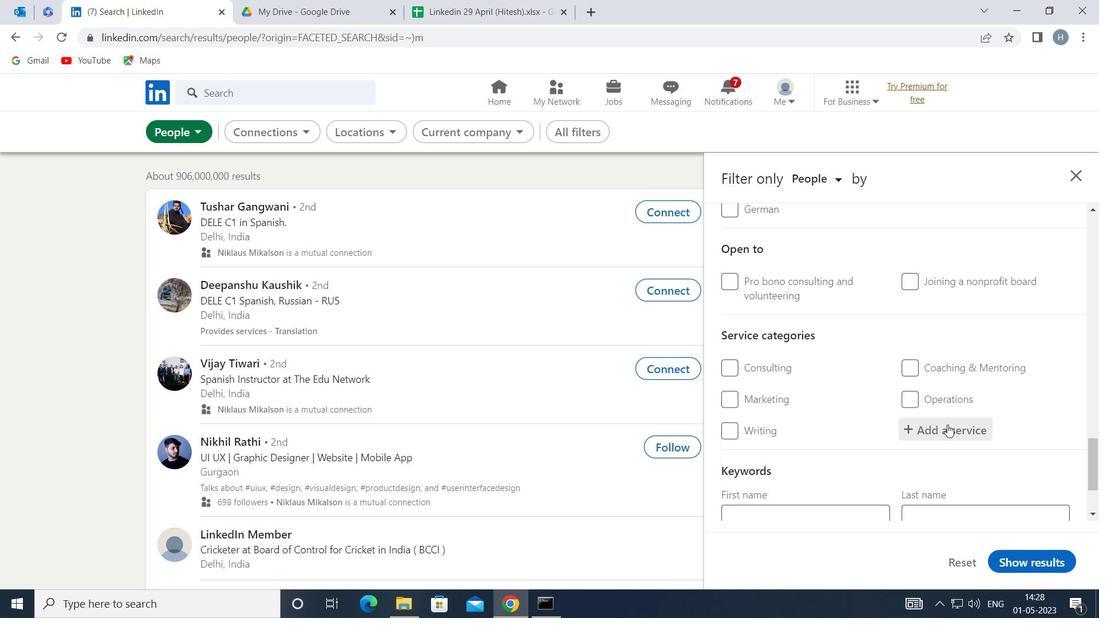 
Action: Key pressed <Key.shift>LOAN
Screenshot: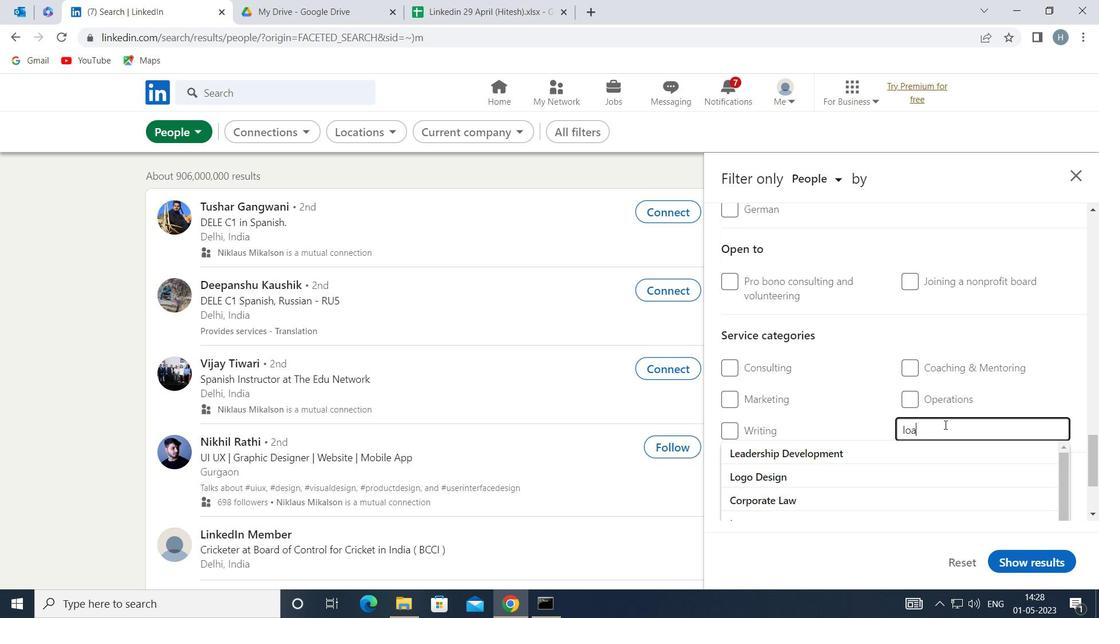 
Action: Mouse moved to (876, 445)
Screenshot: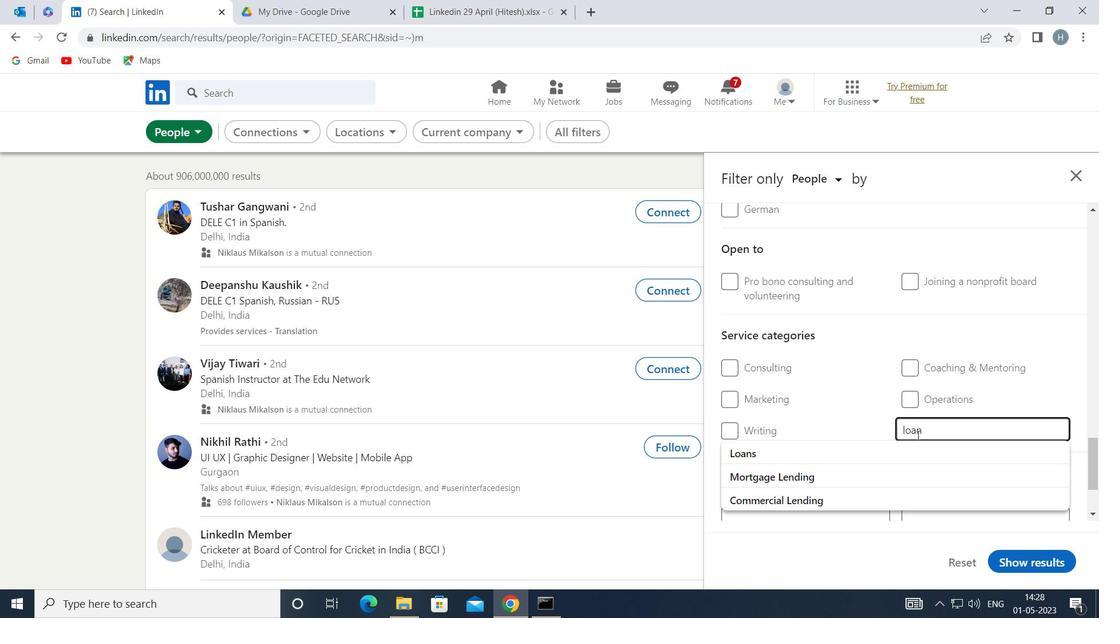 
Action: Mouse pressed left at (876, 445)
Screenshot: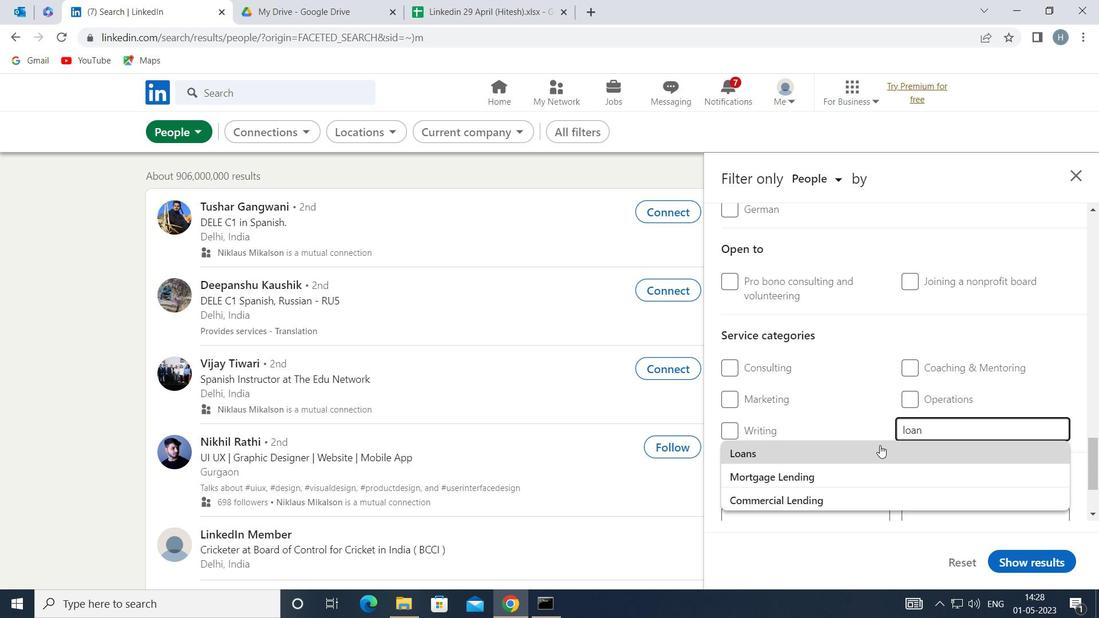 
Action: Mouse moved to (838, 451)
Screenshot: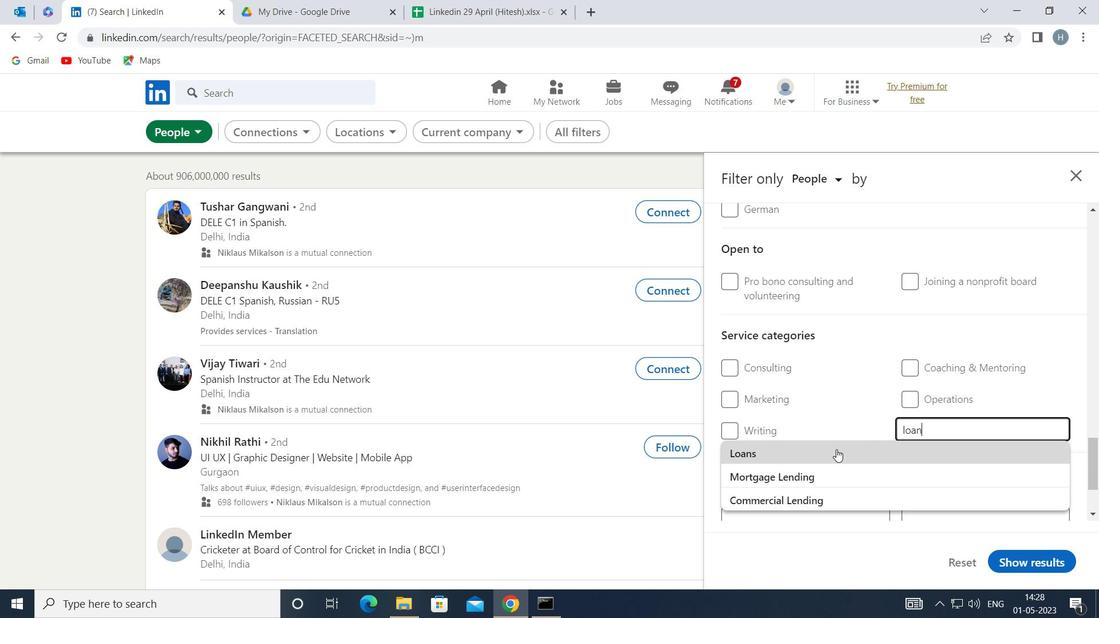 
Action: Mouse pressed left at (838, 451)
Screenshot: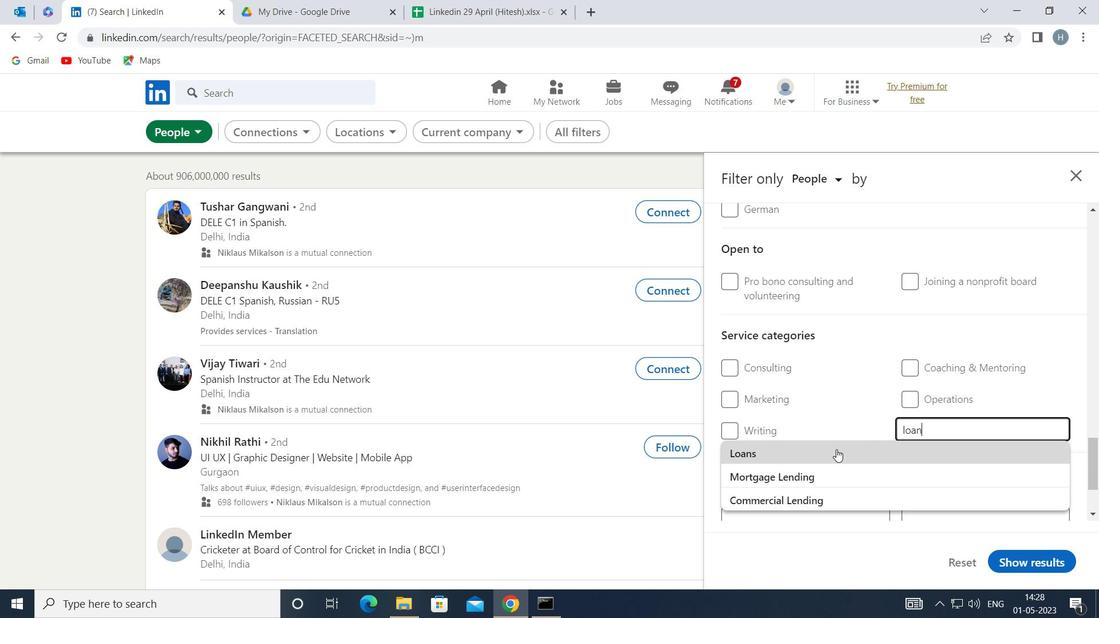 
Action: Mouse moved to (839, 432)
Screenshot: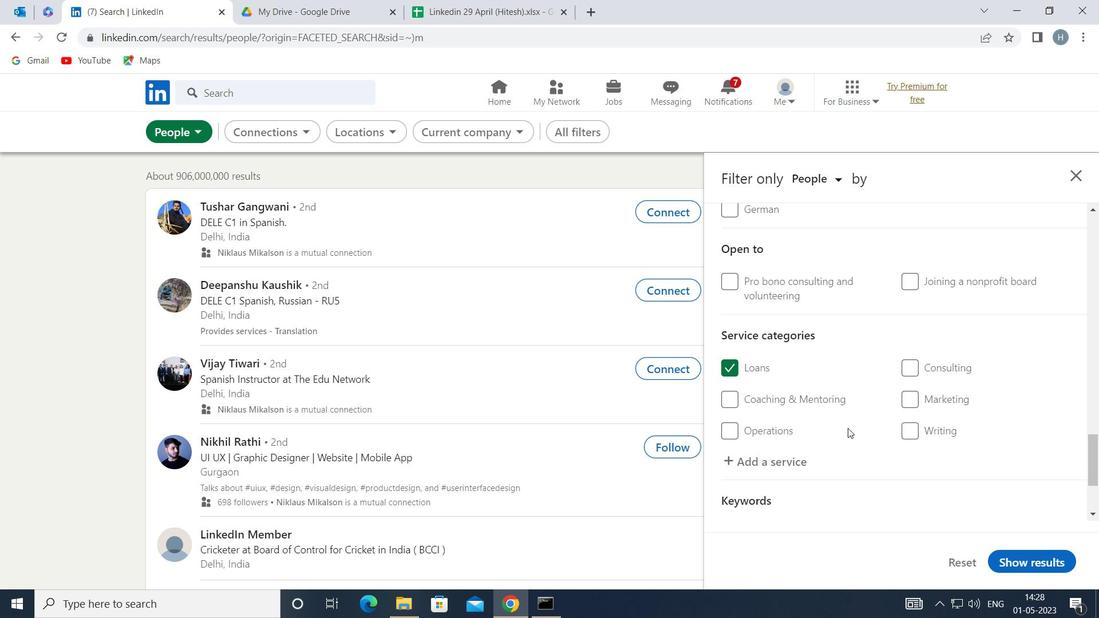 
Action: Mouse scrolled (839, 432) with delta (0, 0)
Screenshot: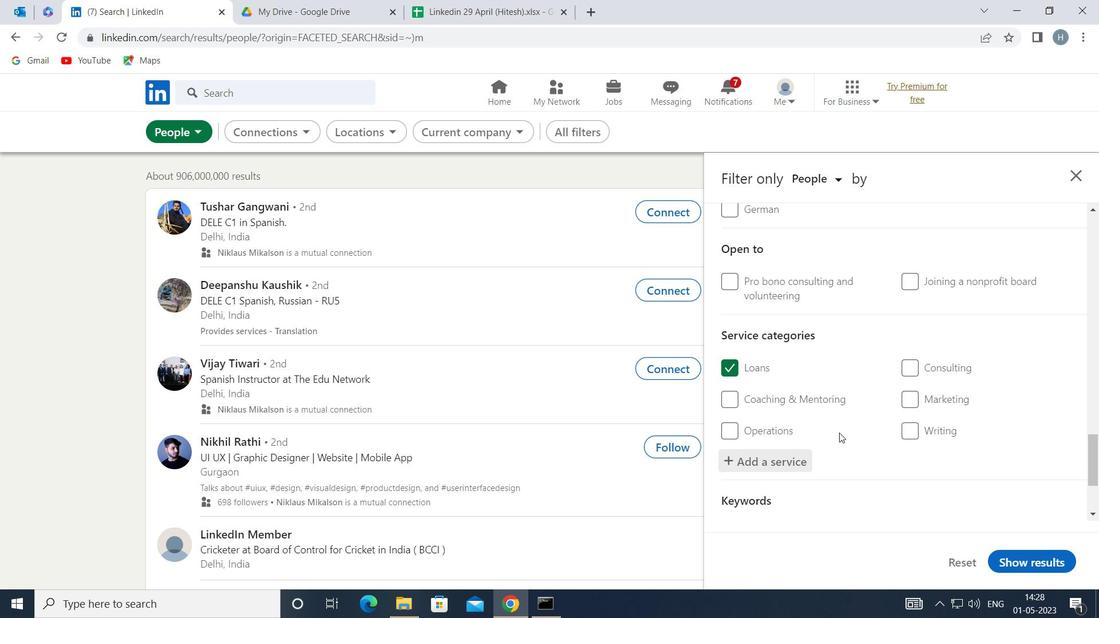 
Action: Mouse moved to (850, 415)
Screenshot: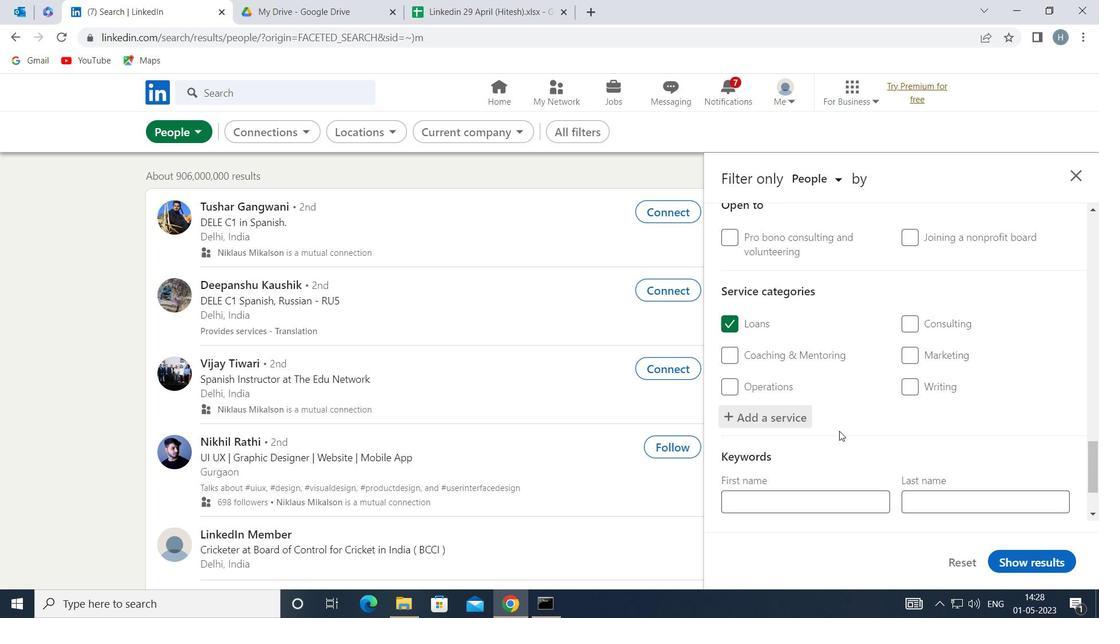 
Action: Mouse scrolled (850, 414) with delta (0, 0)
Screenshot: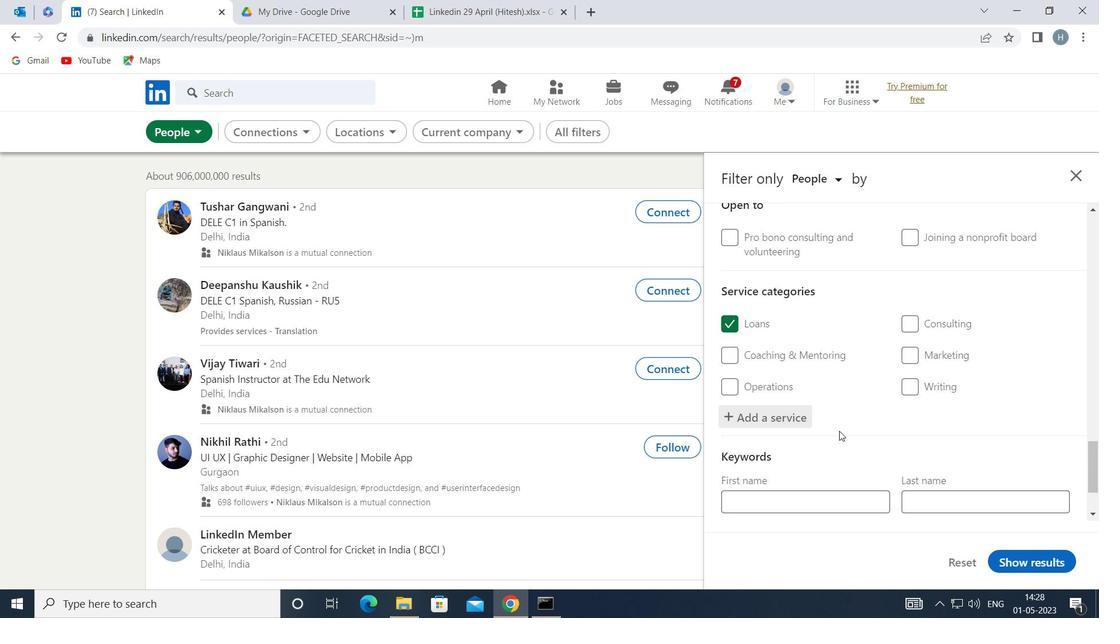 
Action: Mouse scrolled (850, 414) with delta (0, 0)
Screenshot: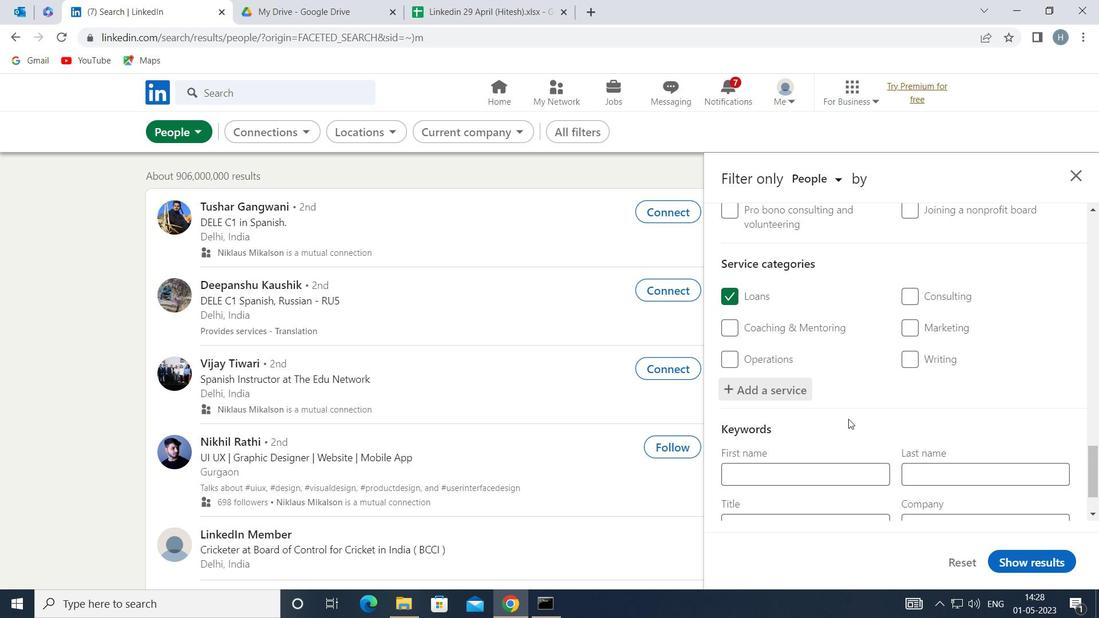 
Action: Mouse scrolled (850, 414) with delta (0, 0)
Screenshot: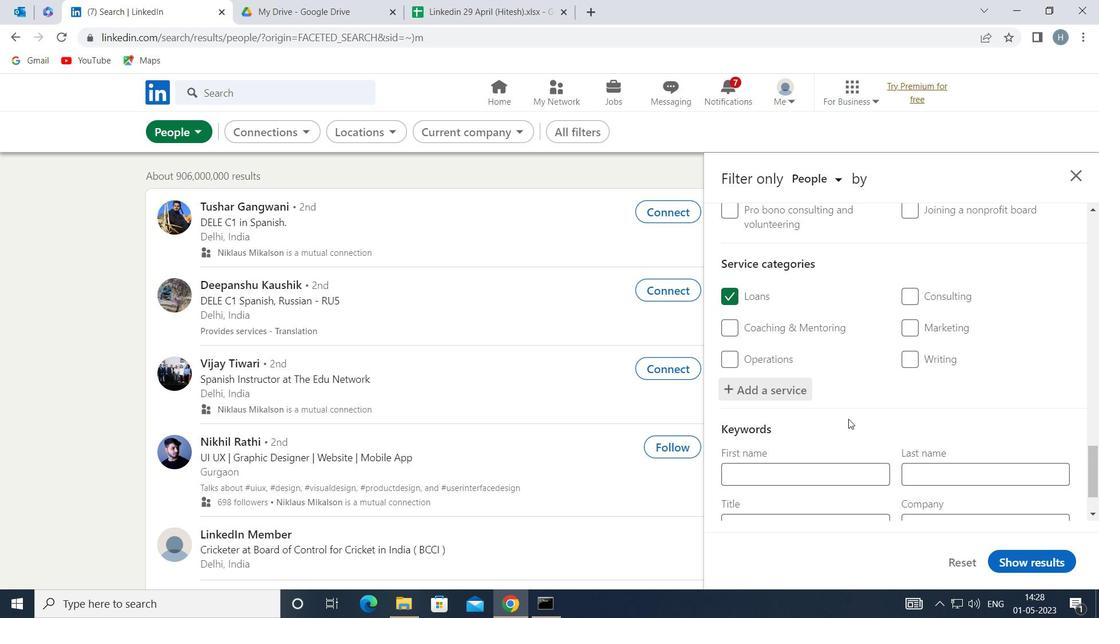 
Action: Mouse moved to (844, 455)
Screenshot: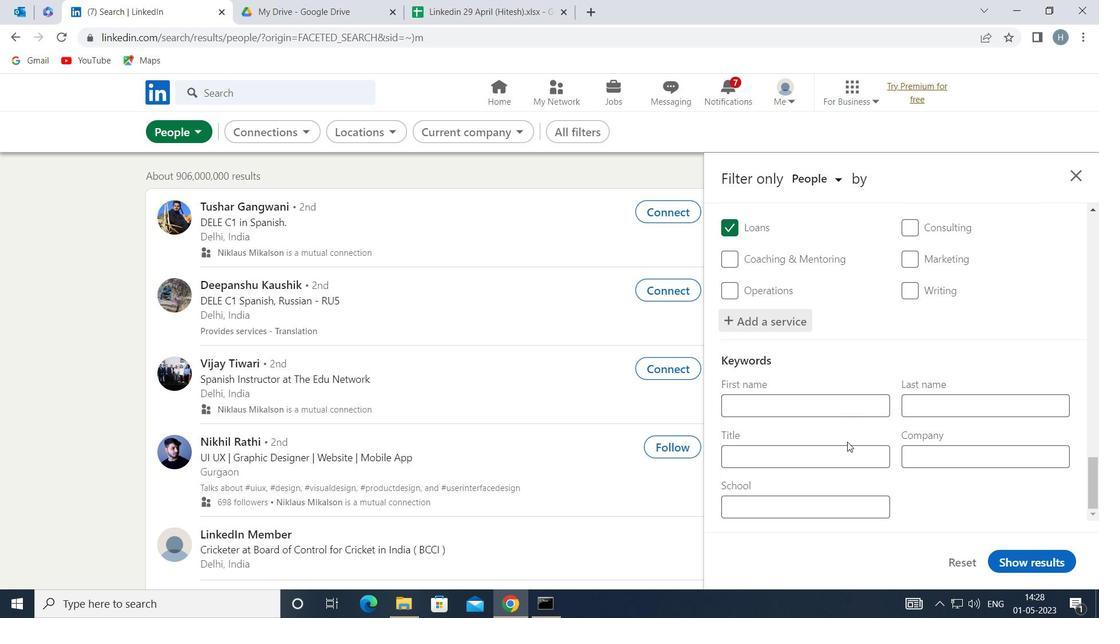 
Action: Mouse pressed left at (844, 455)
Screenshot: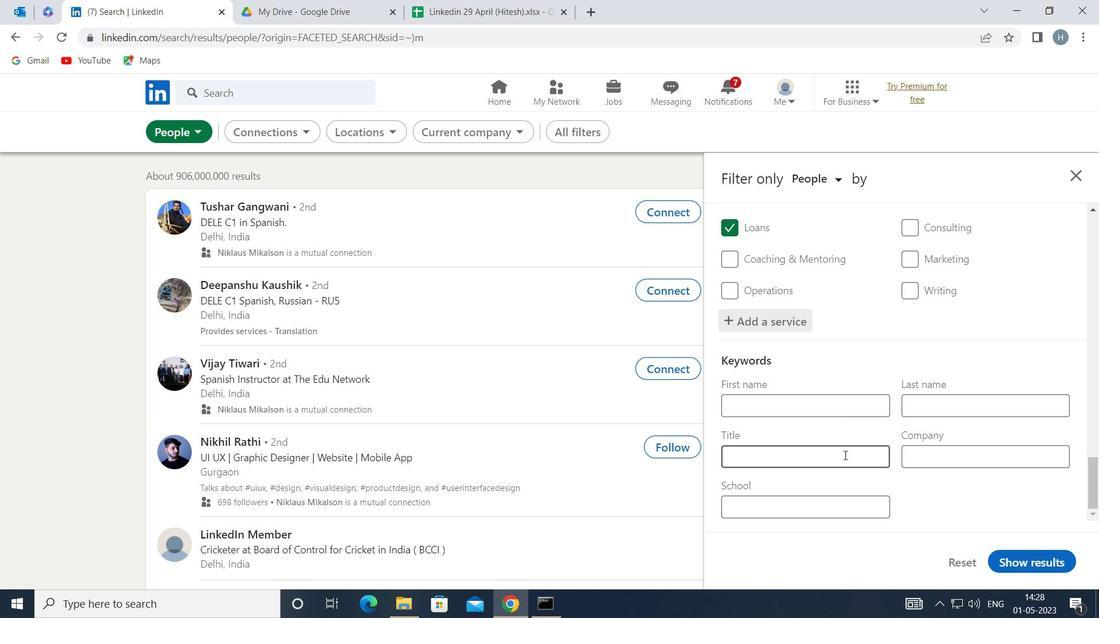 
Action: Mouse moved to (843, 455)
Screenshot: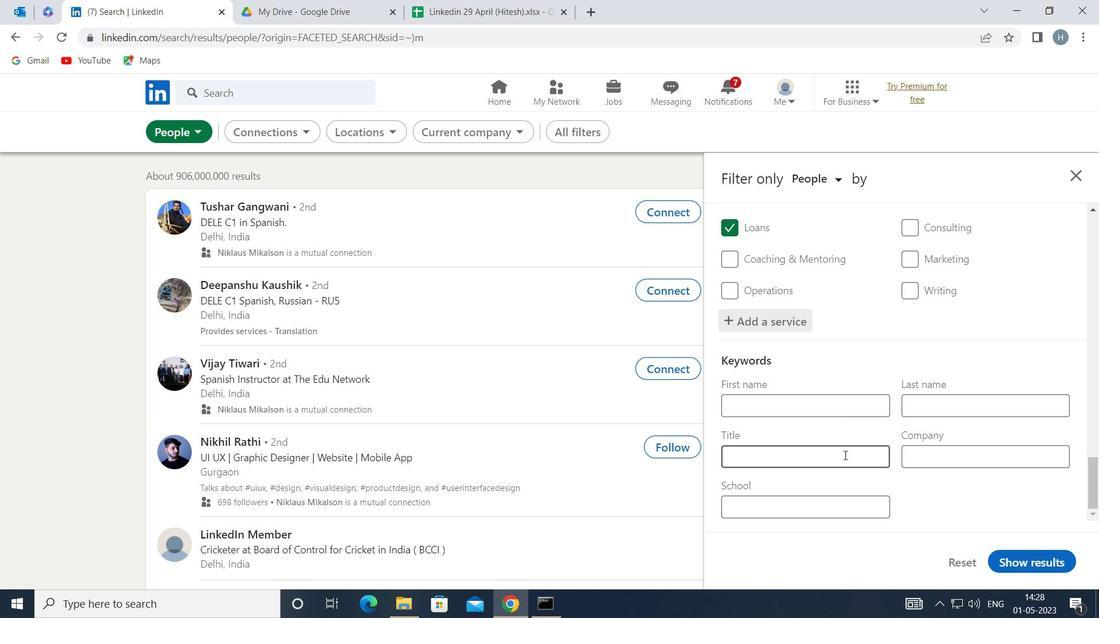
Action: Key pressed <Key.shift>MARKETING<Key.space><Key.shift>DIRECTOR
Screenshot: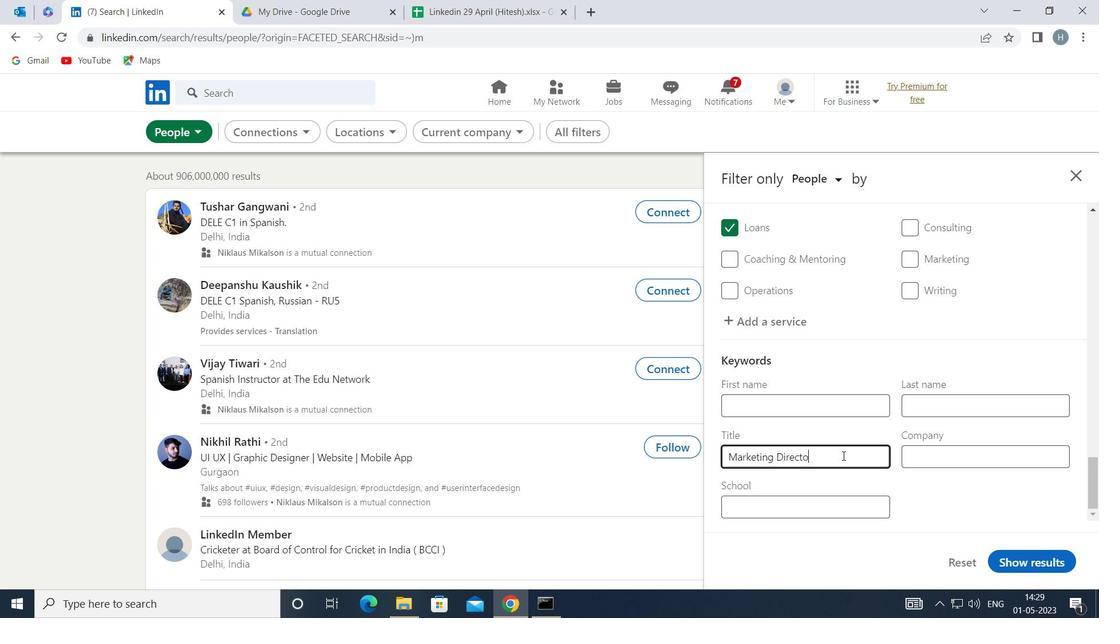 
Action: Mouse moved to (1044, 561)
Screenshot: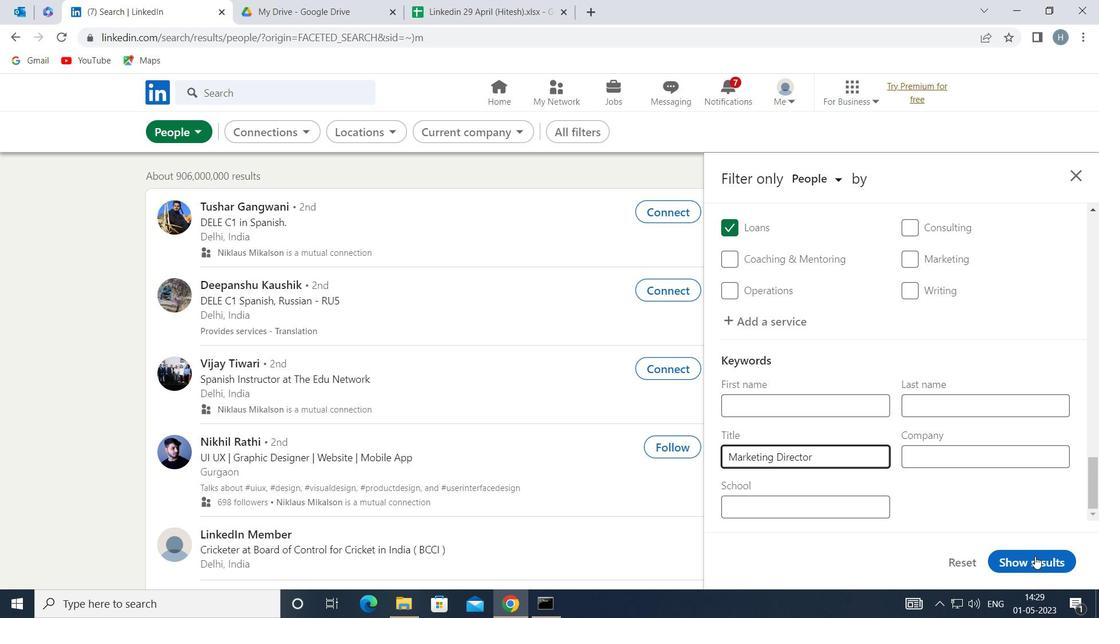 
Action: Mouse pressed left at (1044, 561)
Screenshot: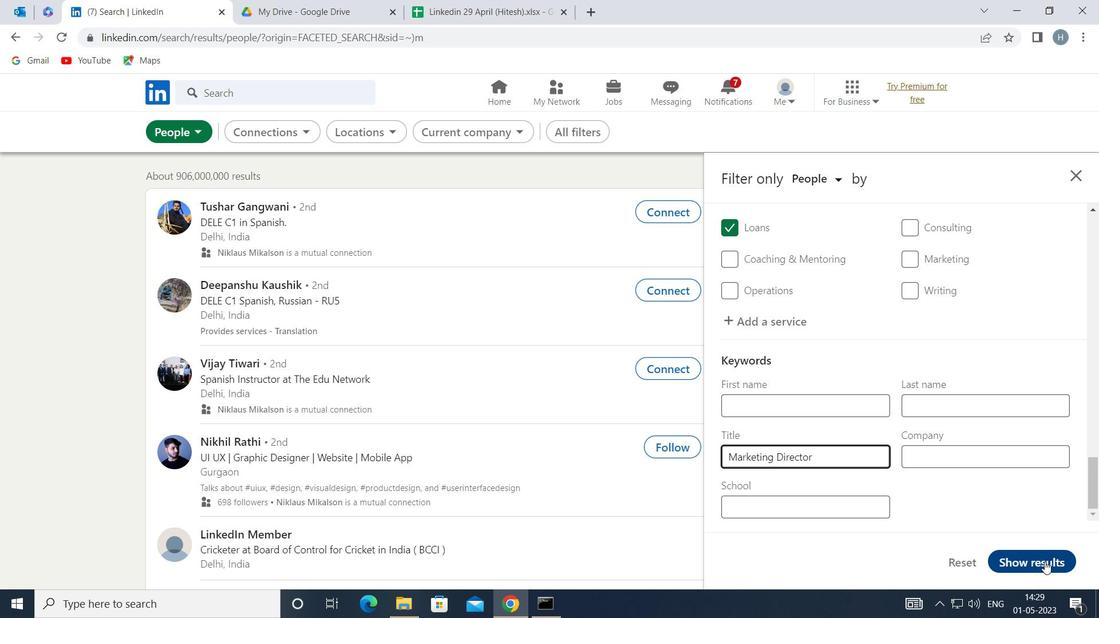 
Action: Mouse moved to (690, 345)
Screenshot: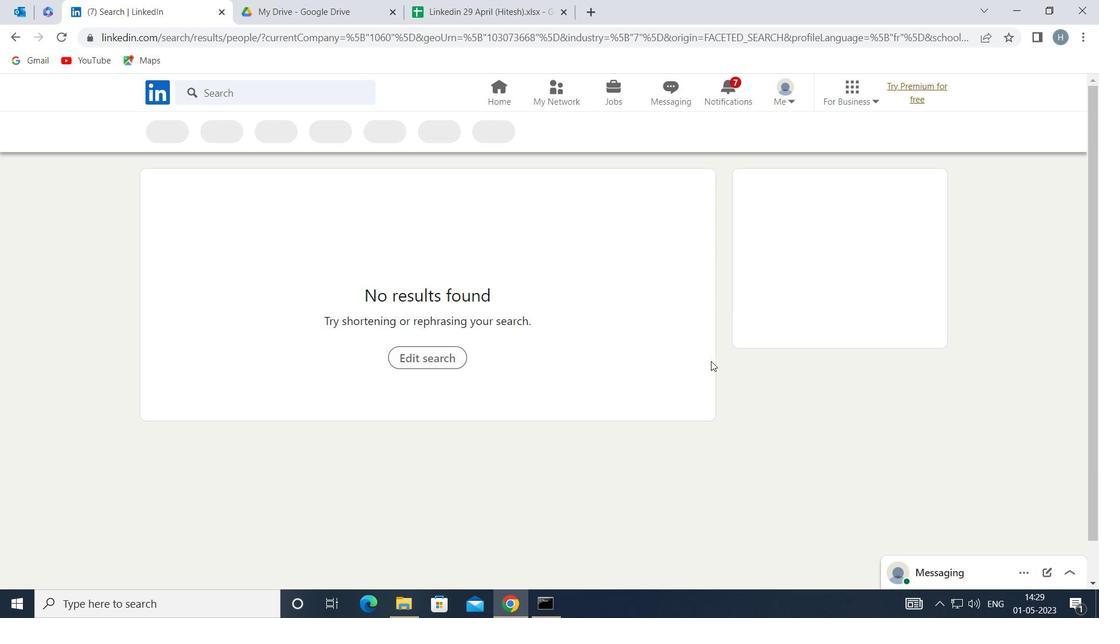
